 Task: Create a due date automation trigger when advanced on, 2 working days before a card is due add fields without custom field "Resume" set to a number greater or equal to 1 and greater or equal to 10 at 11:00 AM.
Action: Mouse moved to (1163, 332)
Screenshot: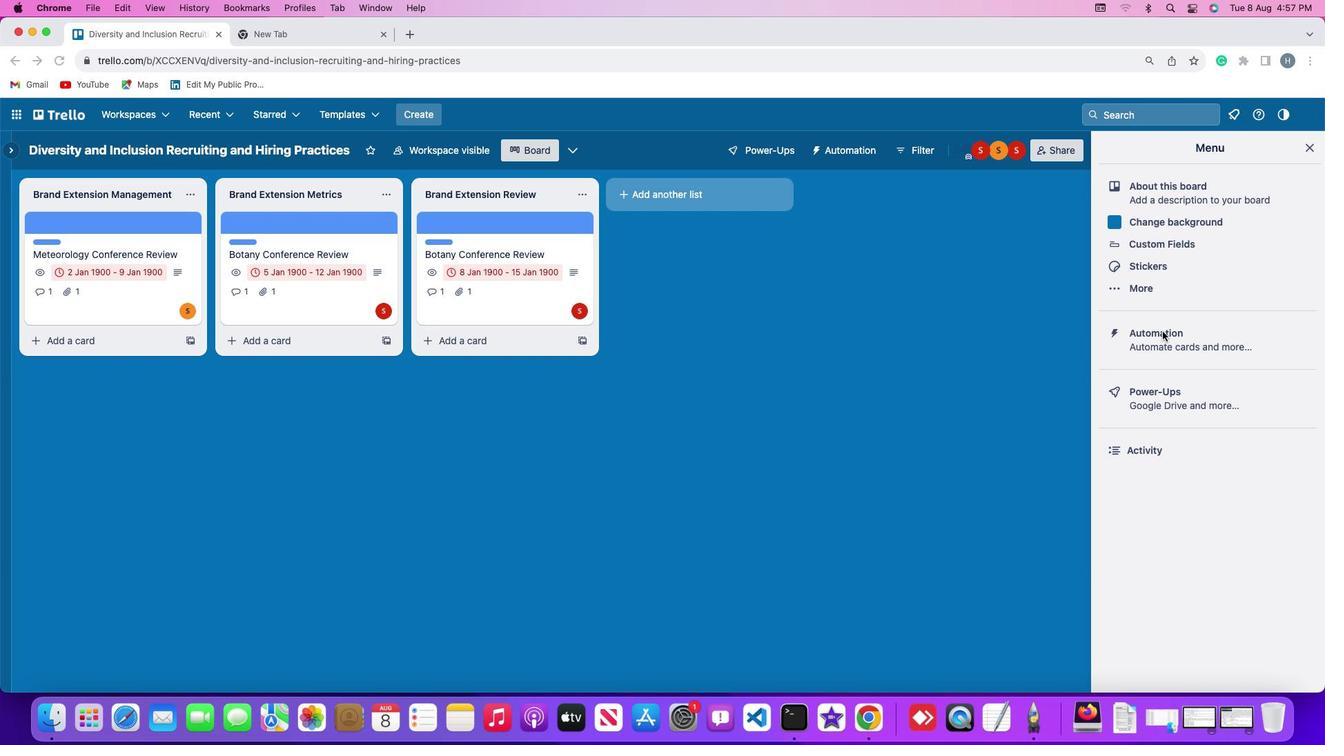 
Action: Mouse pressed left at (1163, 332)
Screenshot: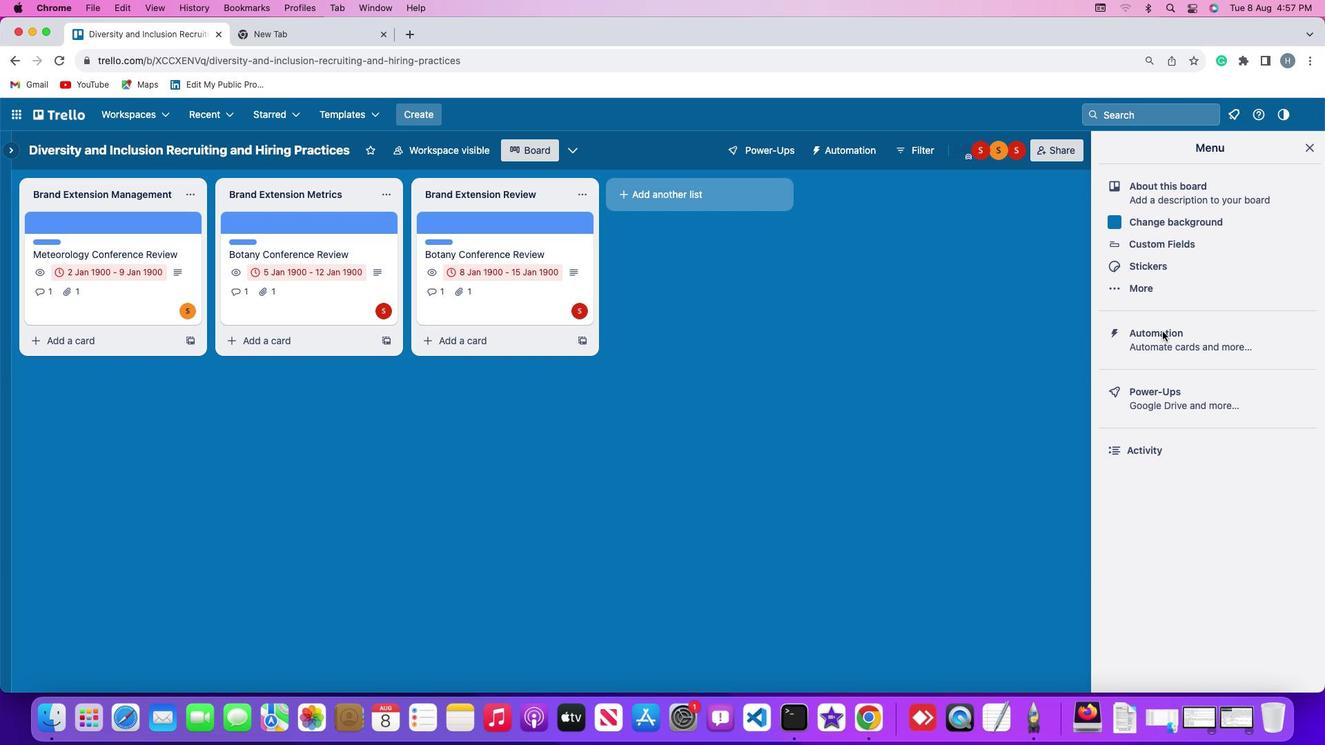 
Action: Mouse pressed left at (1163, 332)
Screenshot: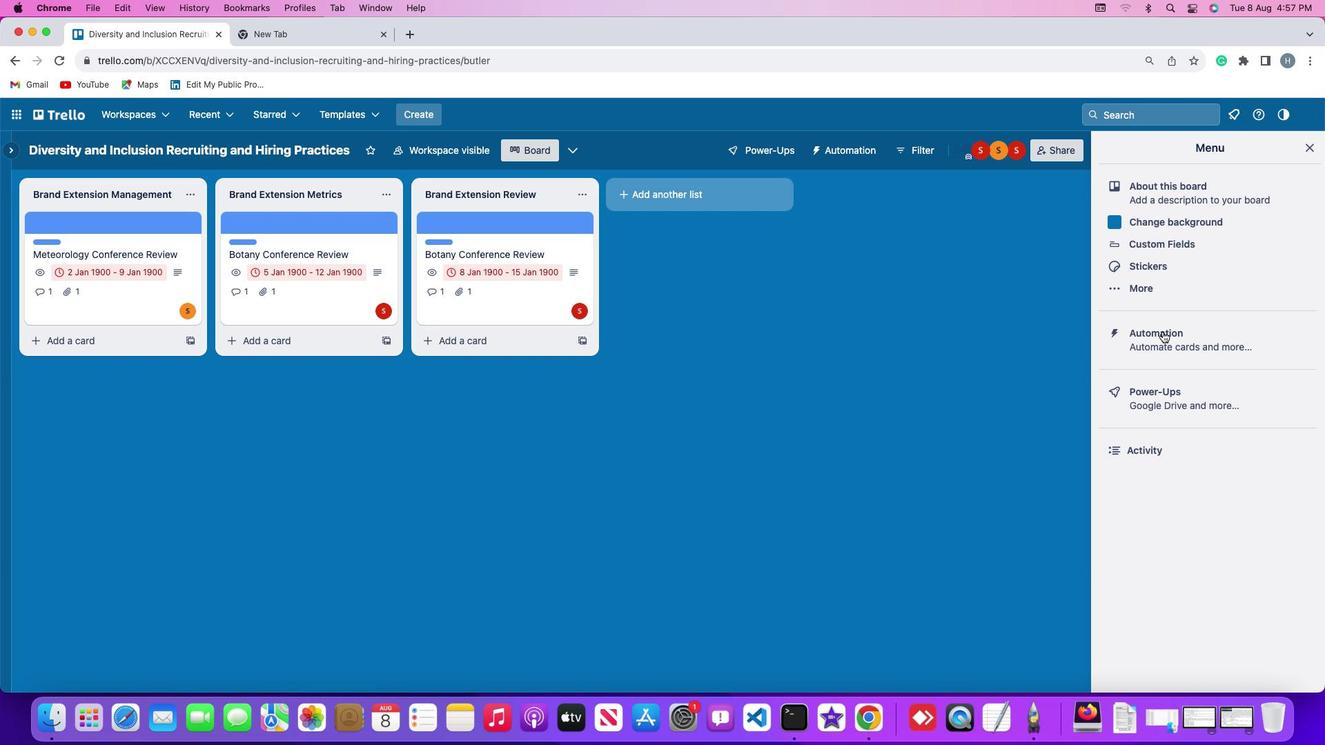 
Action: Mouse moved to (85, 326)
Screenshot: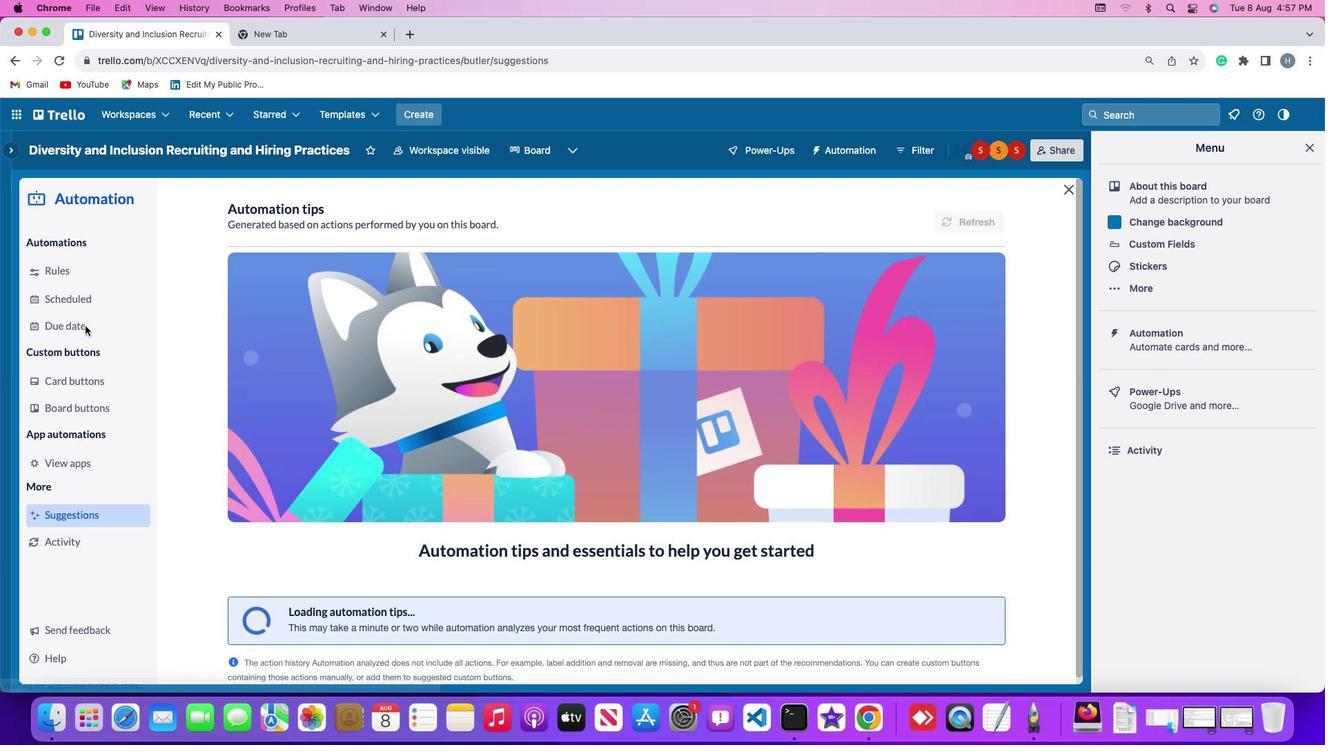 
Action: Mouse pressed left at (85, 326)
Screenshot: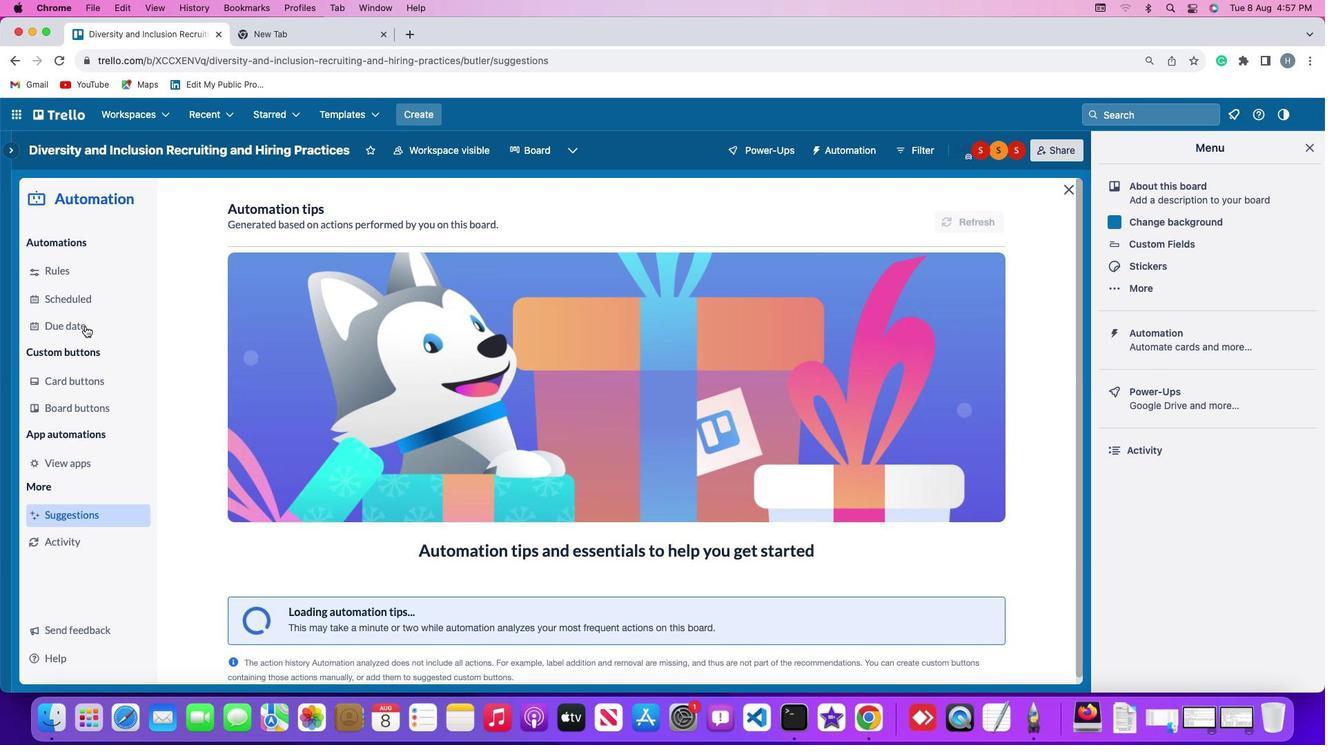 
Action: Mouse moved to (947, 209)
Screenshot: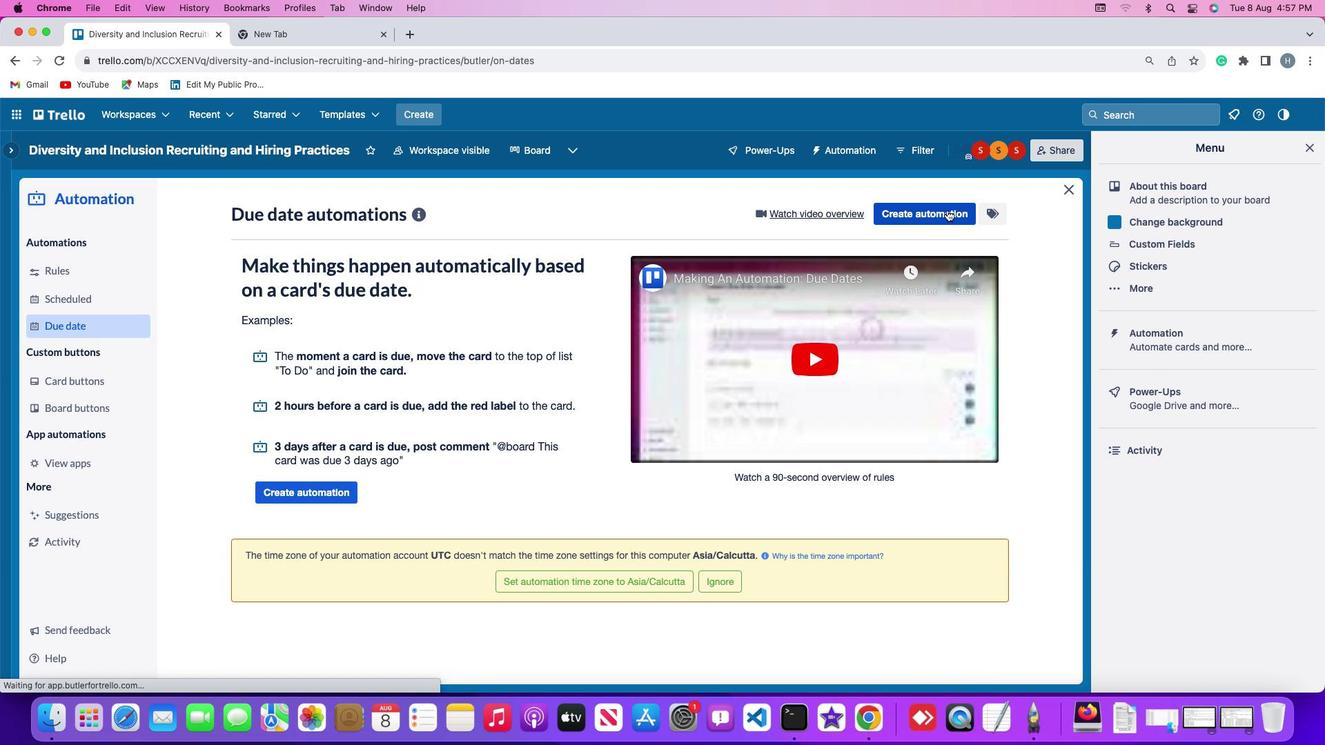 
Action: Mouse pressed left at (947, 209)
Screenshot: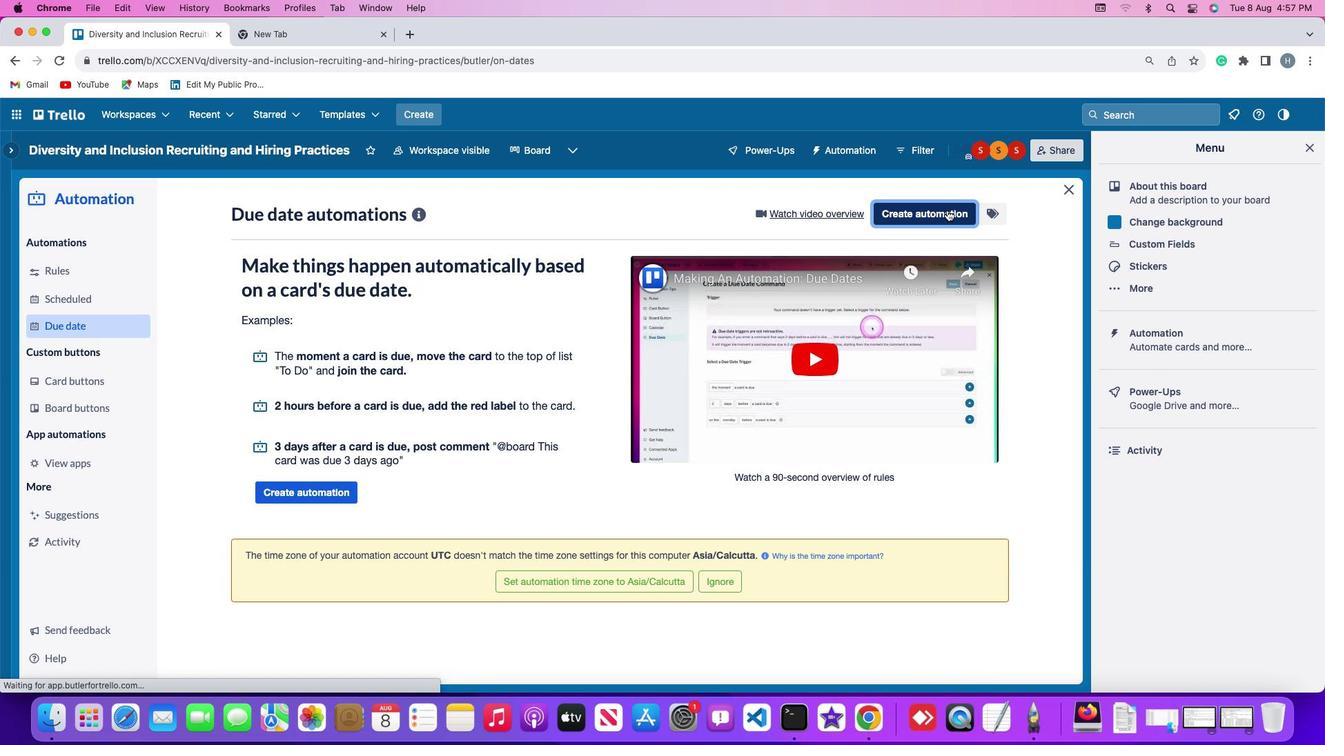 
Action: Mouse moved to (285, 340)
Screenshot: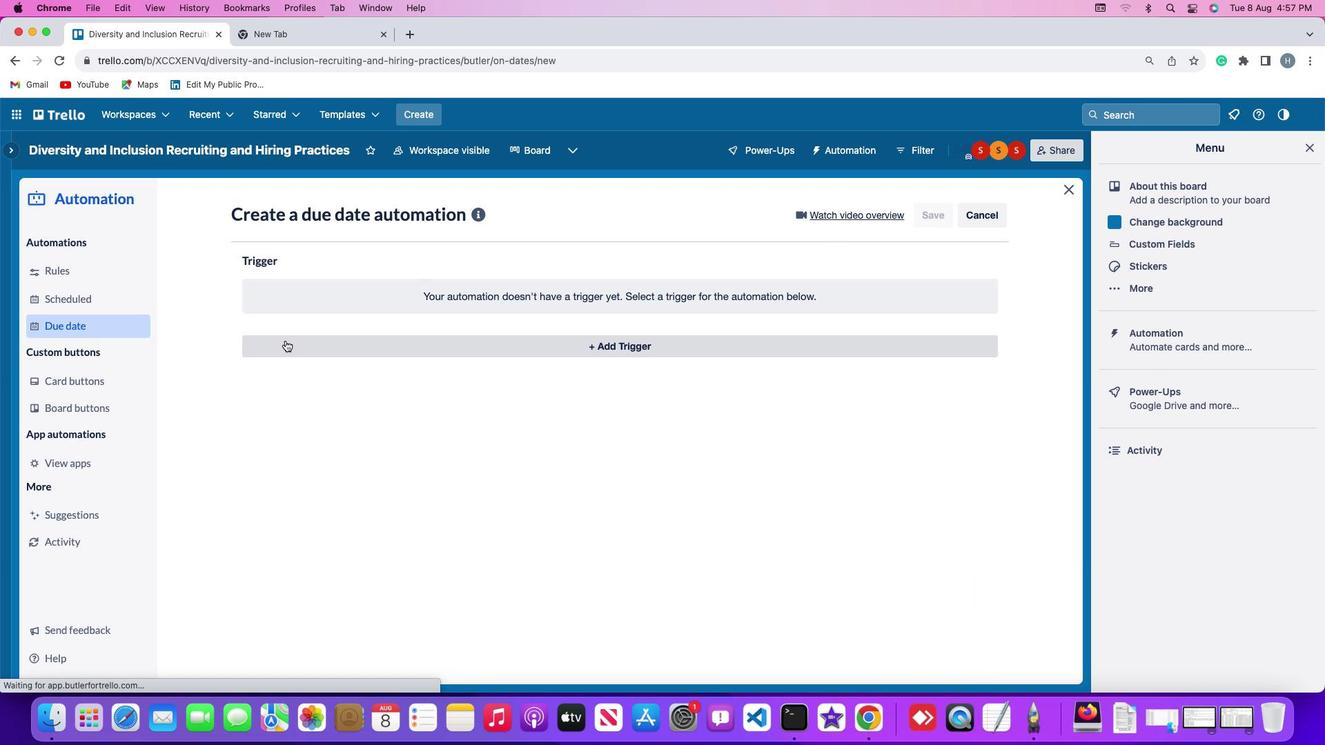 
Action: Mouse pressed left at (285, 340)
Screenshot: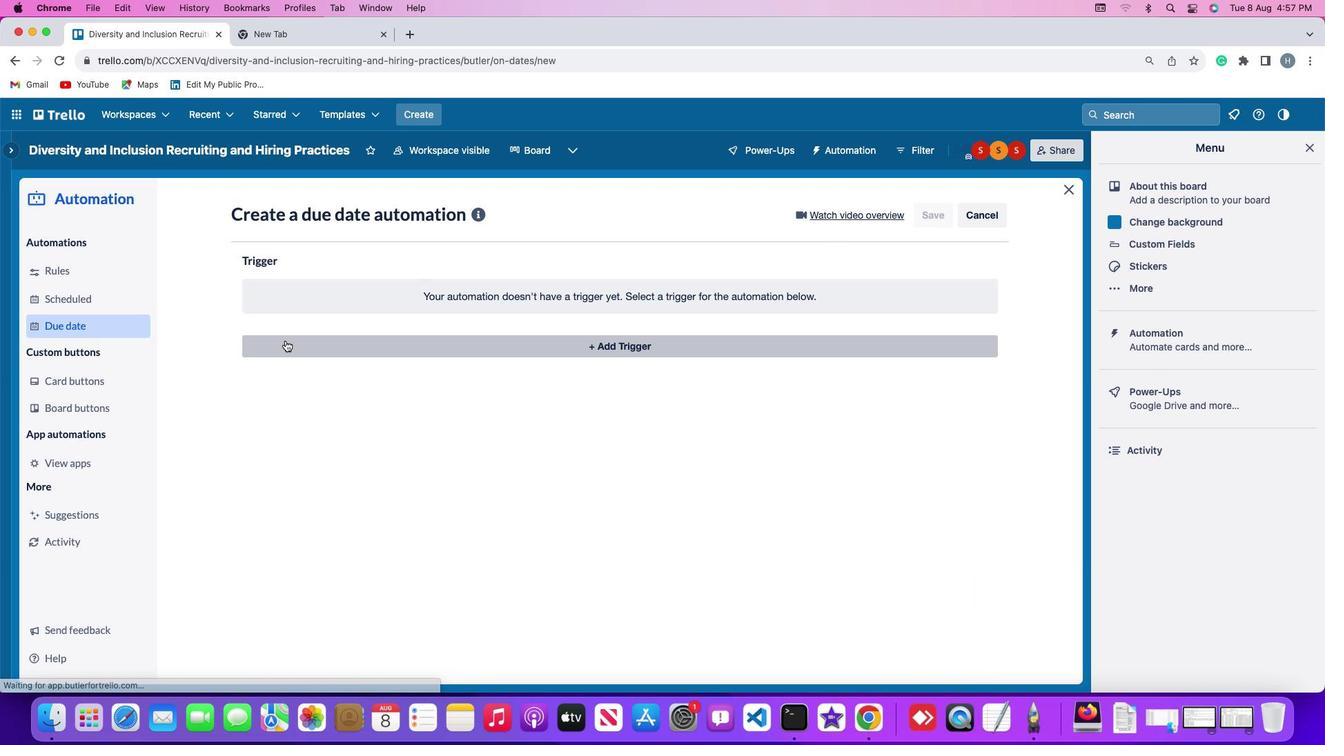 
Action: Mouse moved to (267, 551)
Screenshot: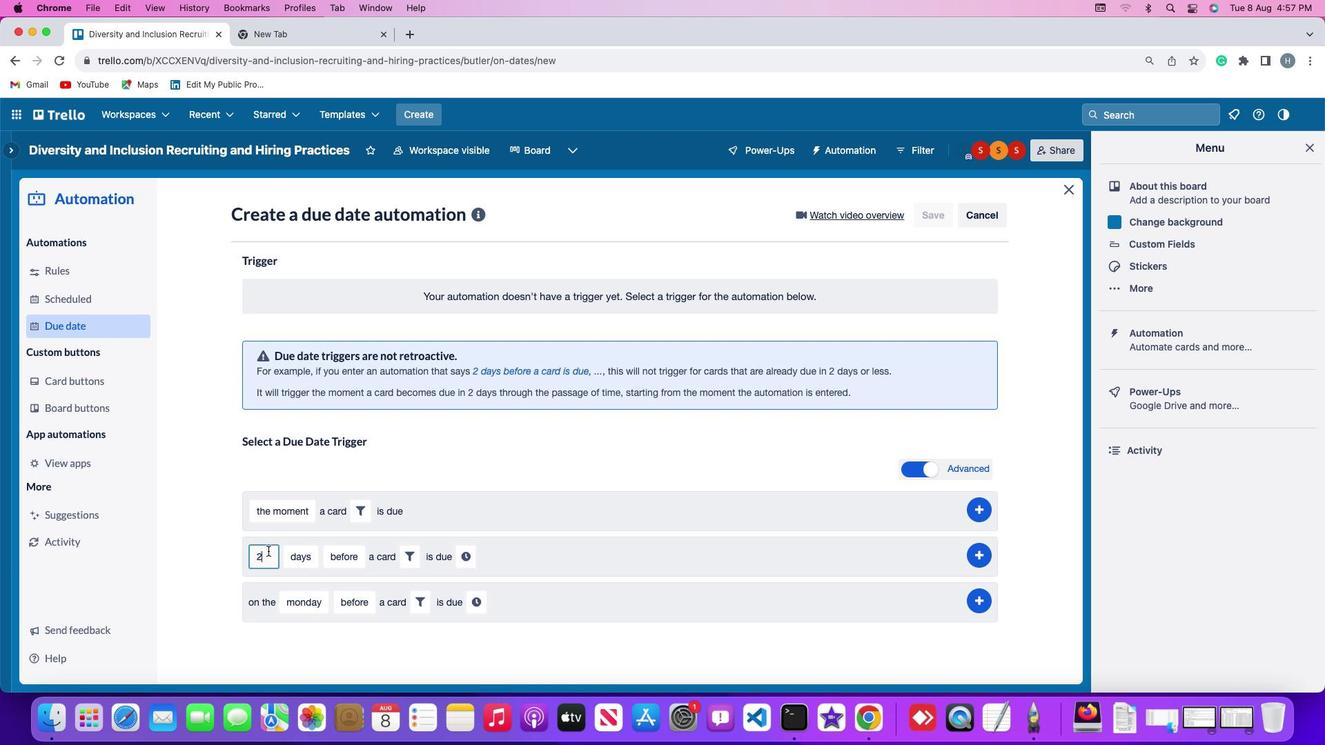 
Action: Mouse pressed left at (267, 551)
Screenshot: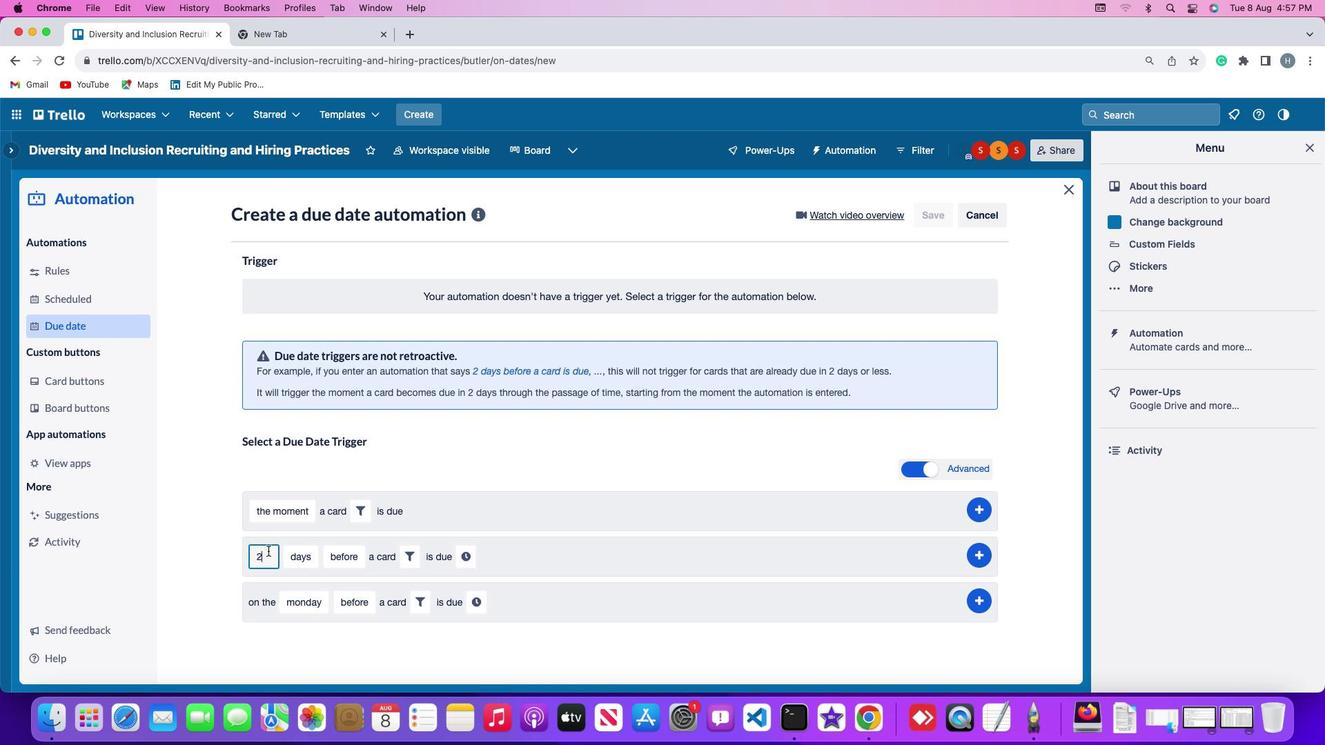 
Action: Key pressed Key.backspace'2'
Screenshot: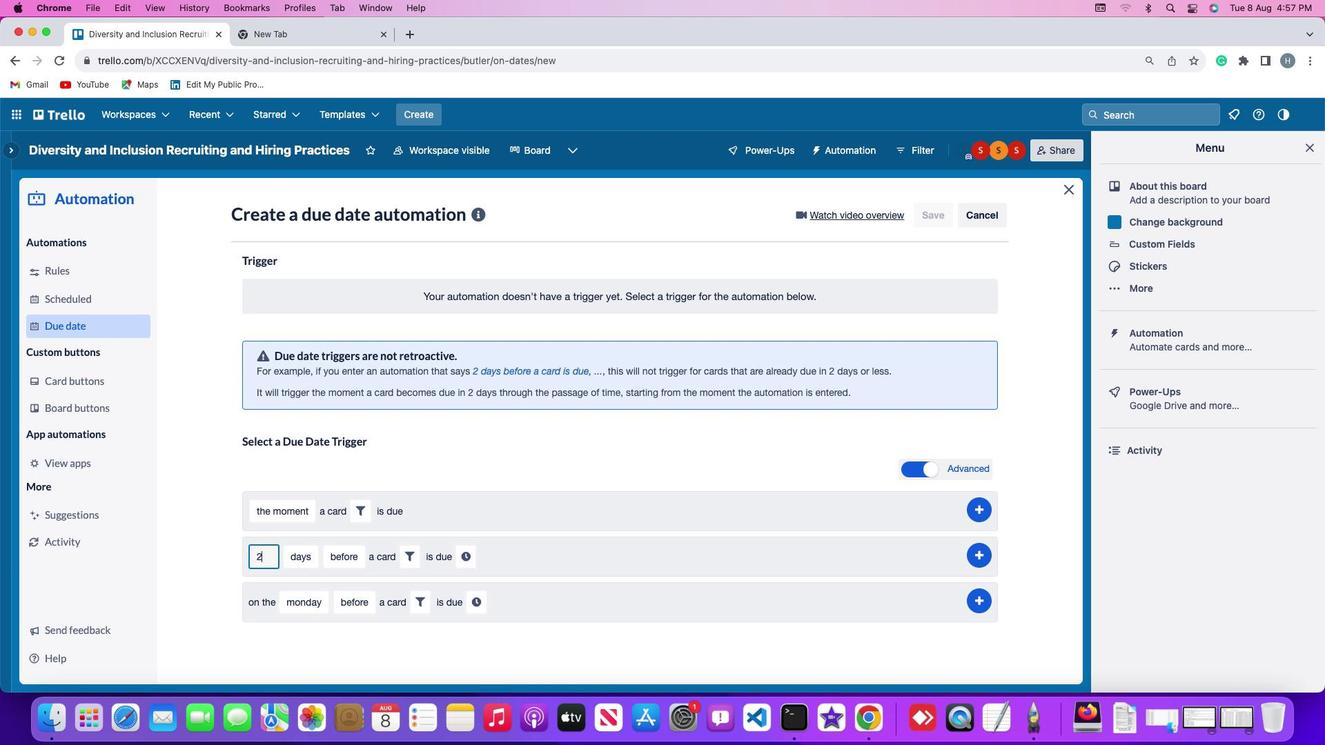 
Action: Mouse moved to (294, 552)
Screenshot: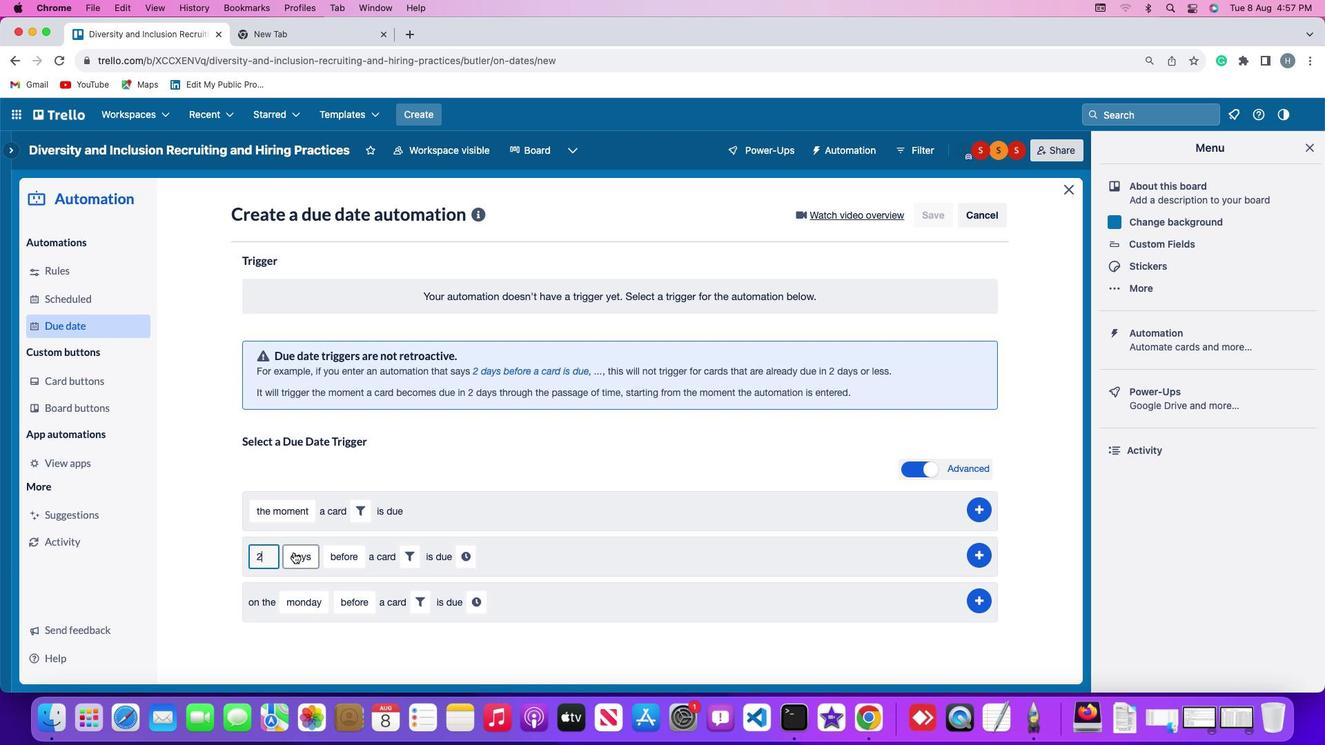 
Action: Mouse pressed left at (294, 552)
Screenshot: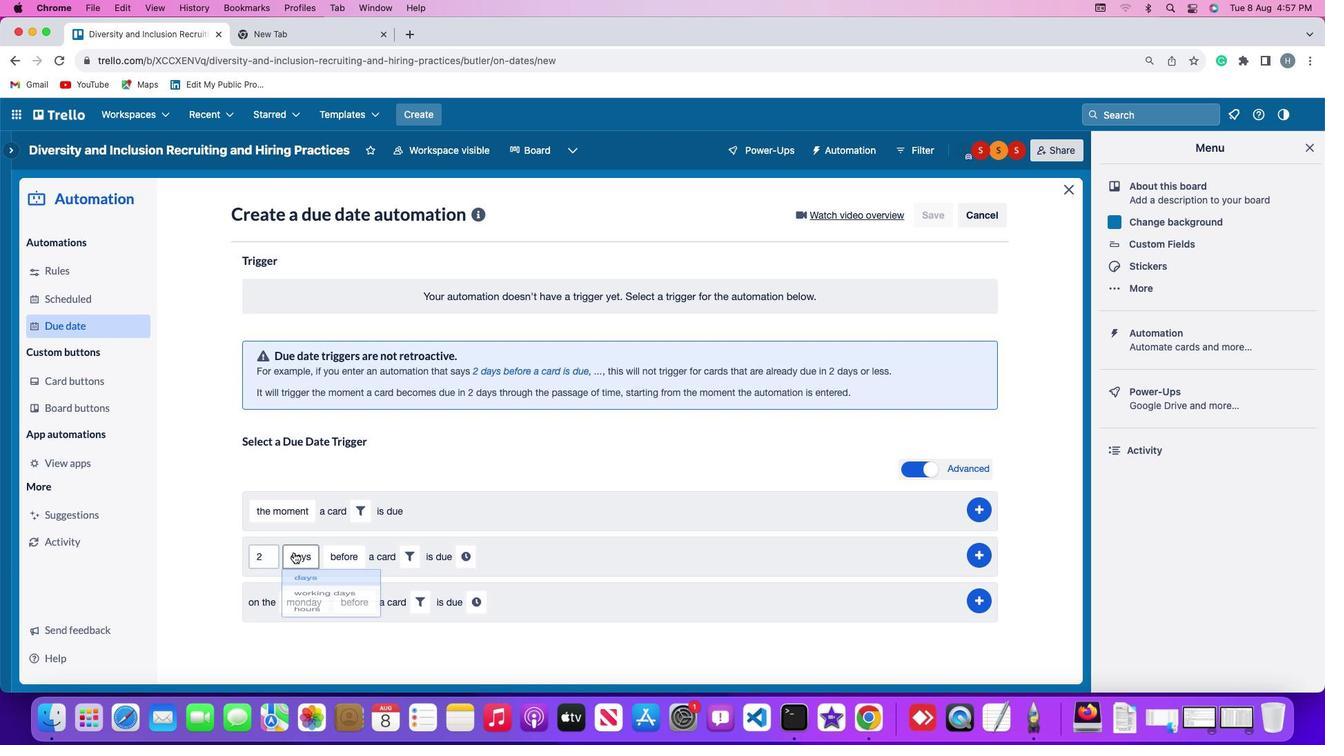 
Action: Mouse moved to (307, 611)
Screenshot: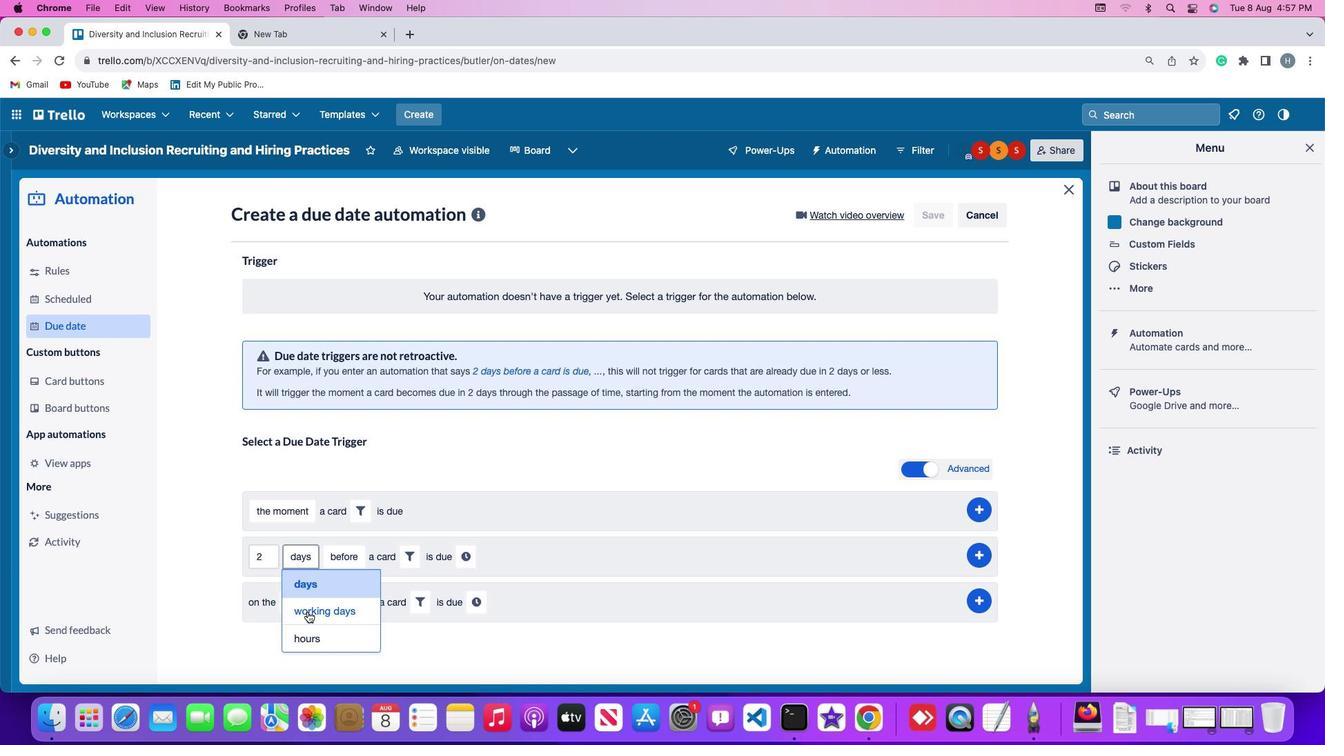 
Action: Mouse pressed left at (307, 611)
Screenshot: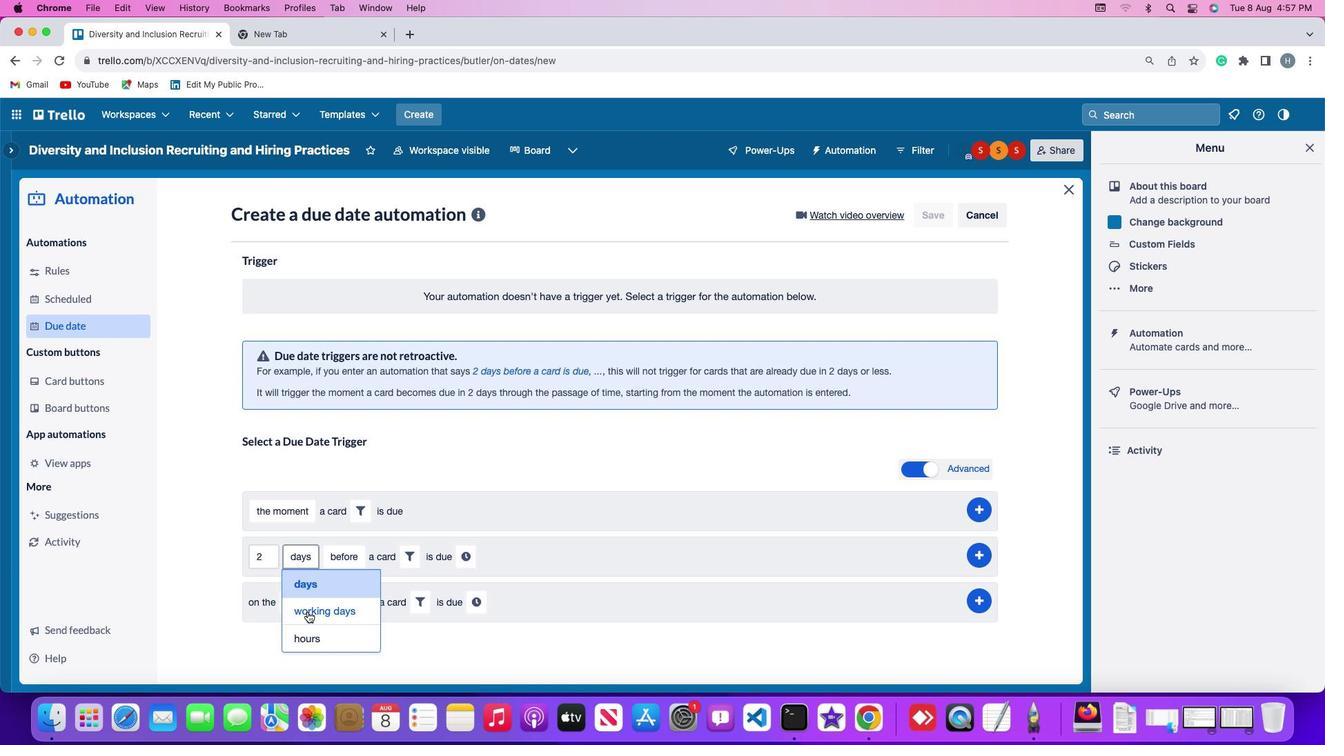 
Action: Mouse moved to (370, 555)
Screenshot: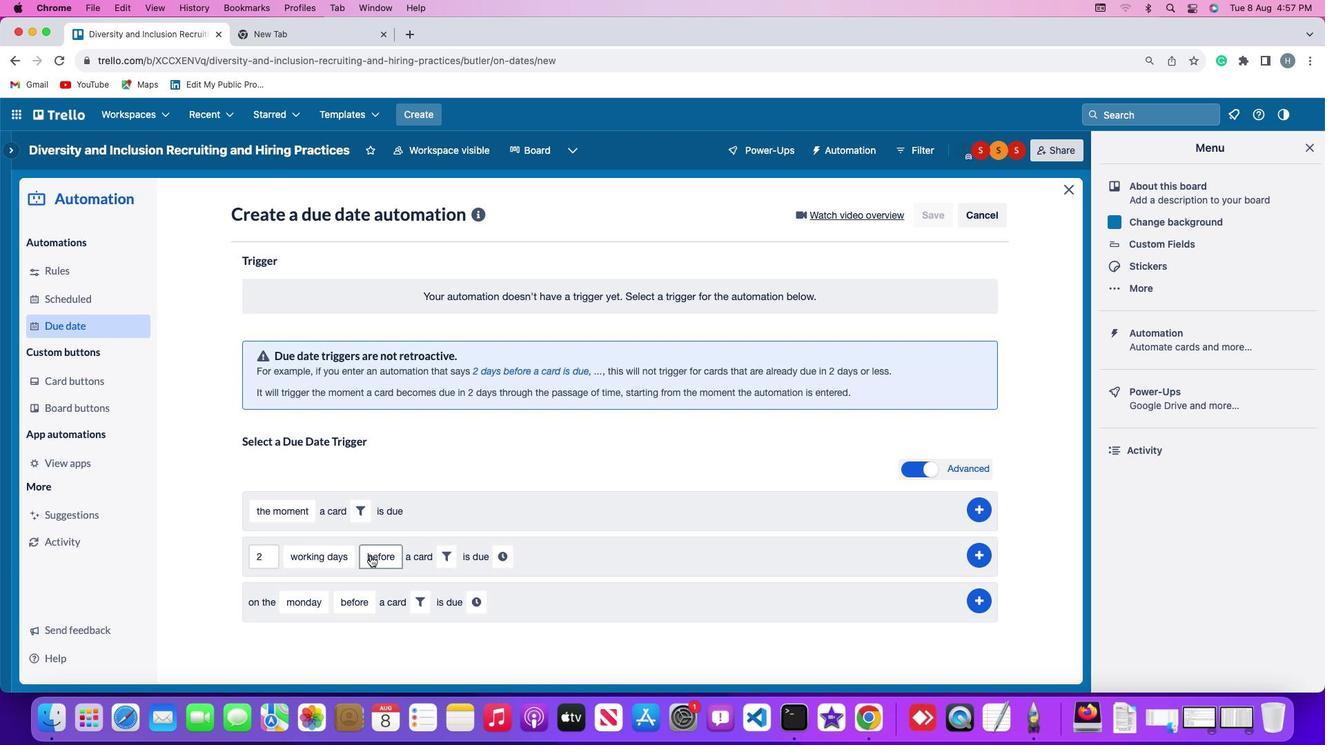 
Action: Mouse pressed left at (370, 555)
Screenshot: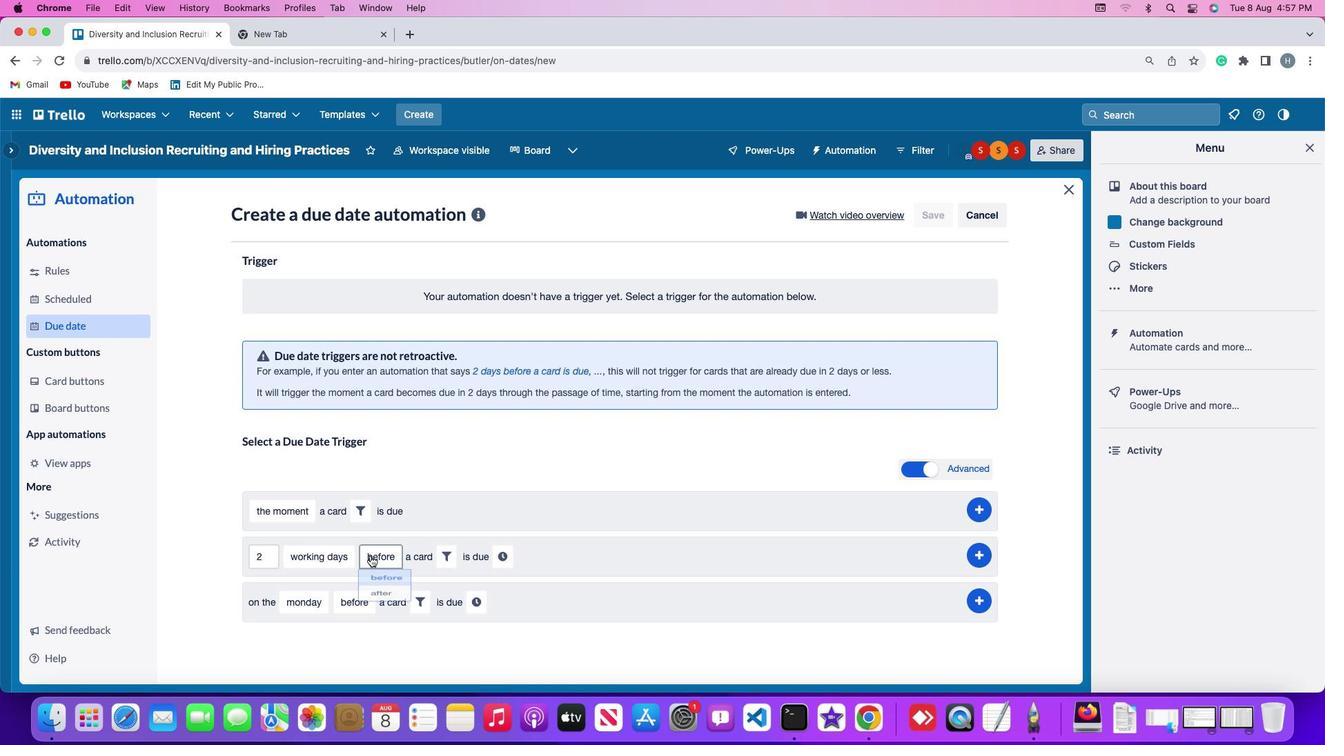 
Action: Mouse moved to (380, 582)
Screenshot: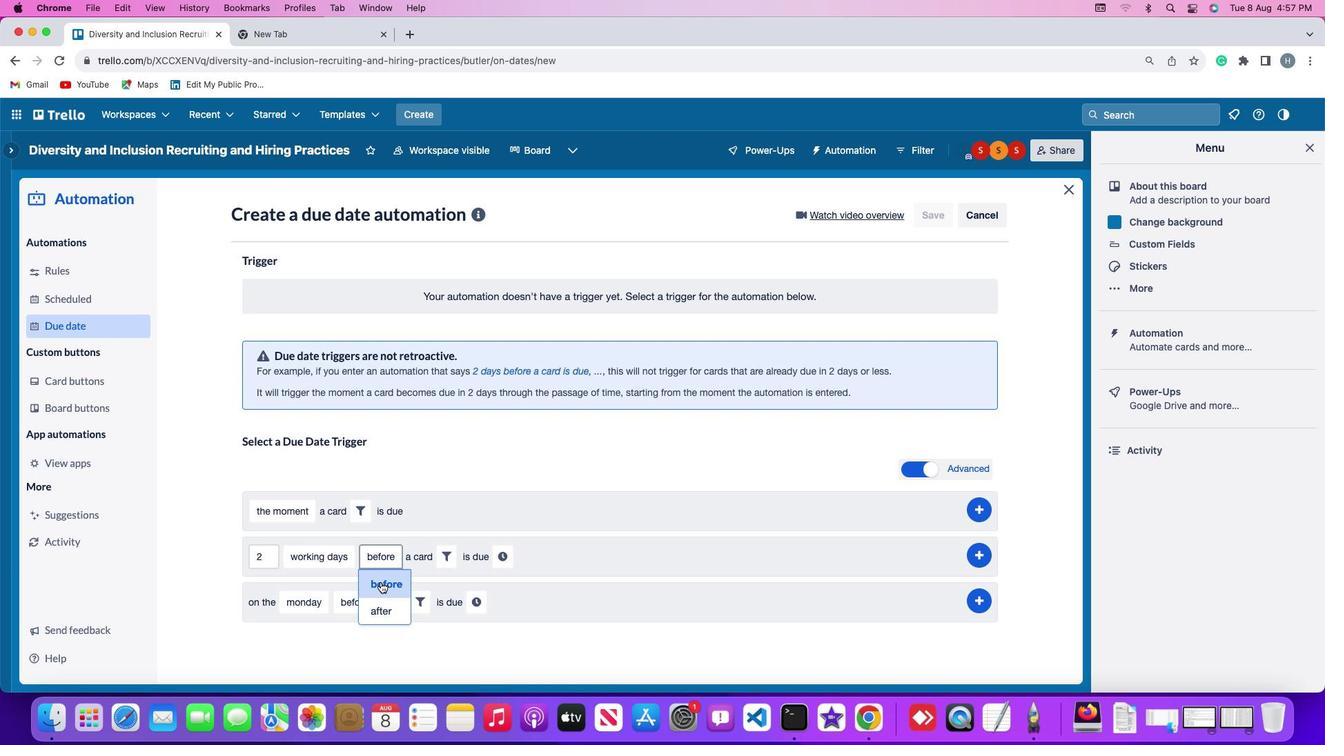 
Action: Mouse pressed left at (380, 582)
Screenshot: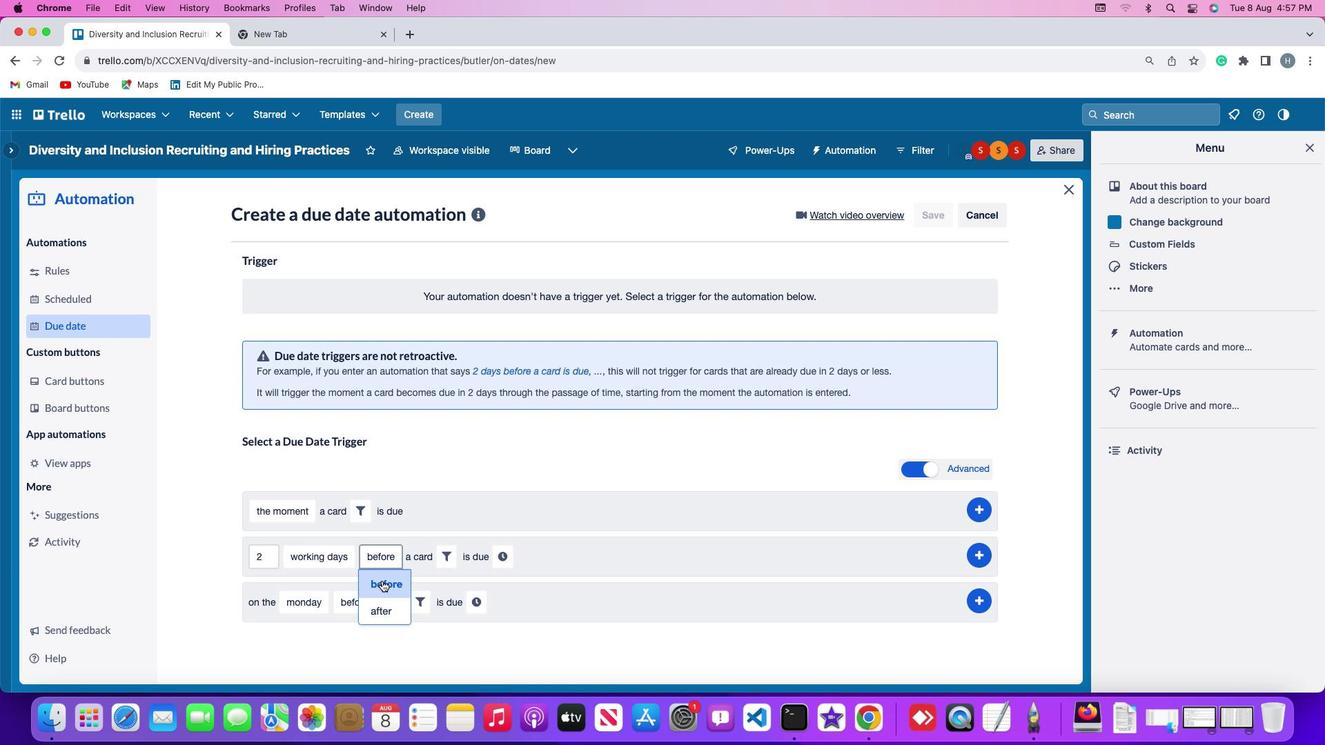 
Action: Mouse moved to (442, 556)
Screenshot: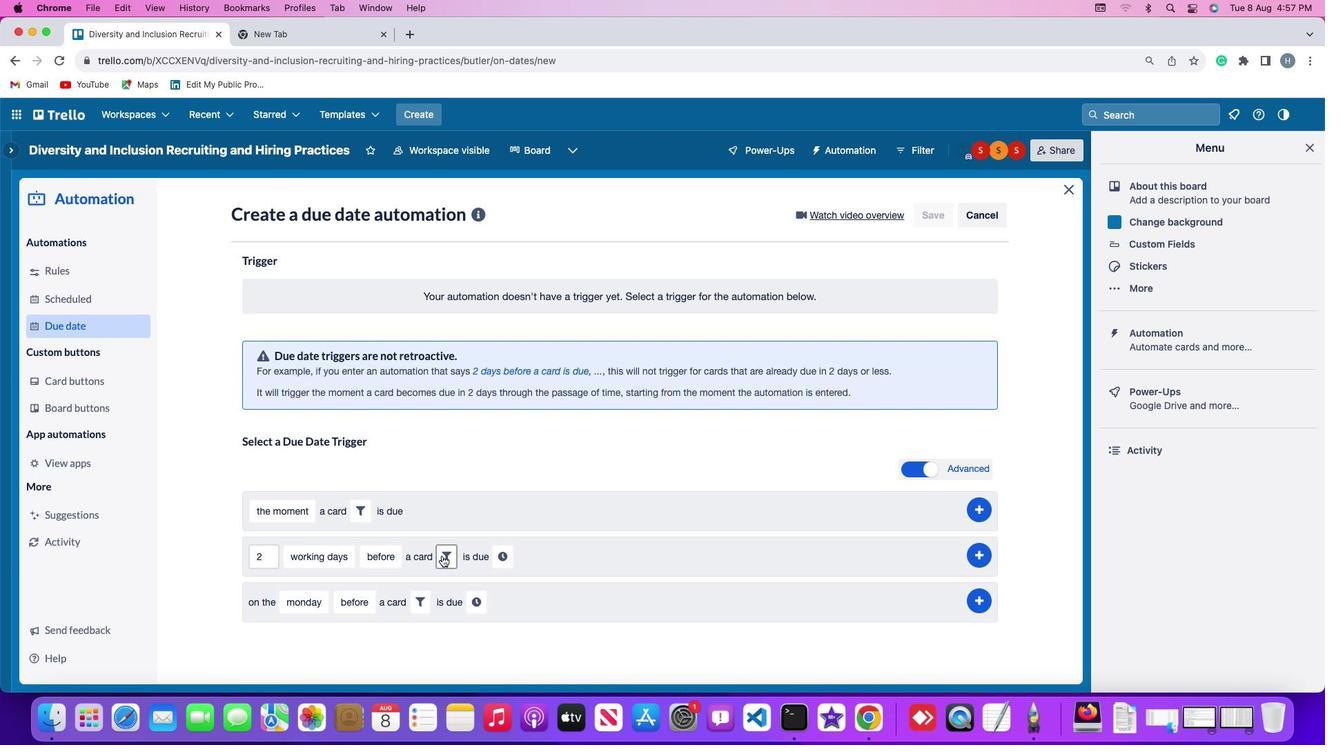 
Action: Mouse pressed left at (442, 556)
Screenshot: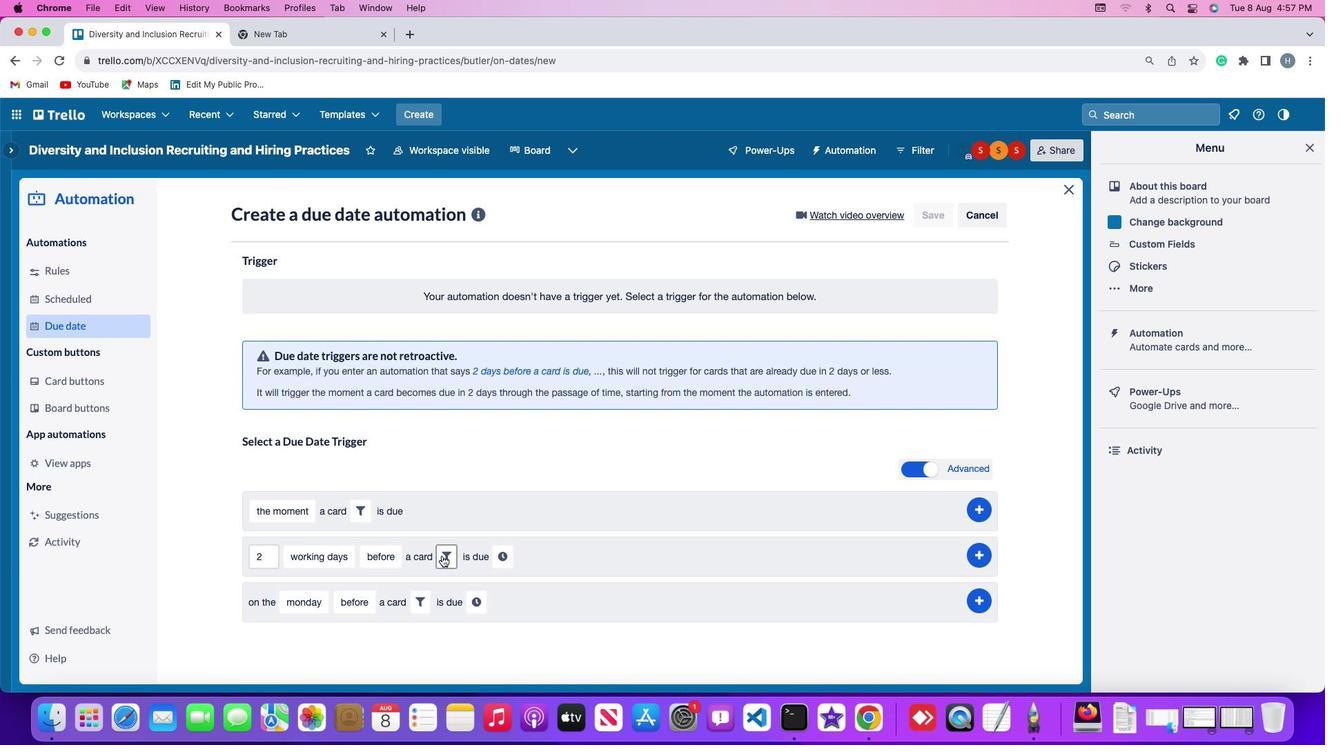 
Action: Mouse moved to (666, 595)
Screenshot: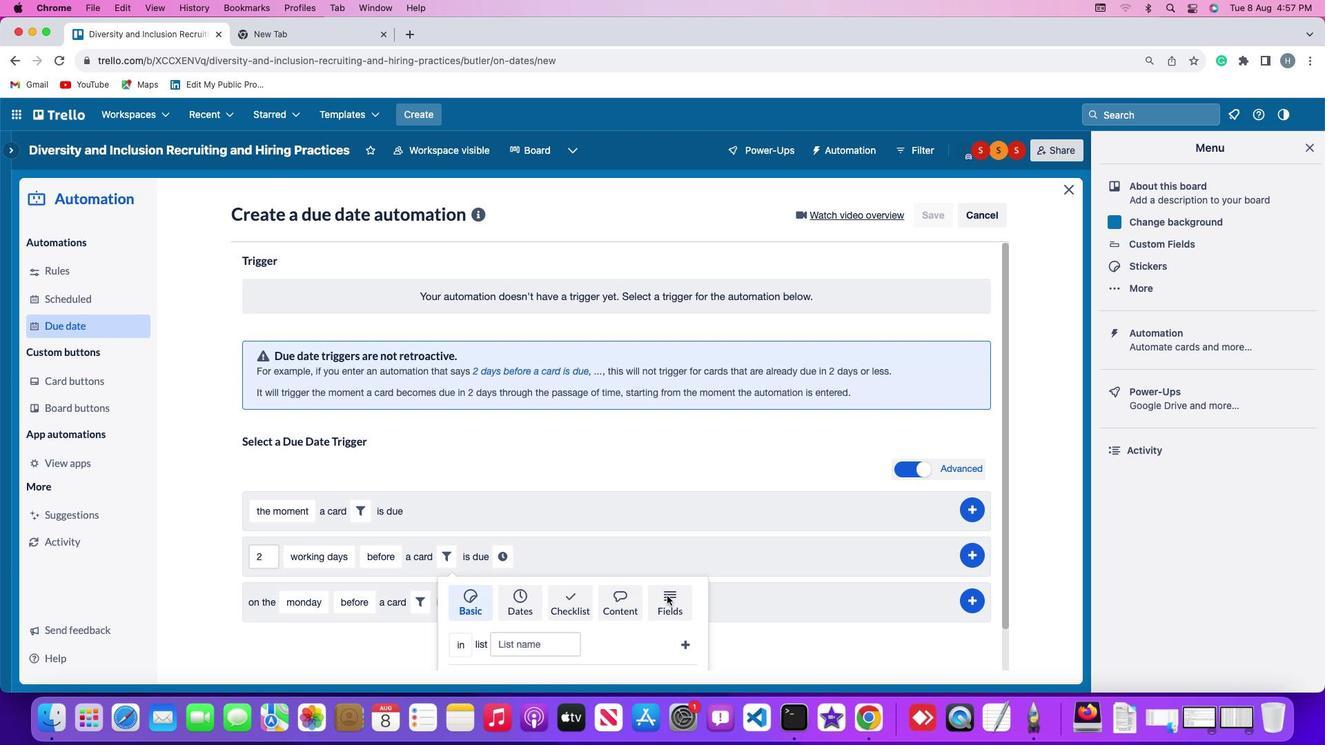 
Action: Mouse pressed left at (666, 595)
Screenshot: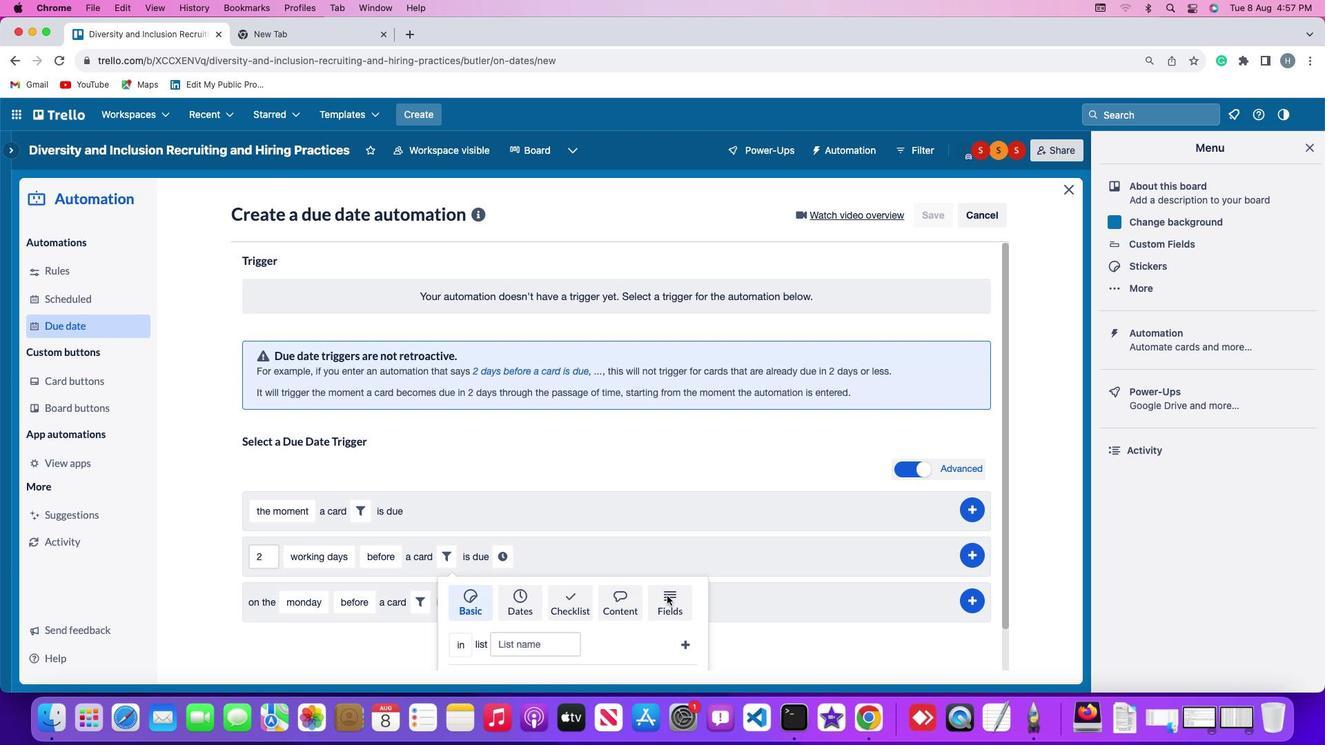 
Action: Mouse moved to (415, 626)
Screenshot: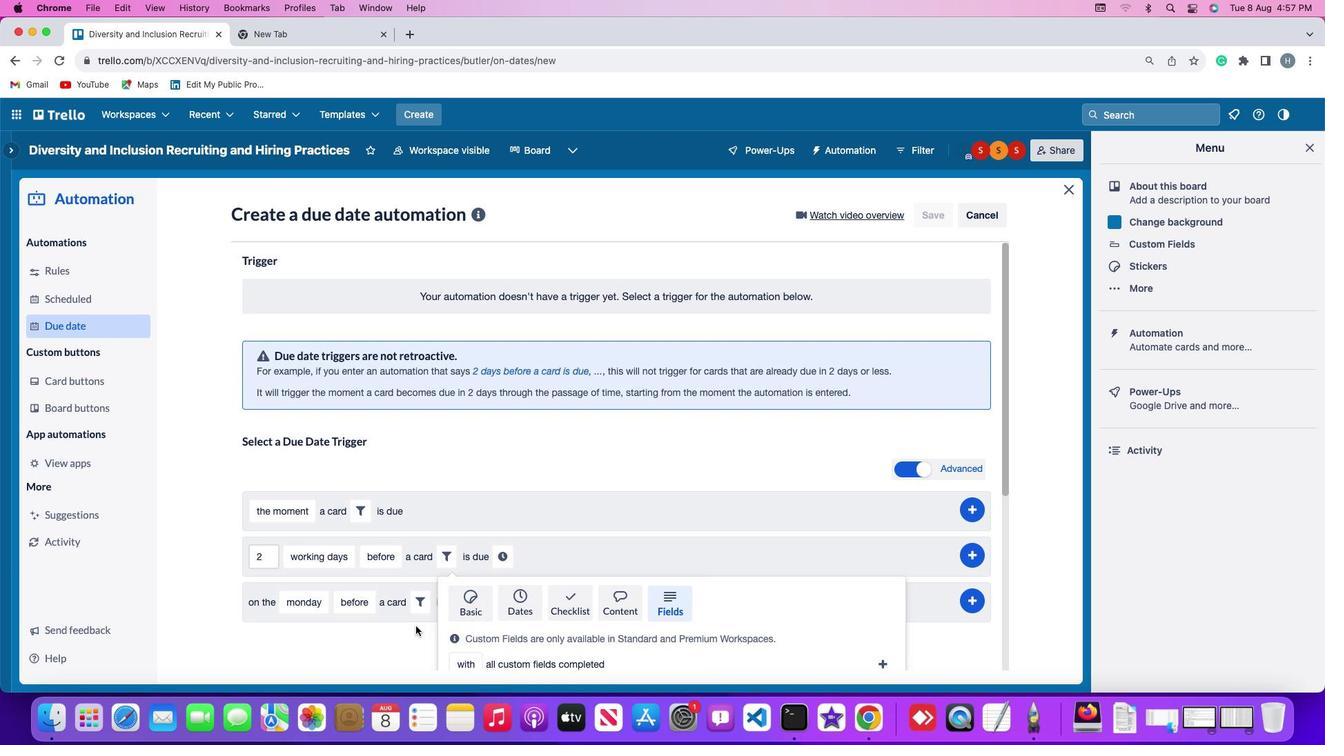 
Action: Mouse scrolled (415, 626) with delta (0, 0)
Screenshot: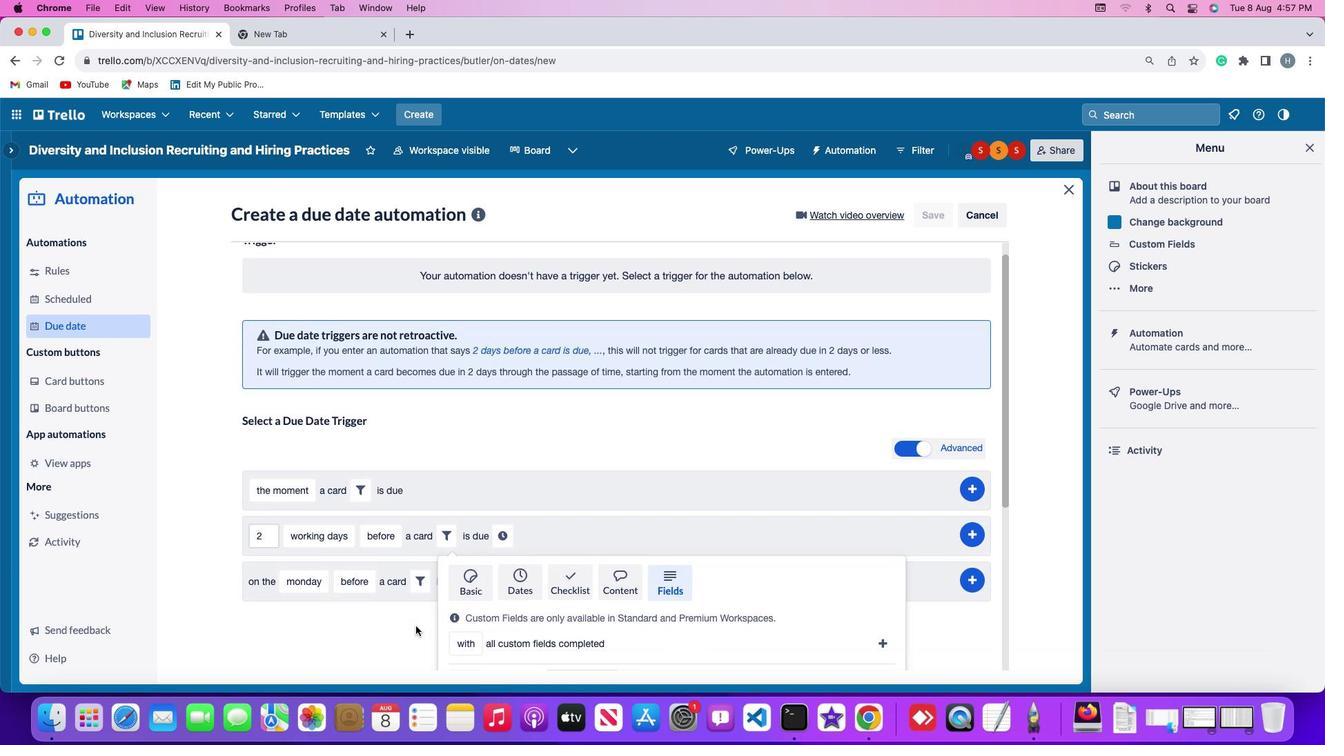 
Action: Mouse scrolled (415, 626) with delta (0, 0)
Screenshot: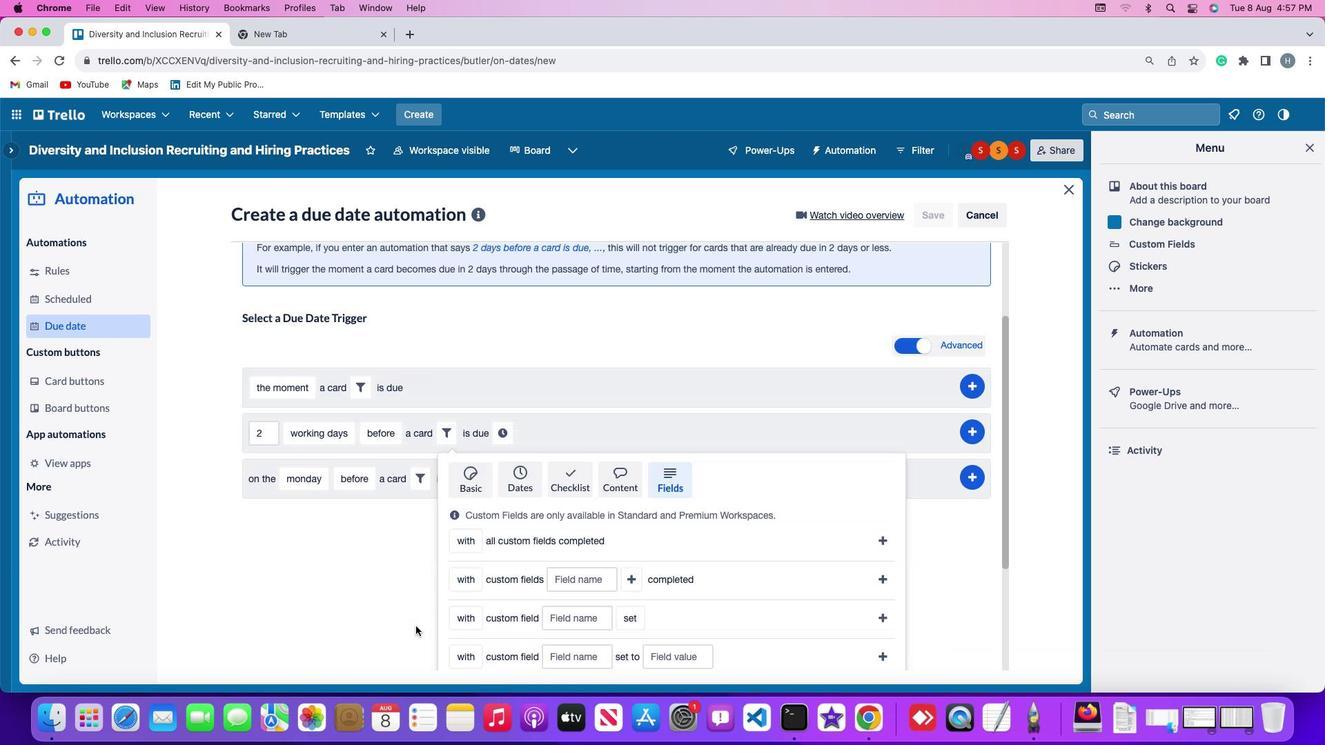 
Action: Mouse scrolled (415, 626) with delta (0, -2)
Screenshot: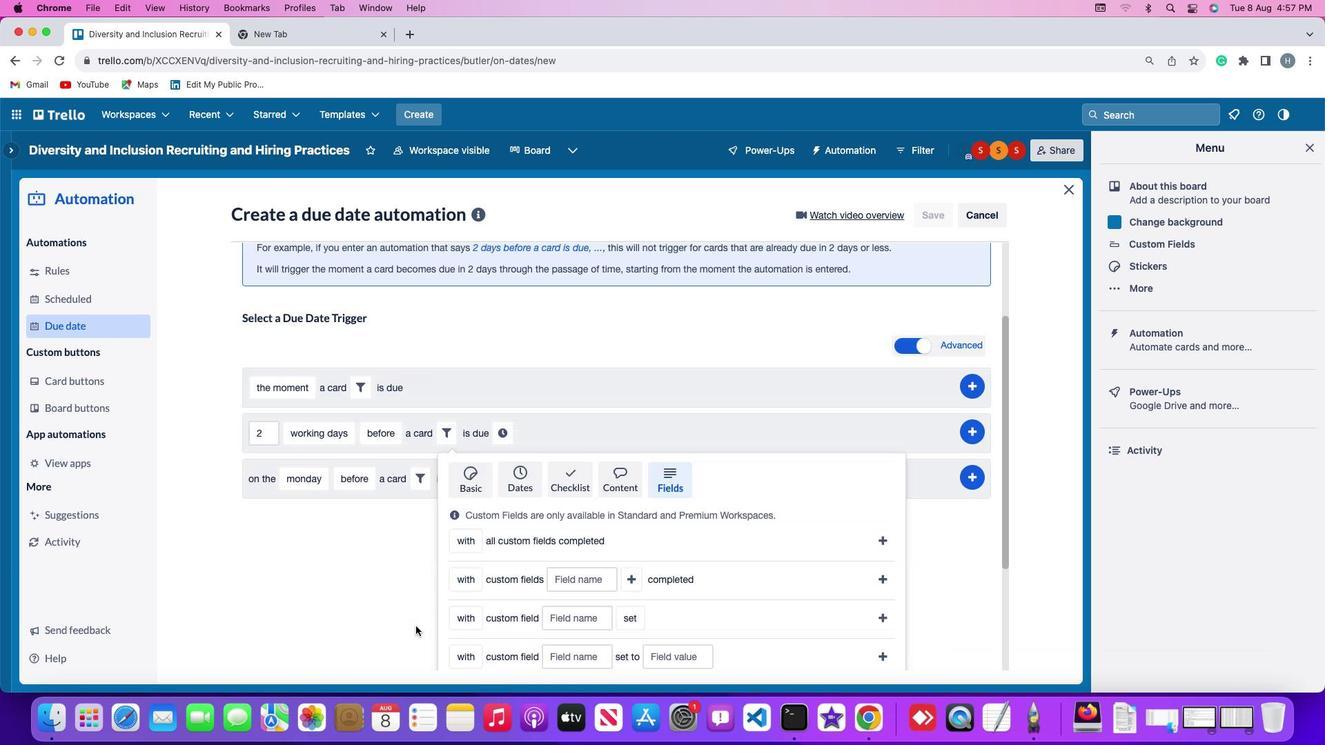 
Action: Mouse scrolled (415, 626) with delta (0, -3)
Screenshot: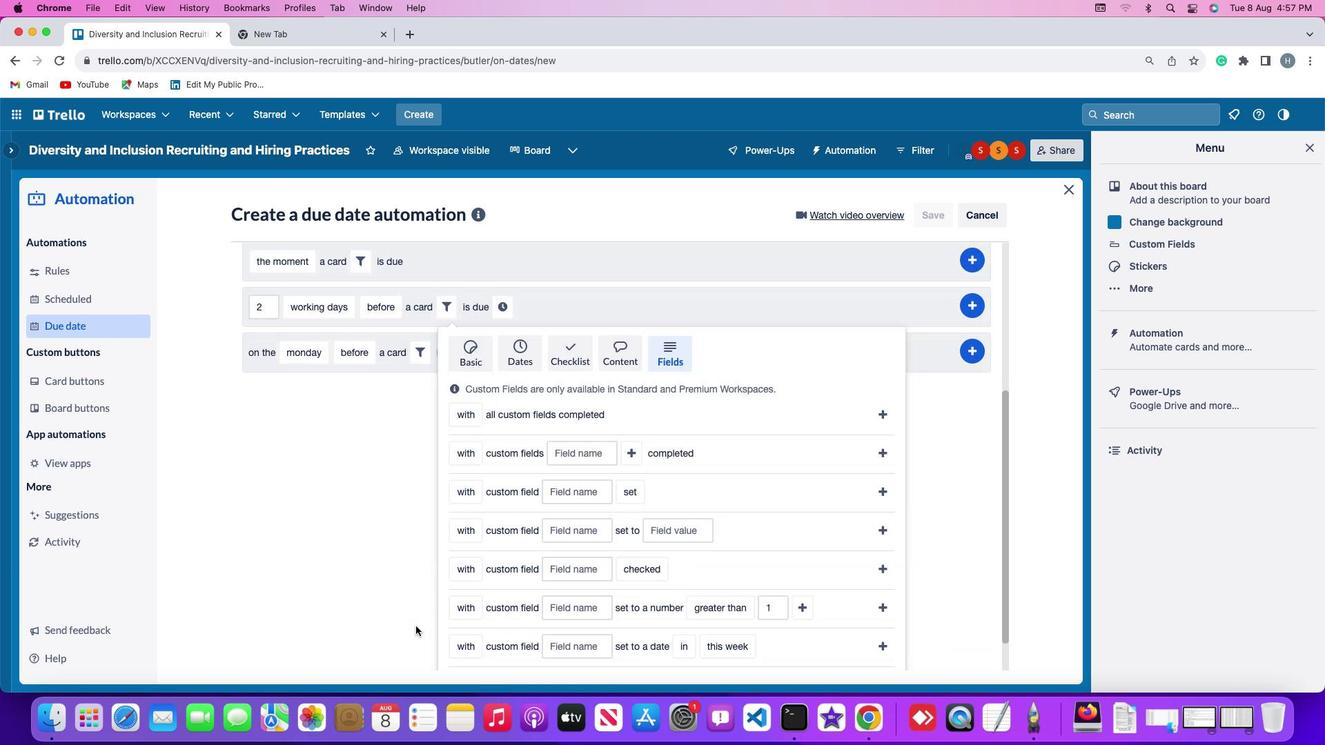 
Action: Mouse scrolled (415, 626) with delta (0, -4)
Screenshot: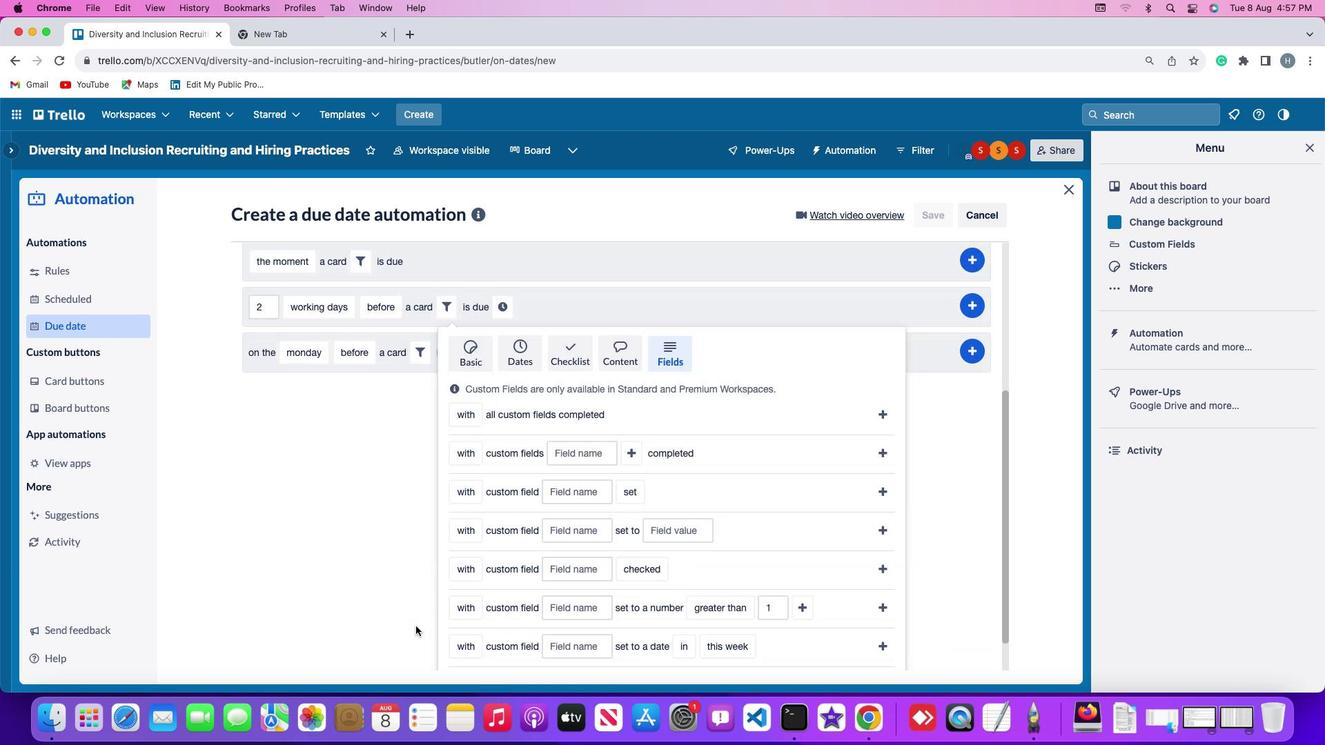
Action: Mouse scrolled (415, 626) with delta (0, -4)
Screenshot: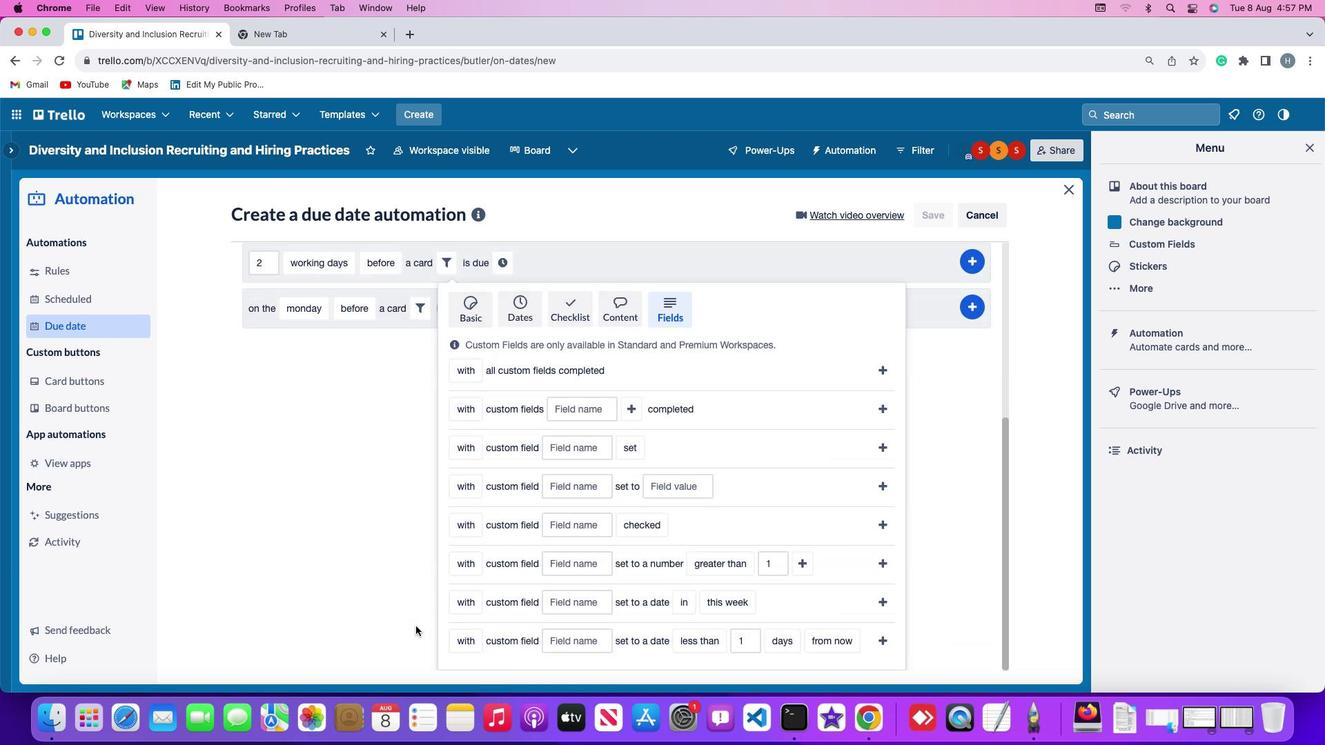
Action: Mouse scrolled (415, 626) with delta (0, 0)
Screenshot: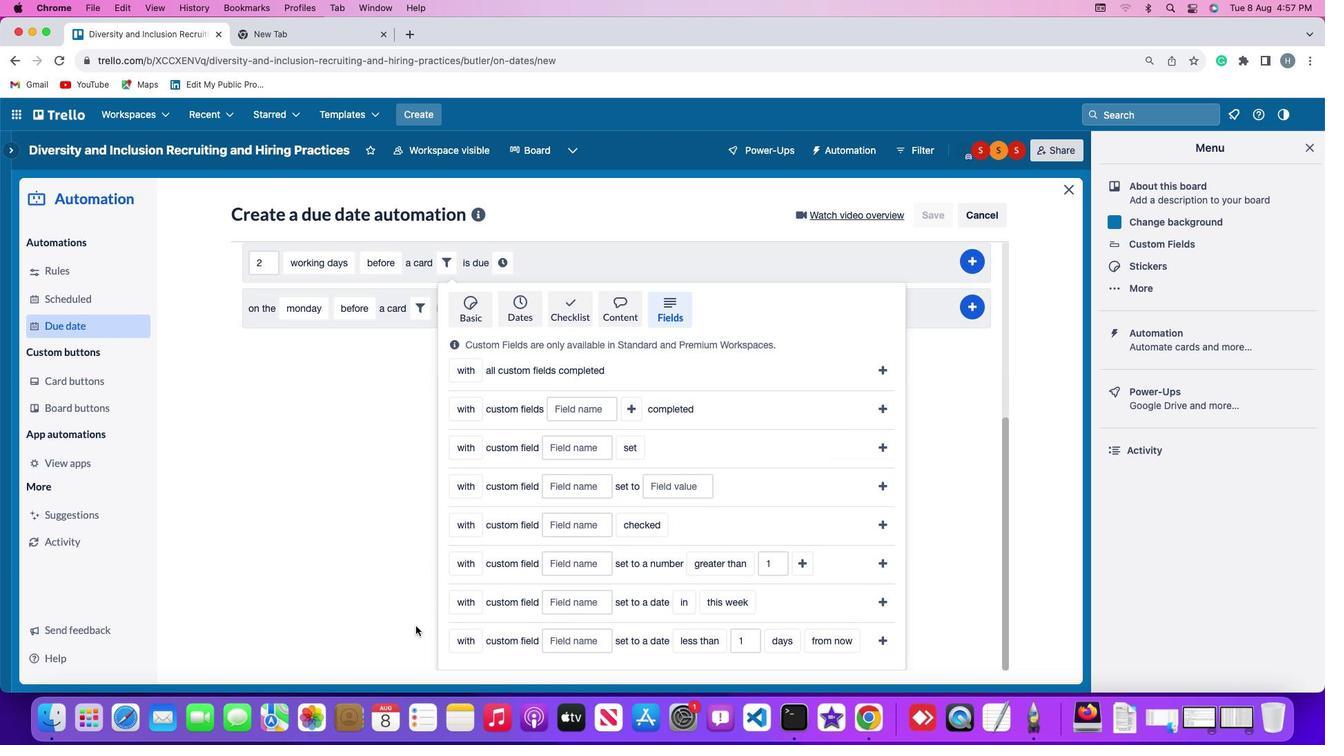 
Action: Mouse scrolled (415, 626) with delta (0, 0)
Screenshot: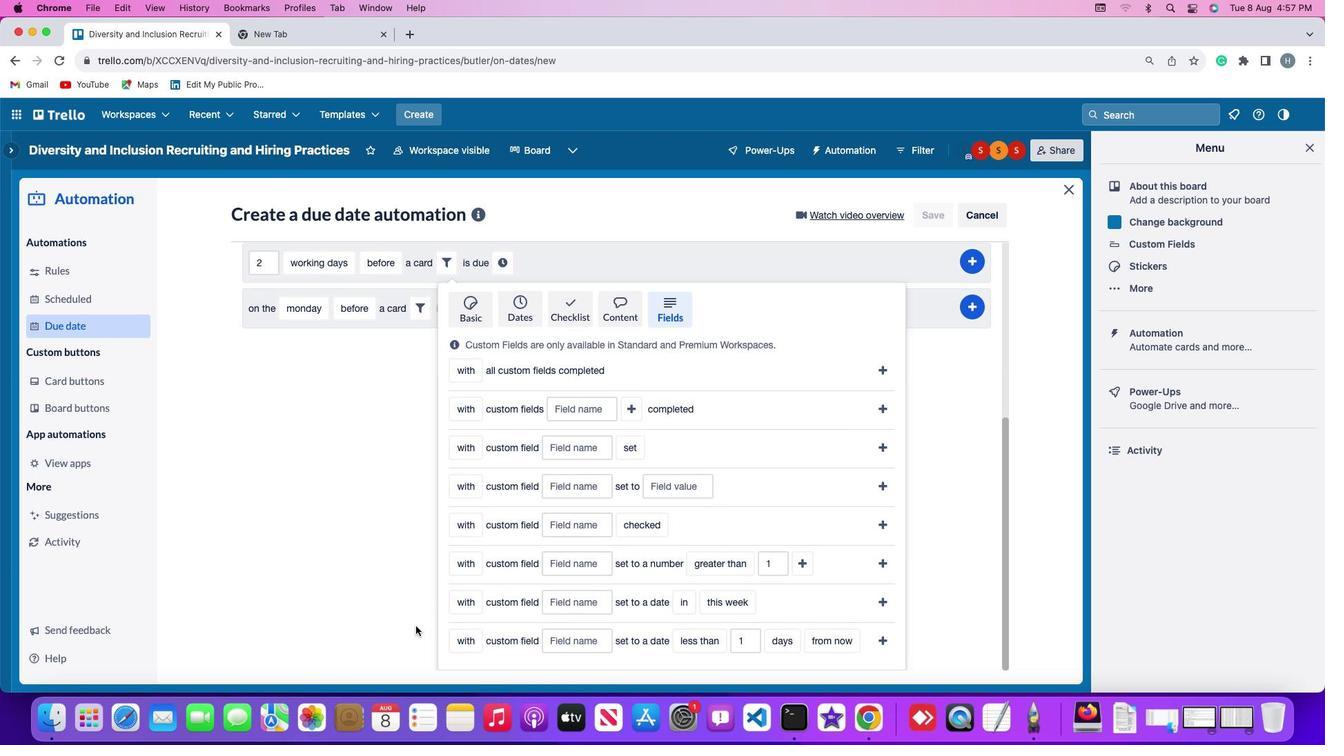 
Action: Mouse scrolled (415, 626) with delta (0, -2)
Screenshot: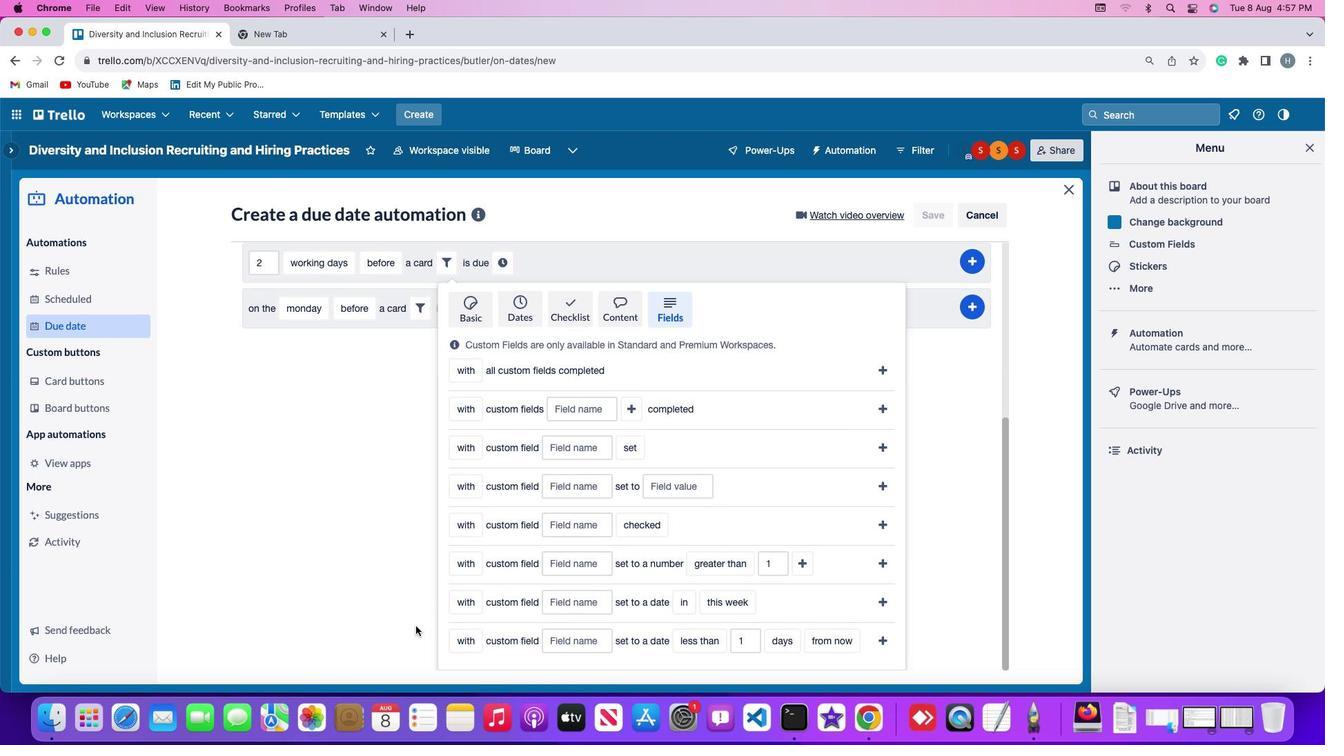 
Action: Mouse scrolled (415, 626) with delta (0, -3)
Screenshot: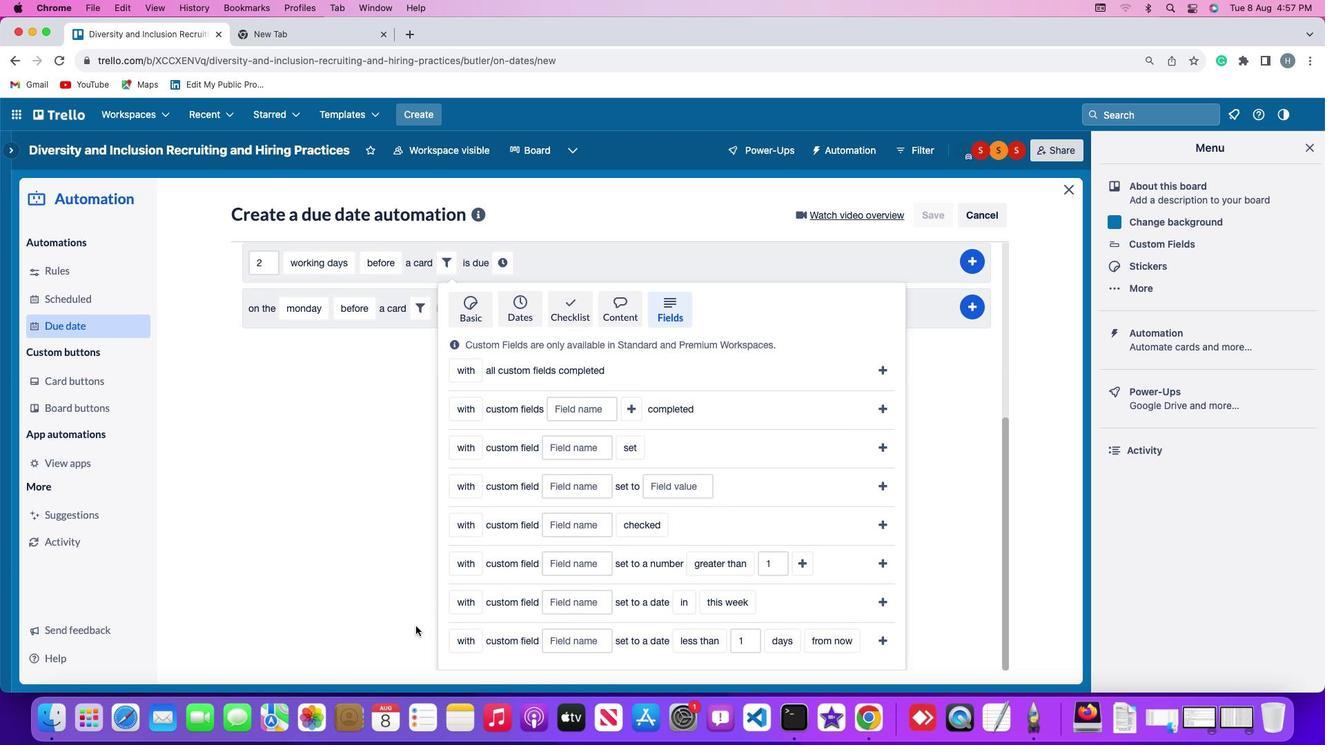 
Action: Mouse moved to (459, 562)
Screenshot: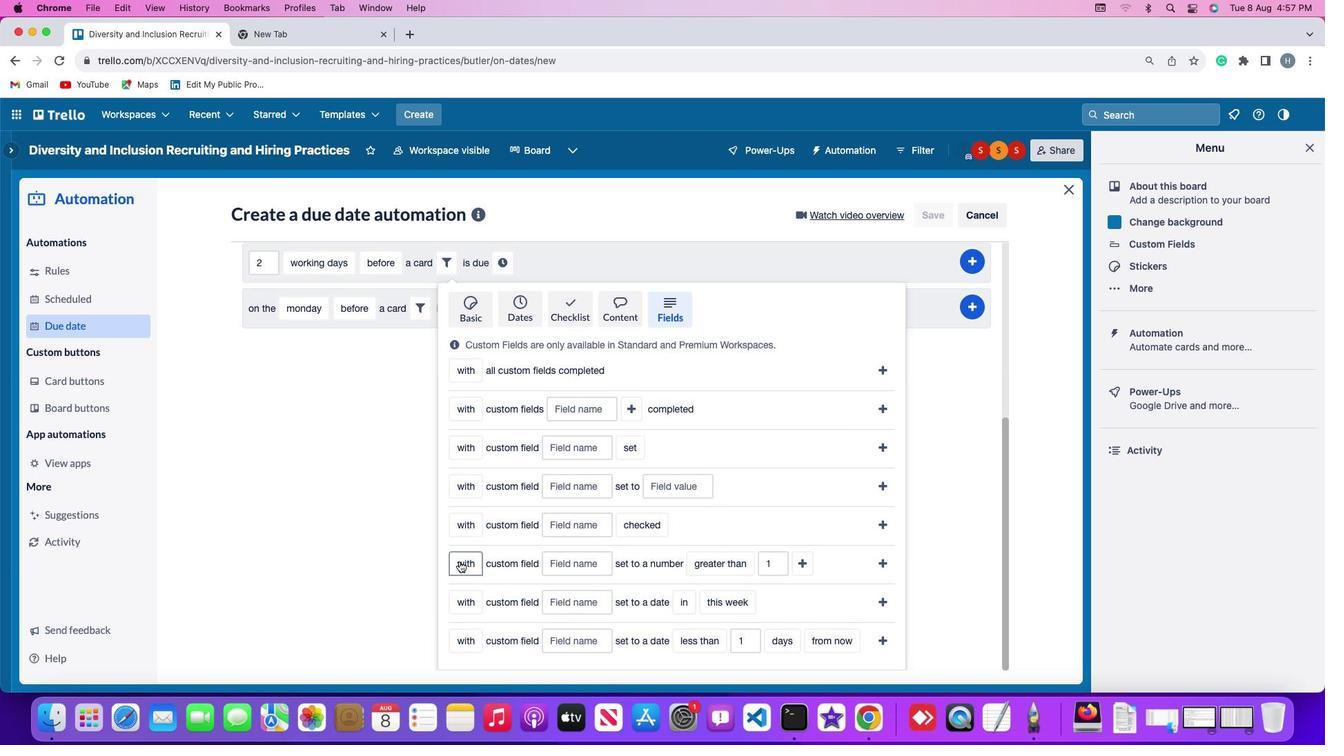 
Action: Mouse pressed left at (459, 562)
Screenshot: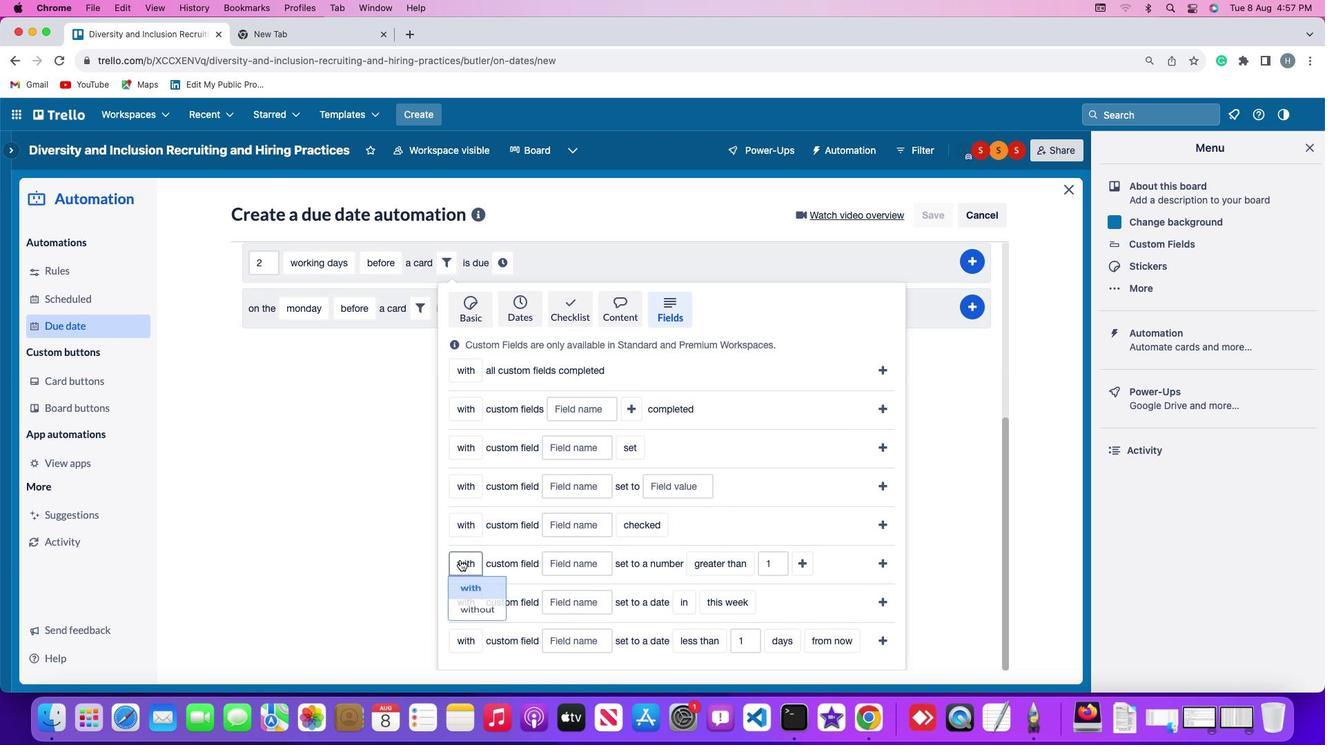 
Action: Mouse moved to (471, 610)
Screenshot: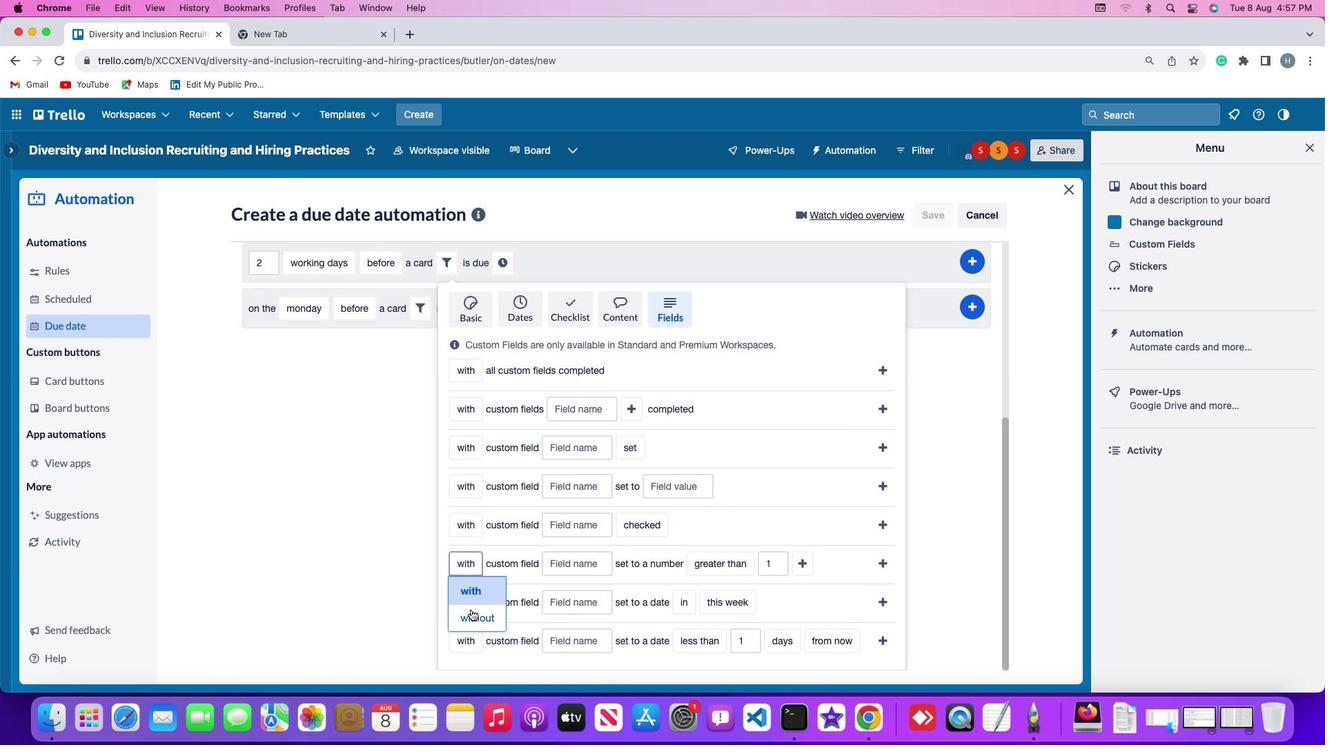 
Action: Mouse pressed left at (471, 610)
Screenshot: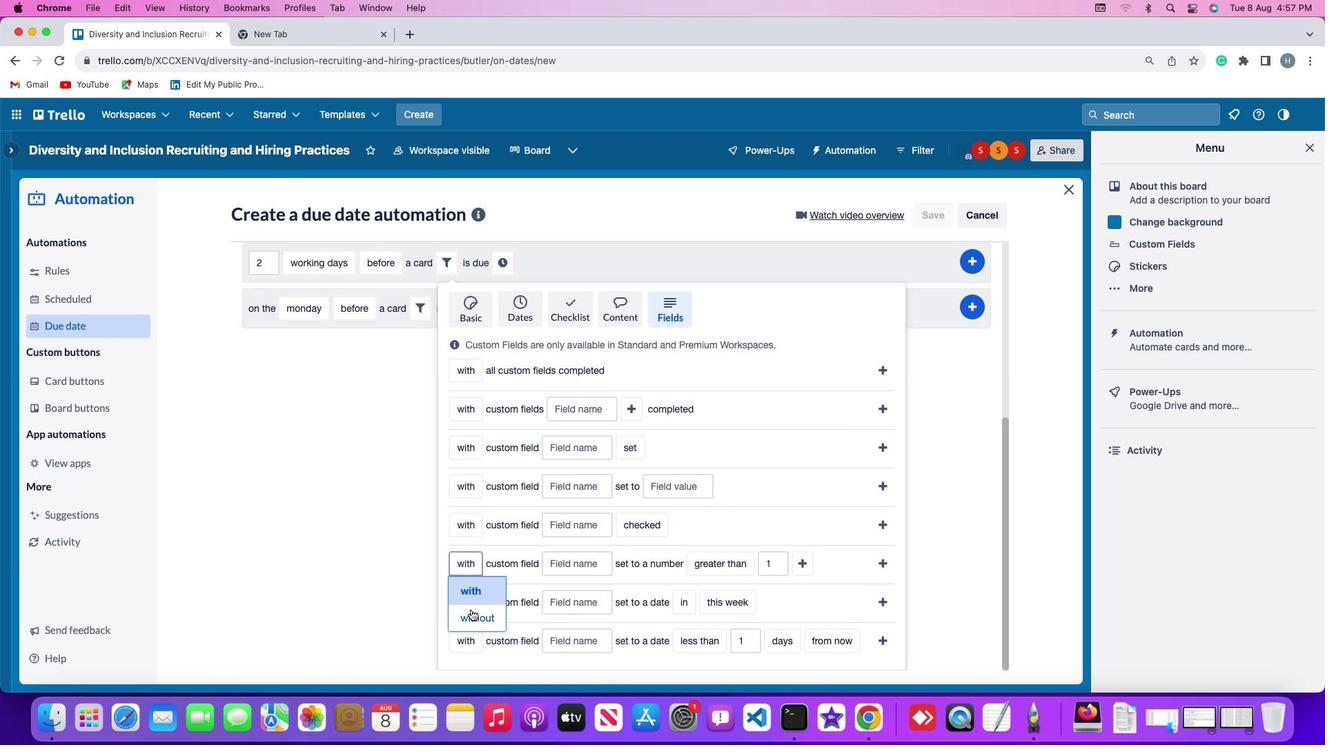 
Action: Mouse moved to (581, 564)
Screenshot: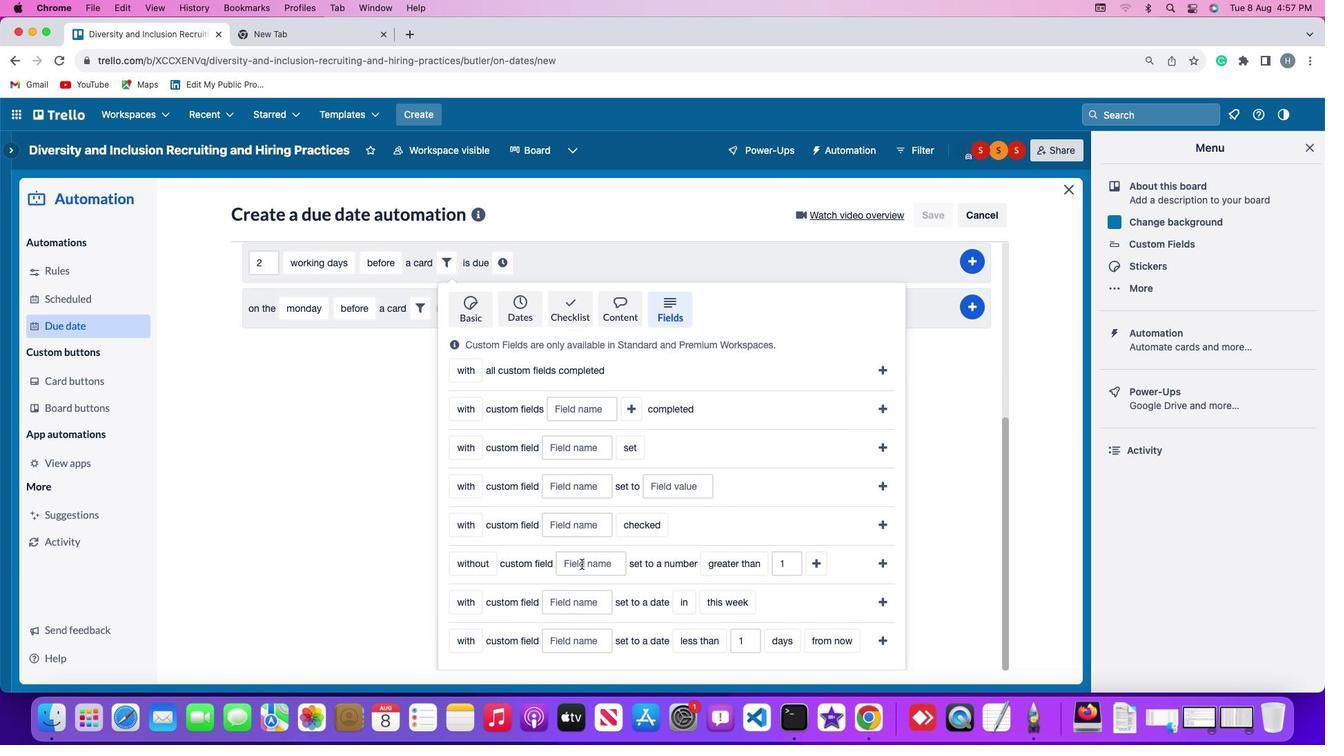 
Action: Mouse pressed left at (581, 564)
Screenshot: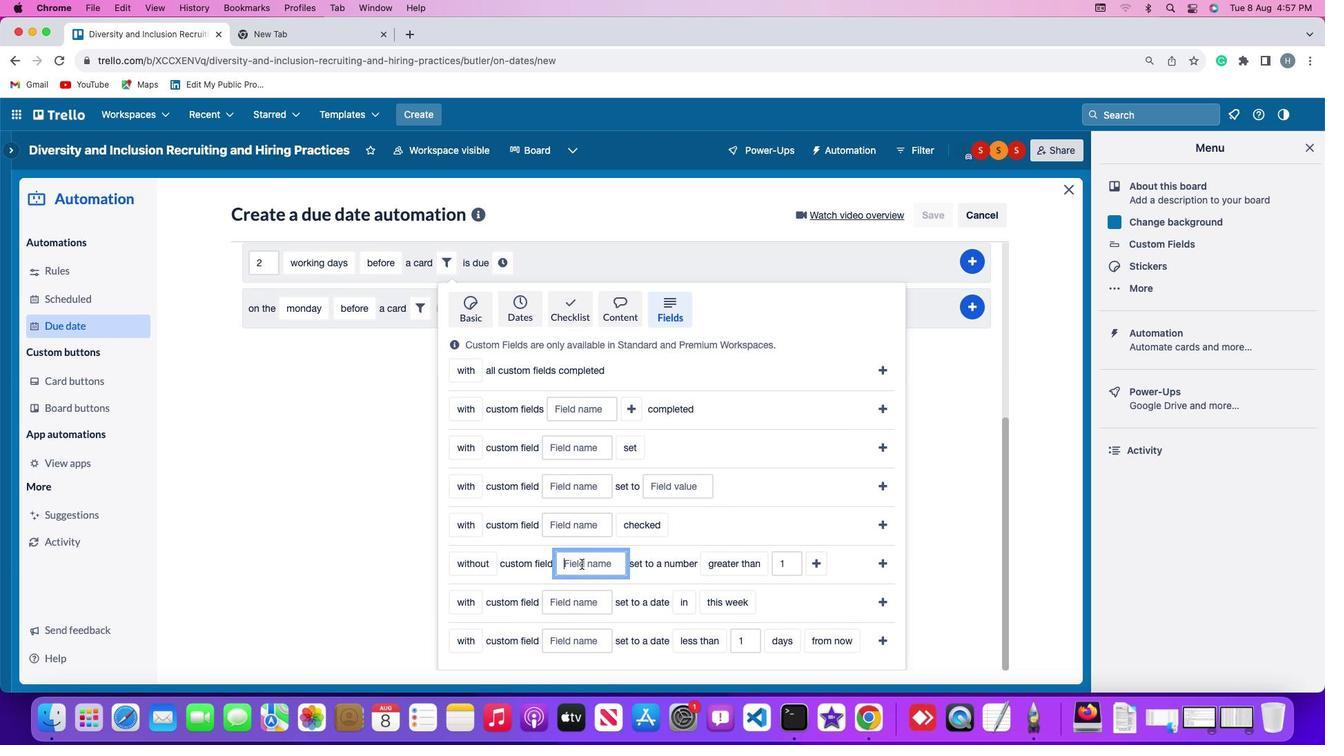 
Action: Key pressed Key.shift'R''e''s''u''m''e'
Screenshot: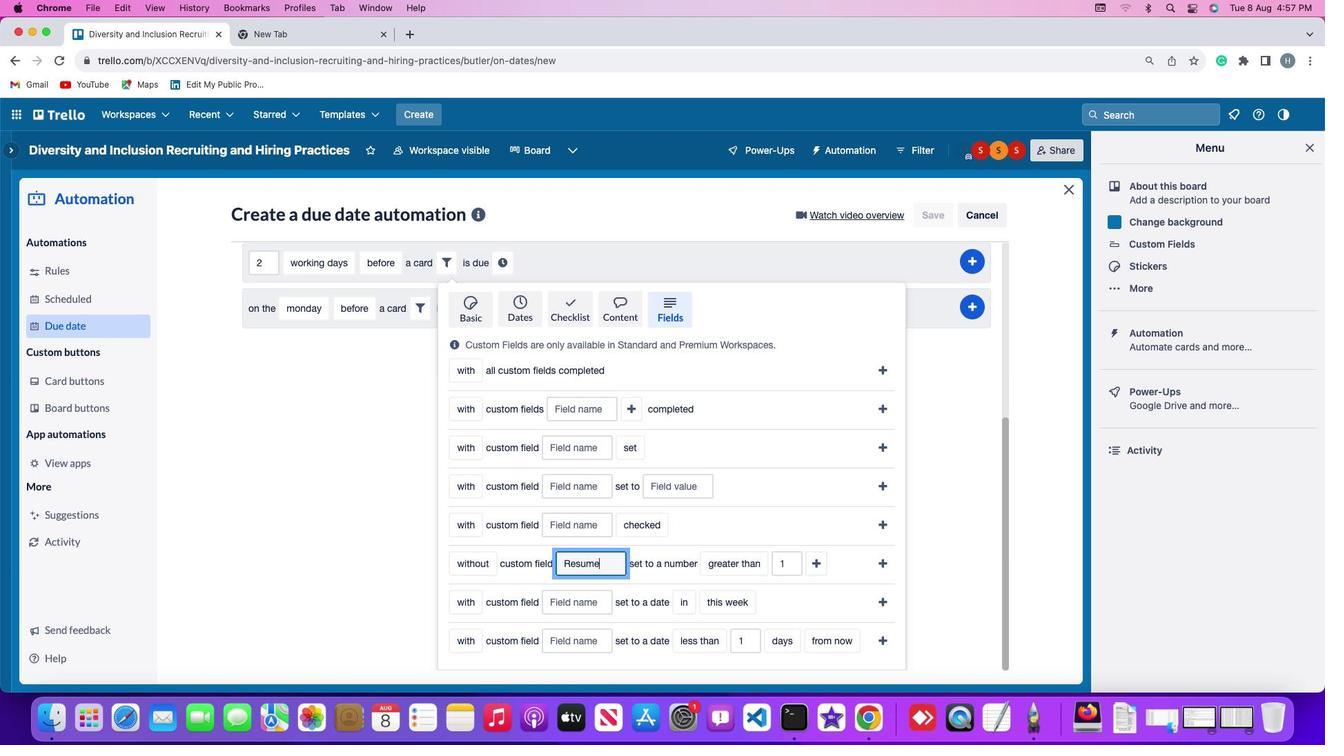 
Action: Mouse moved to (720, 568)
Screenshot: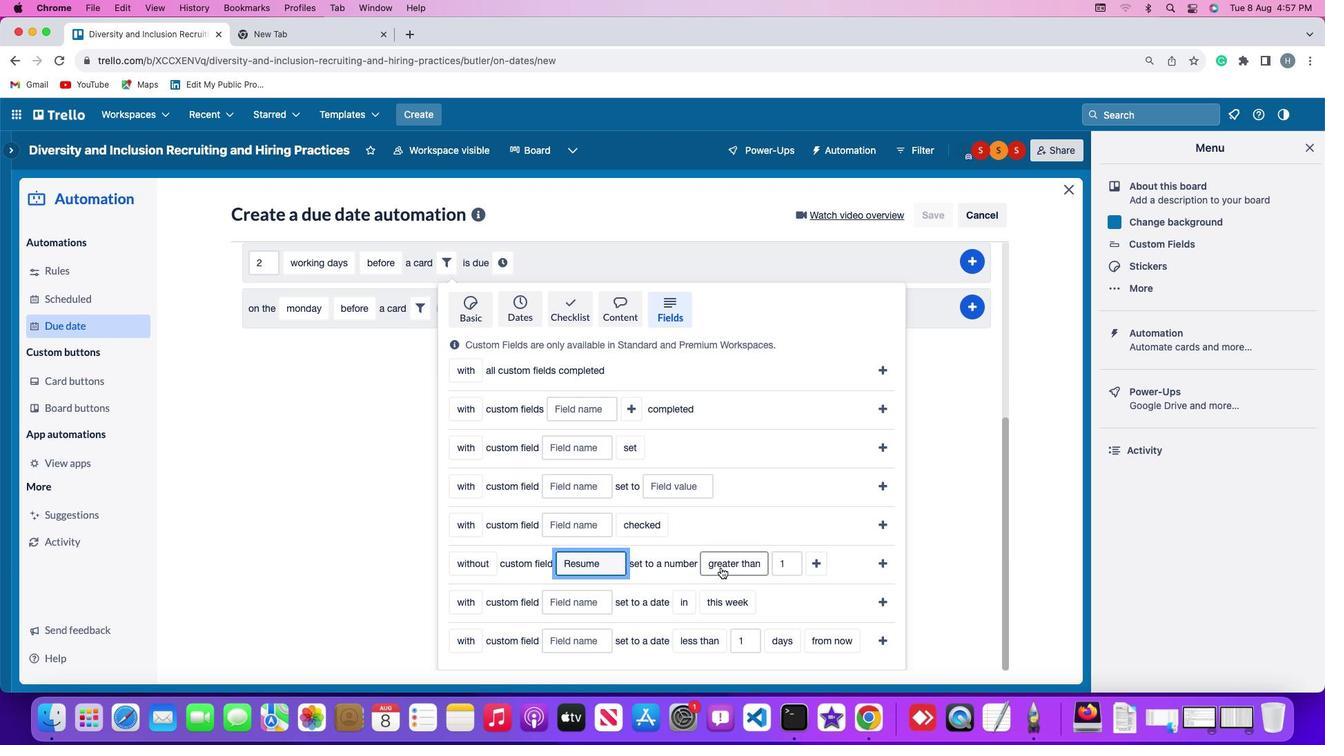 
Action: Mouse pressed left at (720, 568)
Screenshot: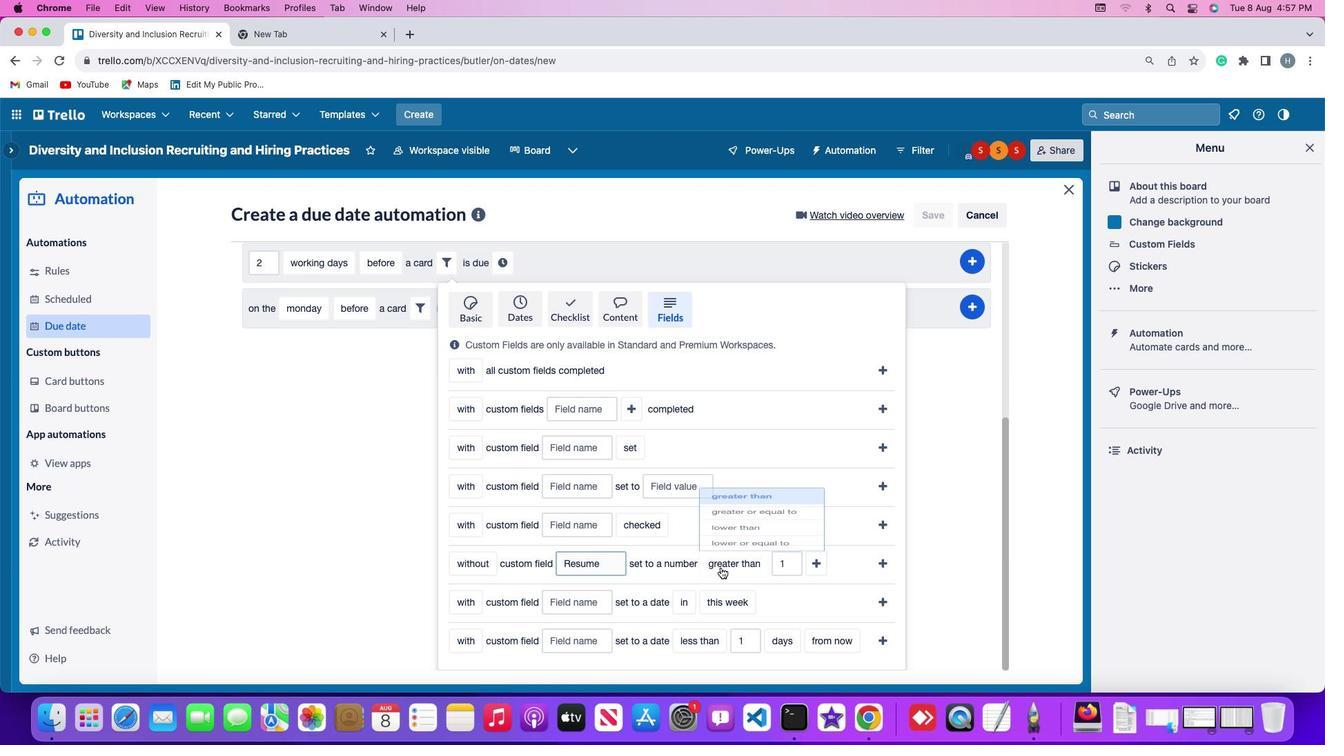 
Action: Mouse moved to (749, 480)
Screenshot: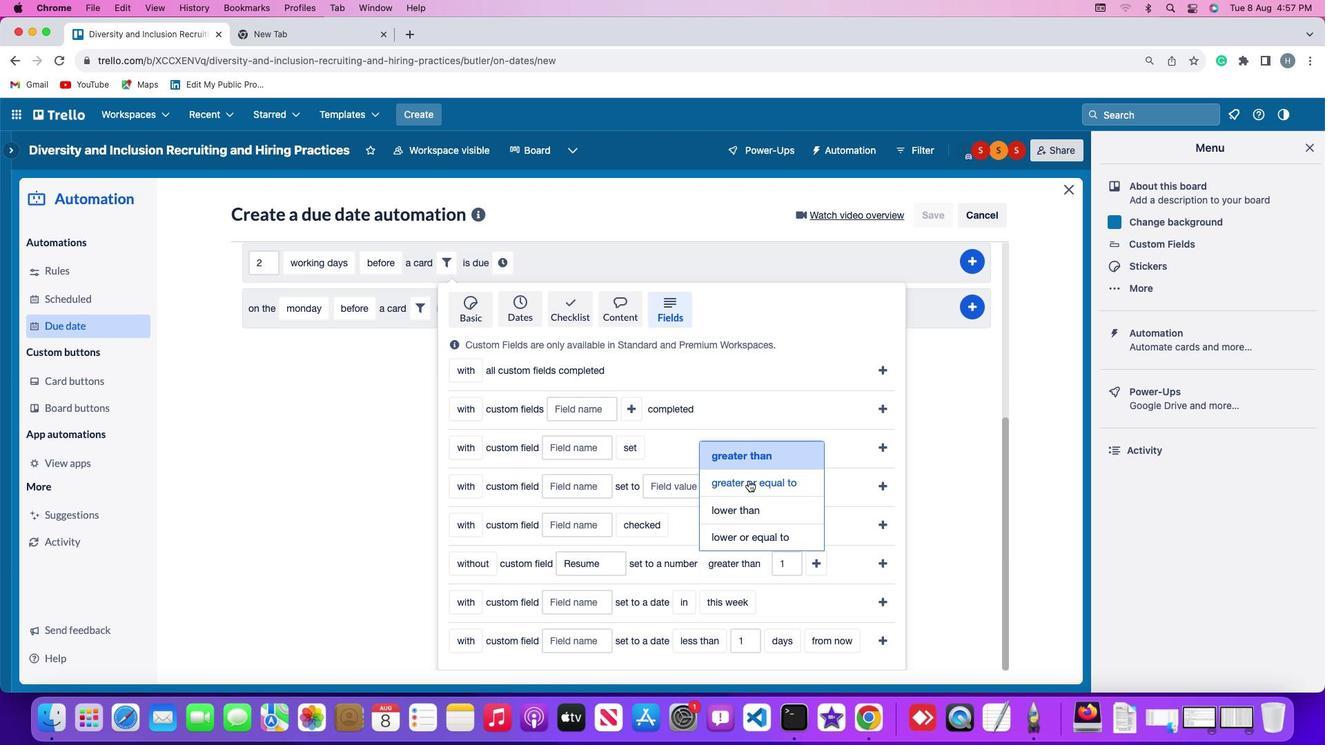 
Action: Mouse pressed left at (749, 480)
Screenshot: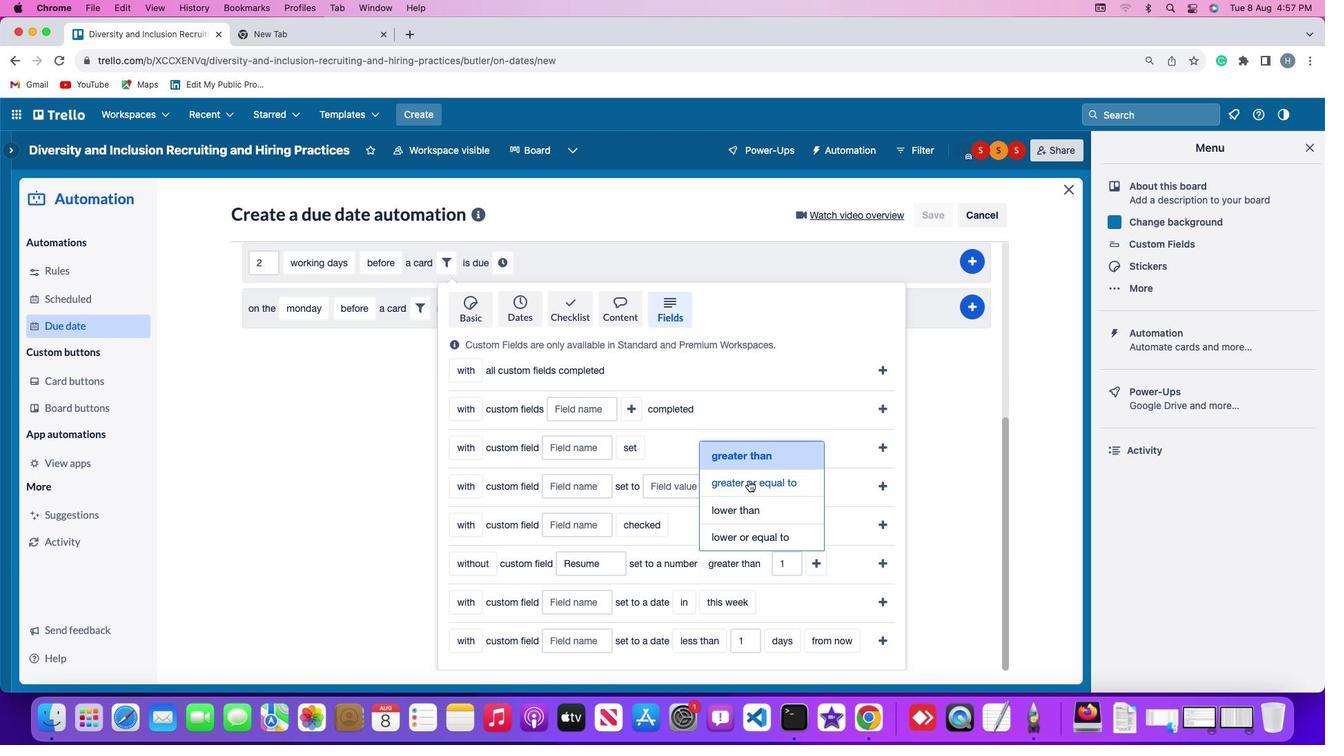 
Action: Mouse moved to (818, 564)
Screenshot: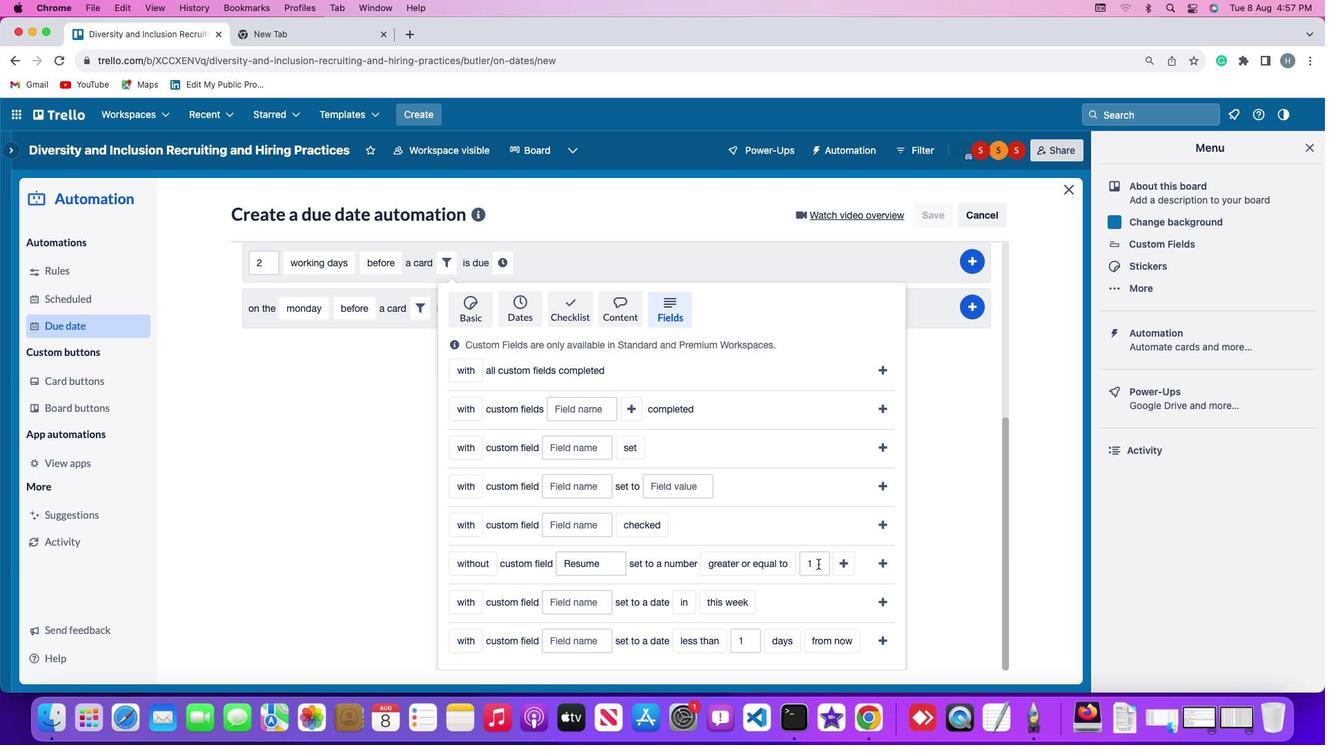 
Action: Mouse pressed left at (818, 564)
Screenshot: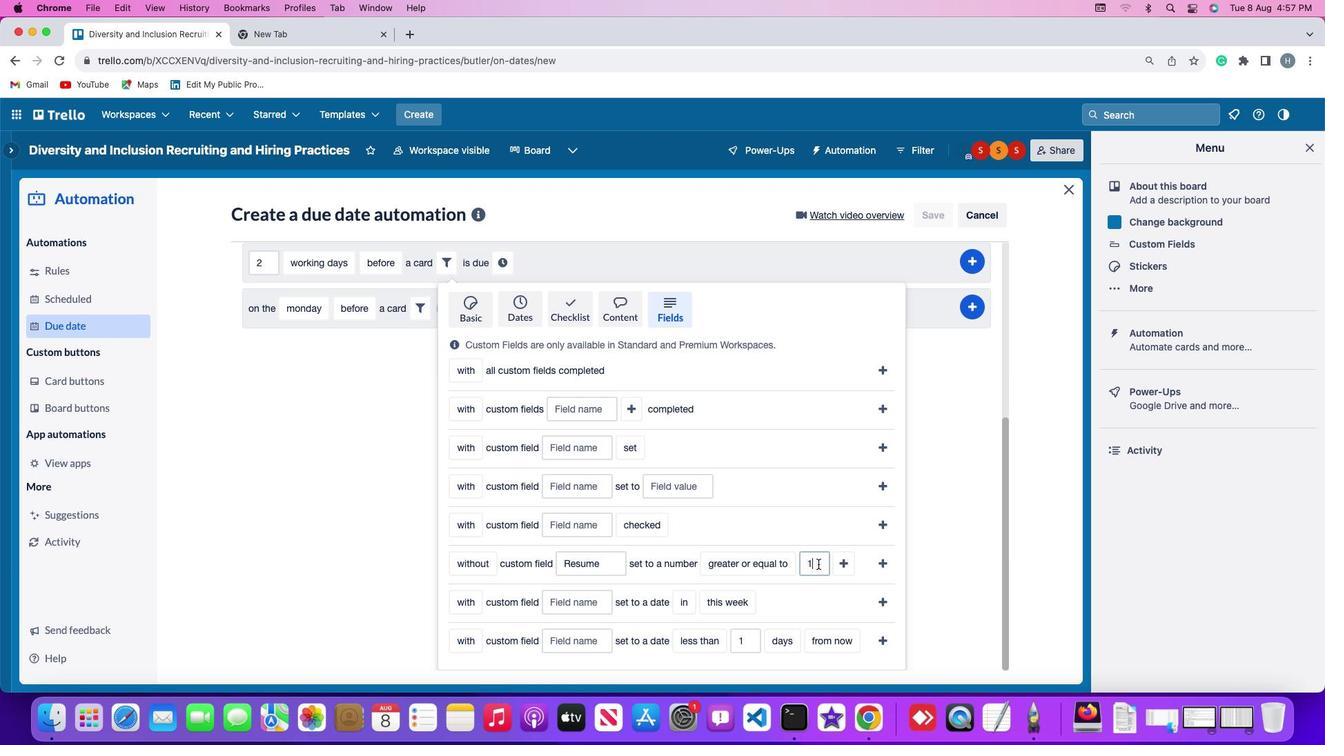 
Action: Key pressed Key.backspace'1'
Screenshot: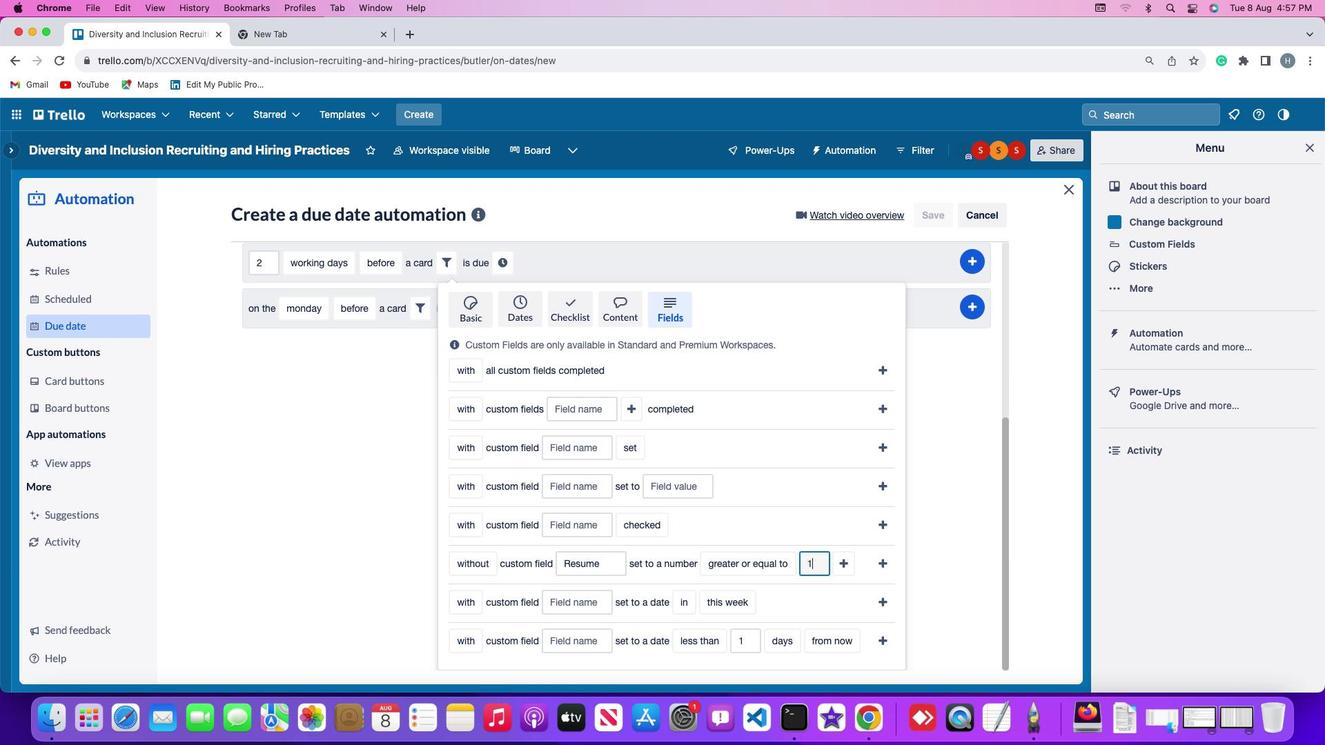 
Action: Mouse moved to (836, 563)
Screenshot: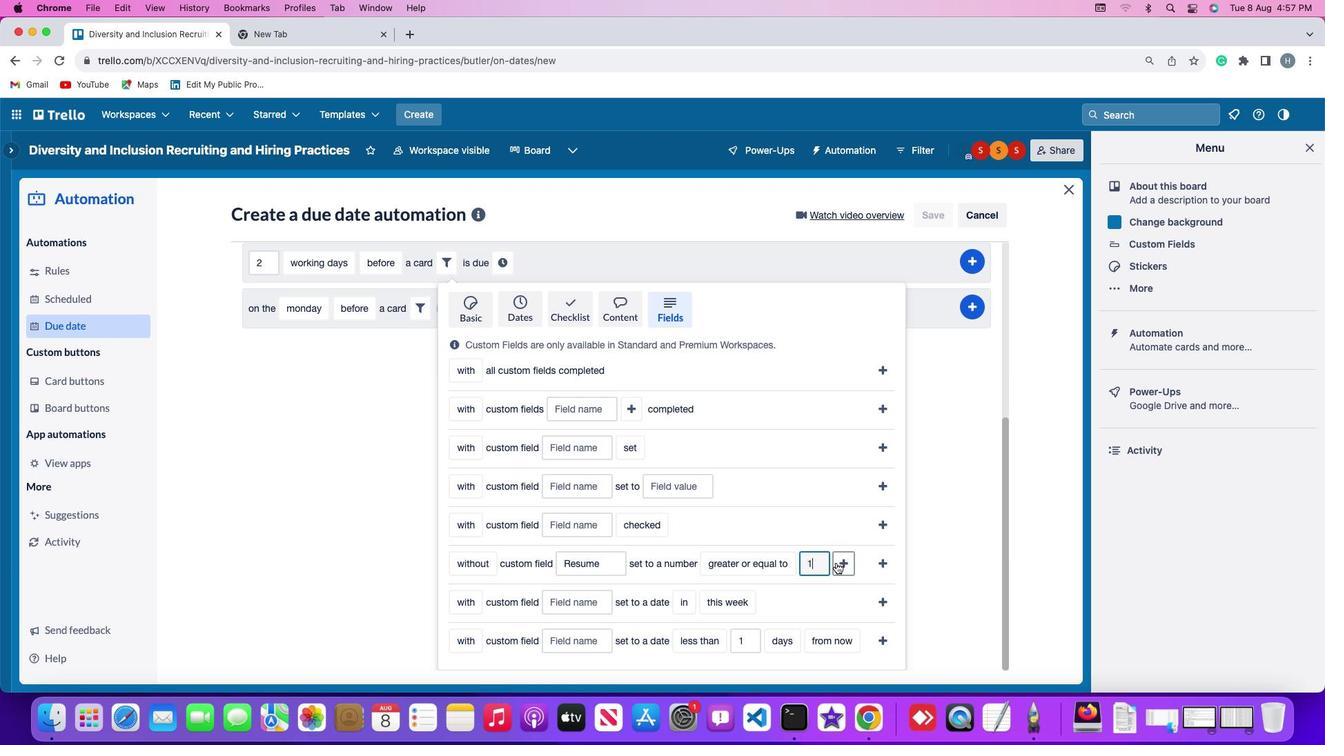 
Action: Mouse pressed left at (836, 563)
Screenshot: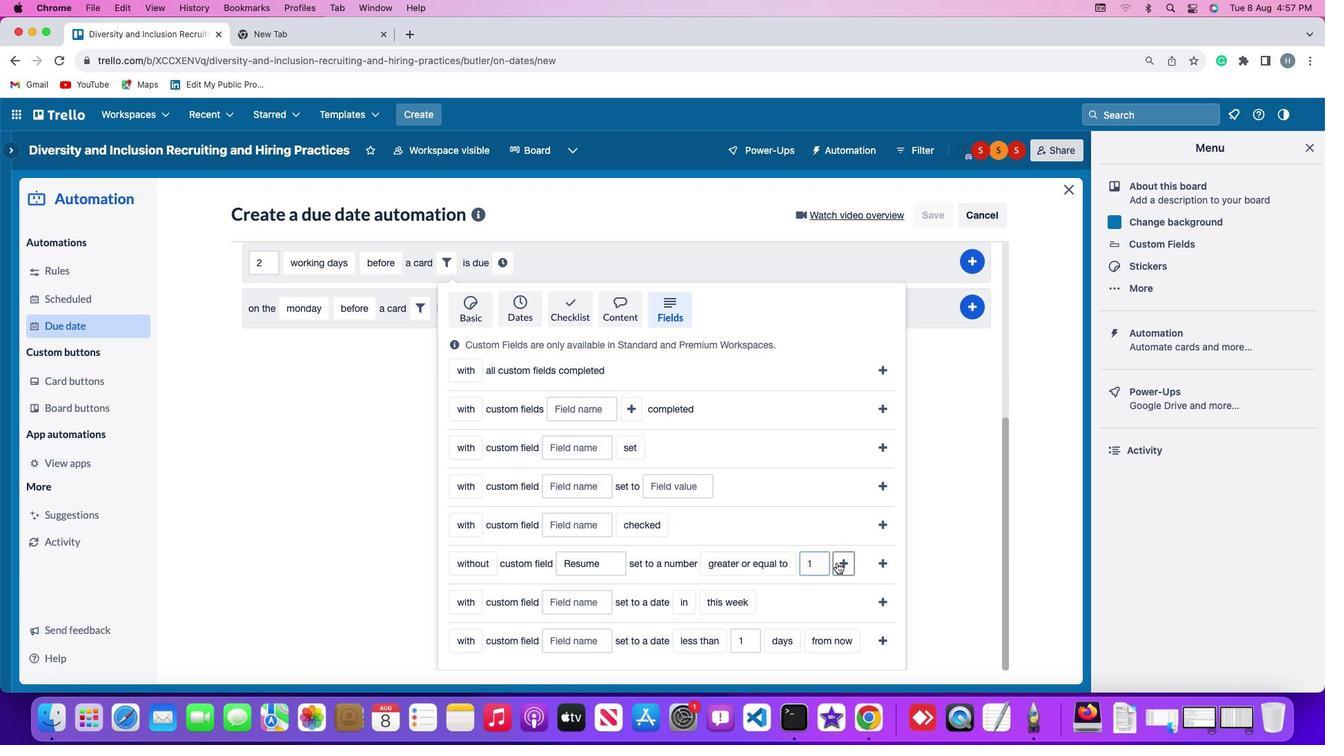 
Action: Mouse moved to (512, 590)
Screenshot: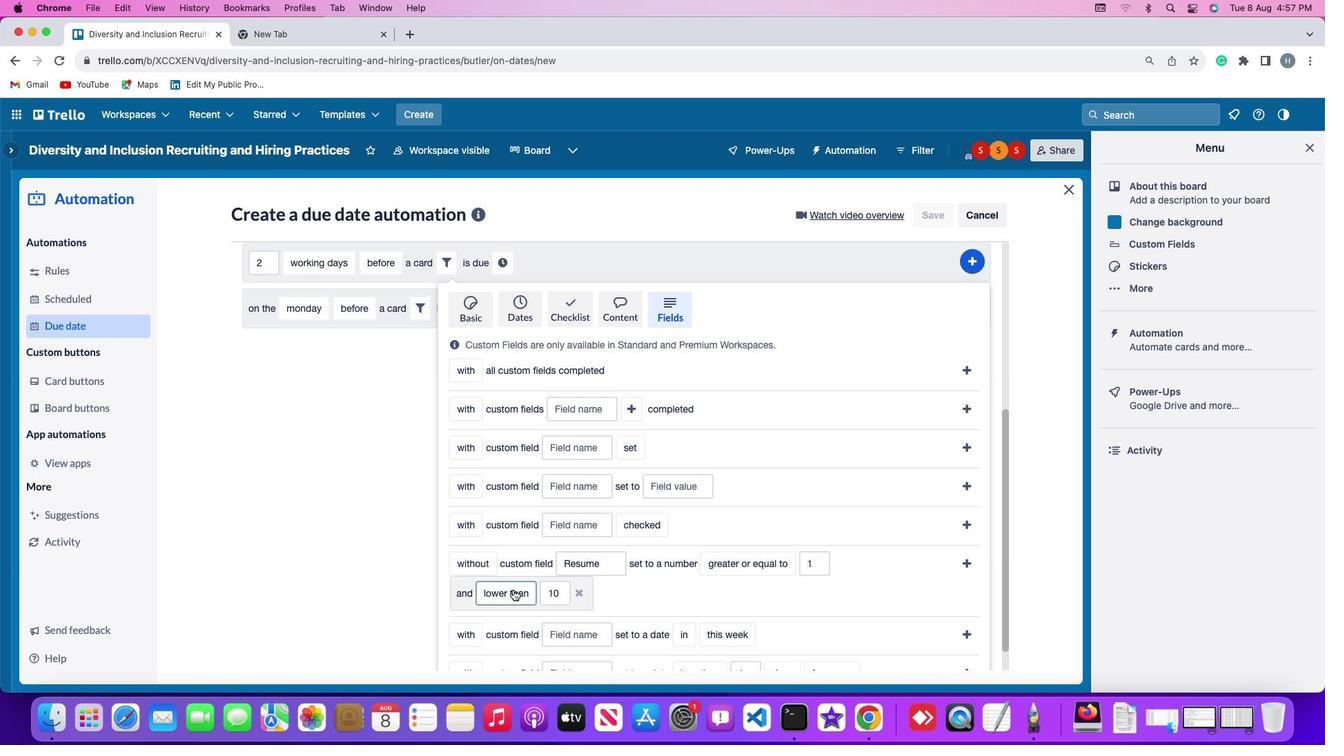 
Action: Mouse pressed left at (512, 590)
Screenshot: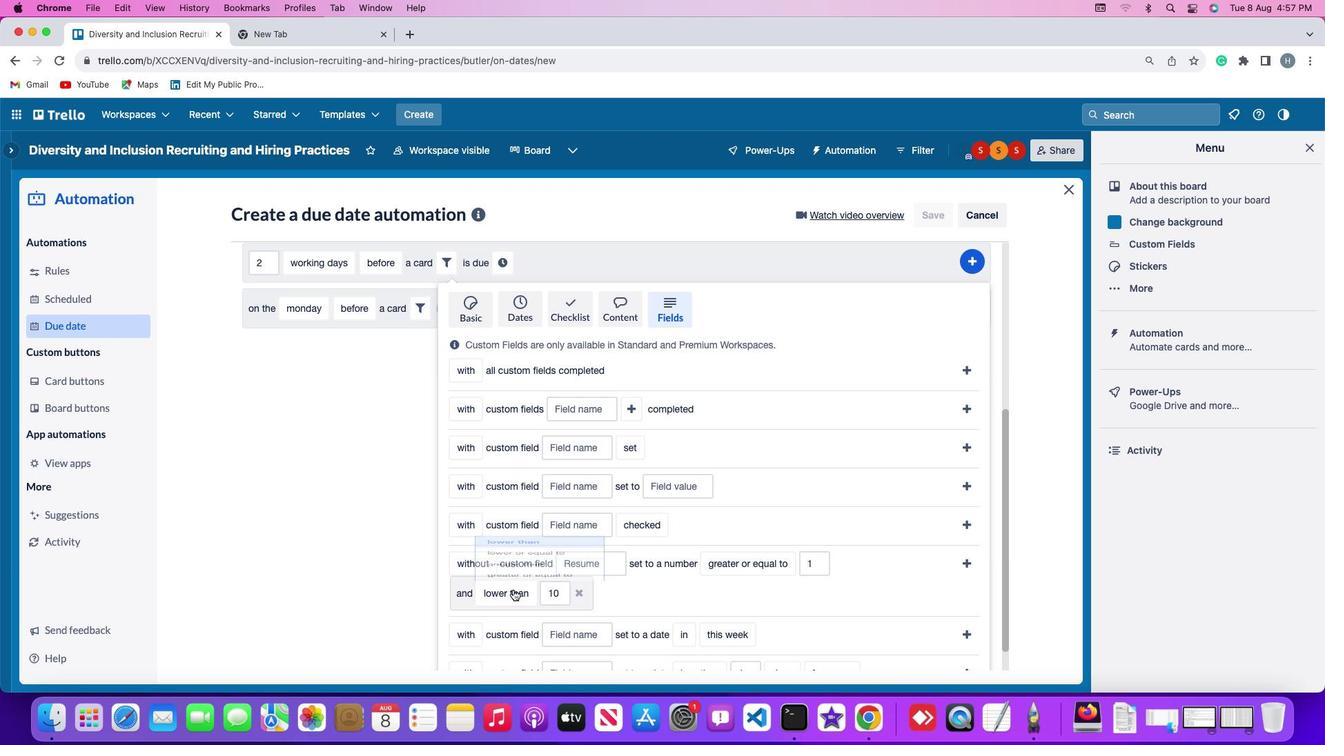 
Action: Mouse moved to (522, 566)
Screenshot: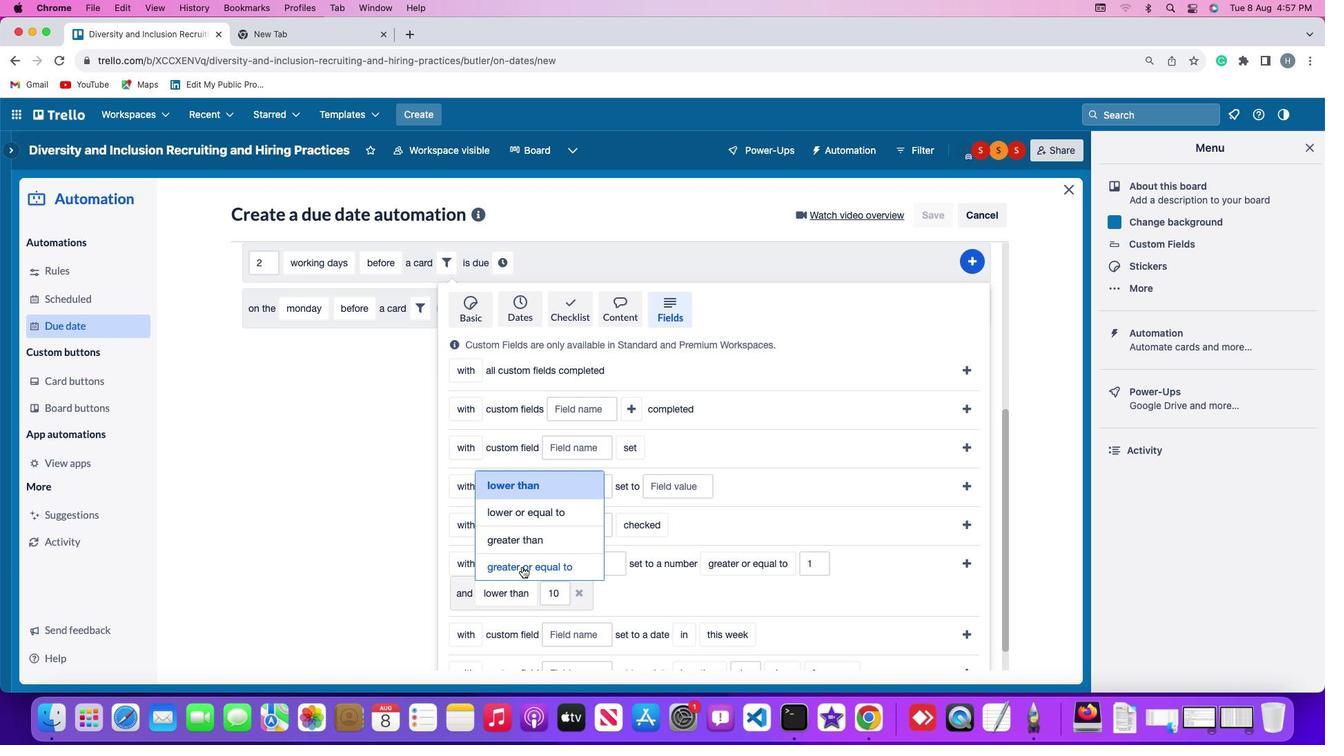 
Action: Mouse pressed left at (522, 566)
Screenshot: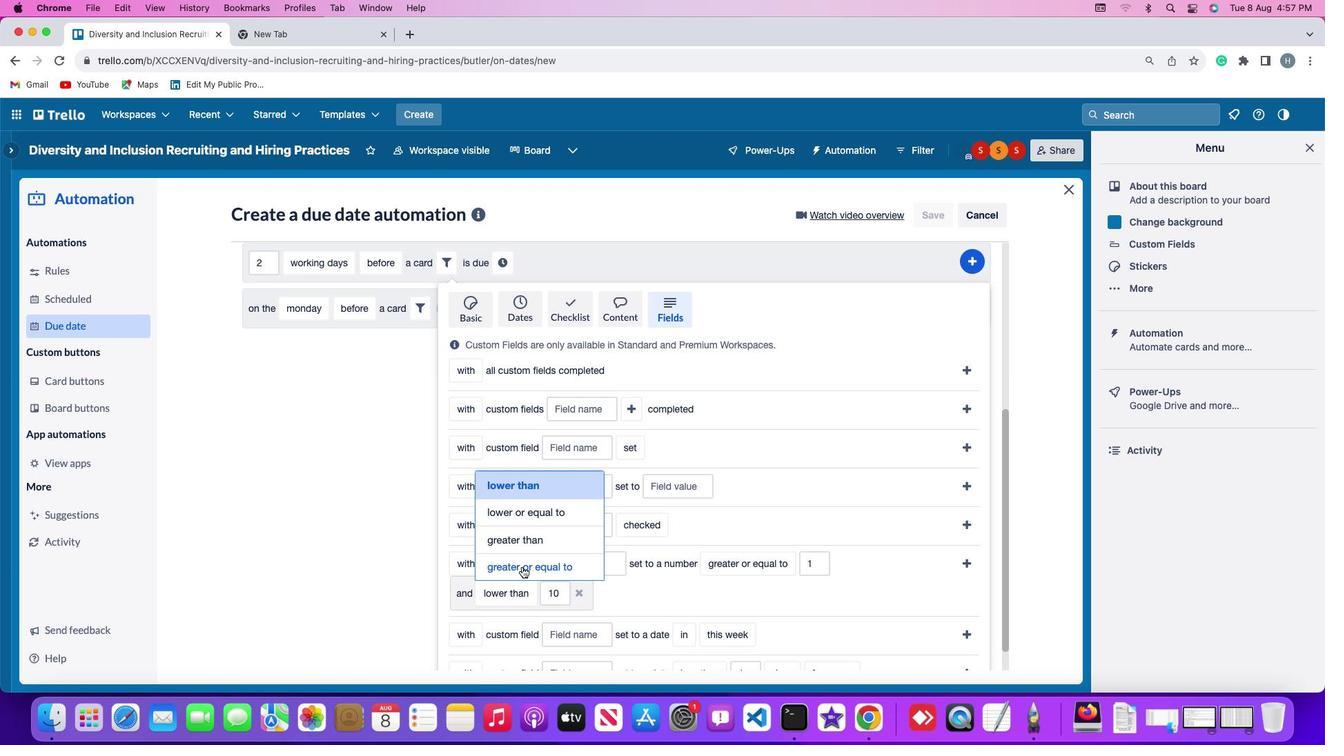 
Action: Mouse moved to (591, 593)
Screenshot: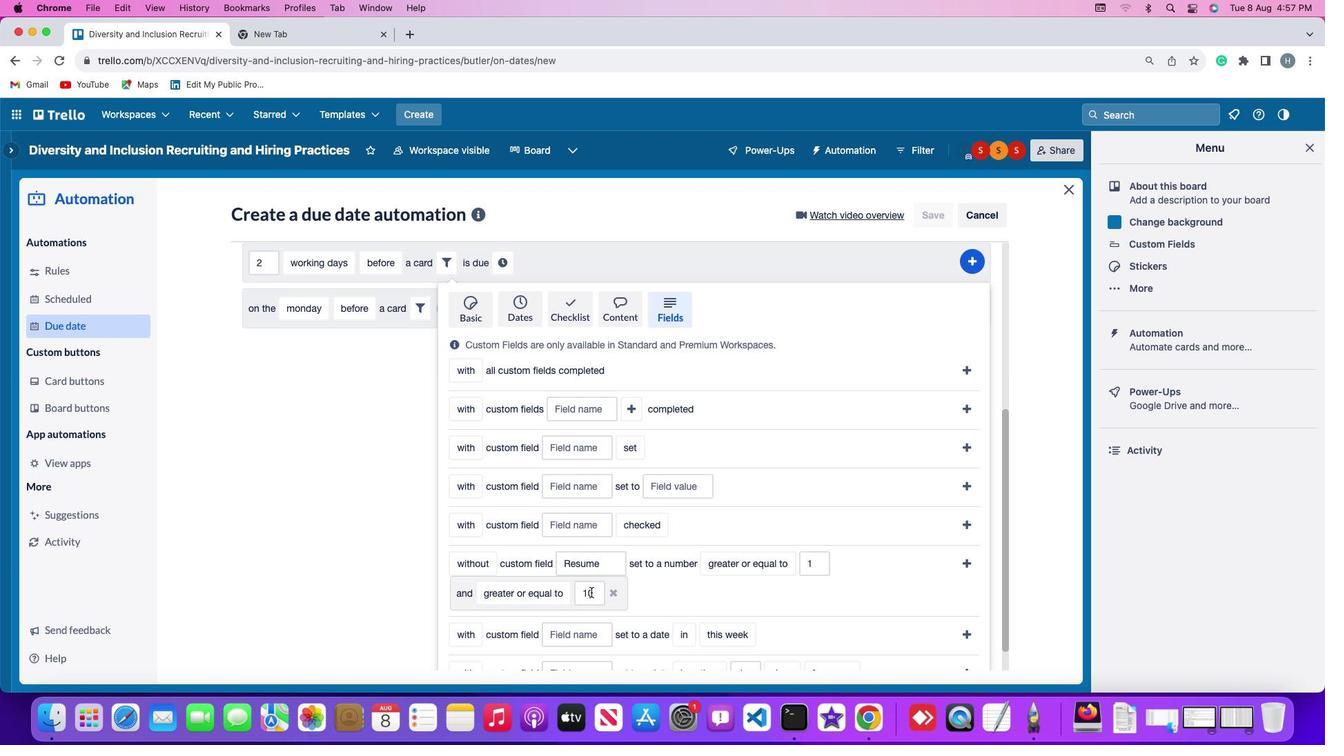 
Action: Mouse pressed left at (591, 593)
Screenshot: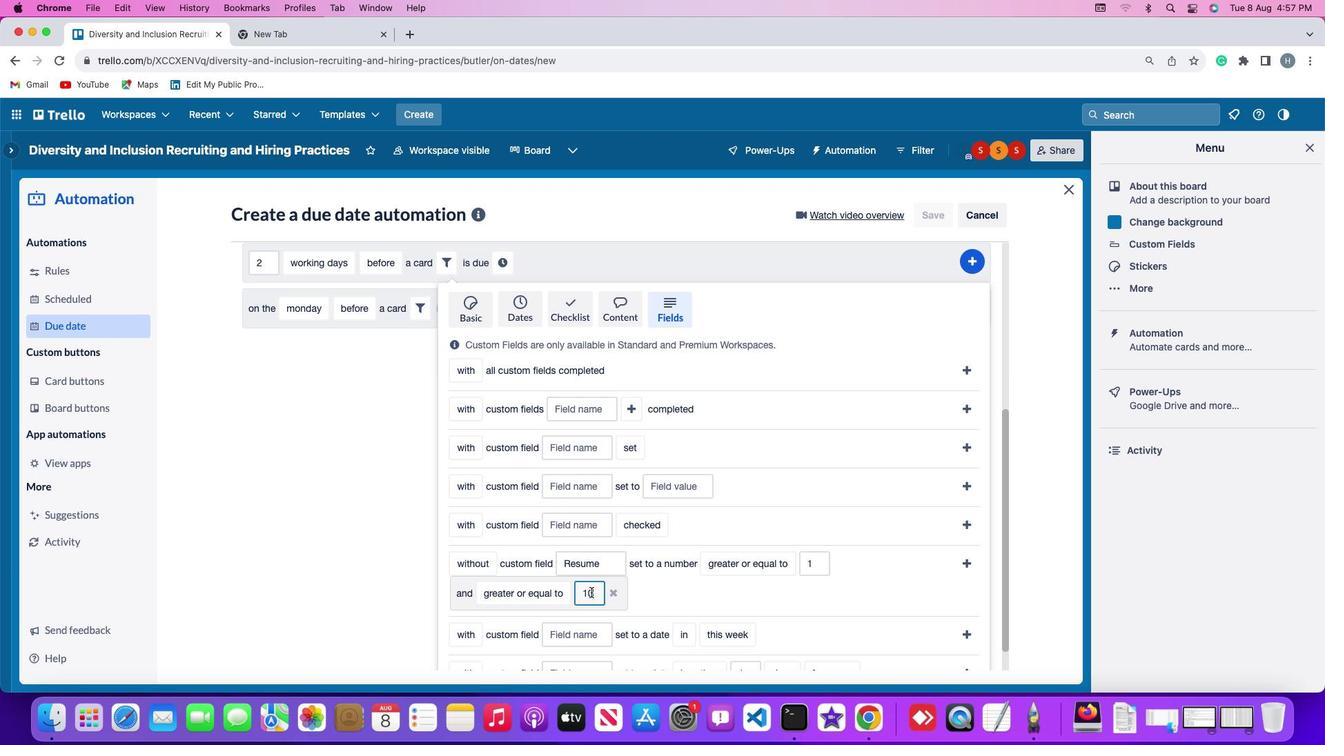 
Action: Key pressed Key.backspaceKey.backspace'1''0'
Screenshot: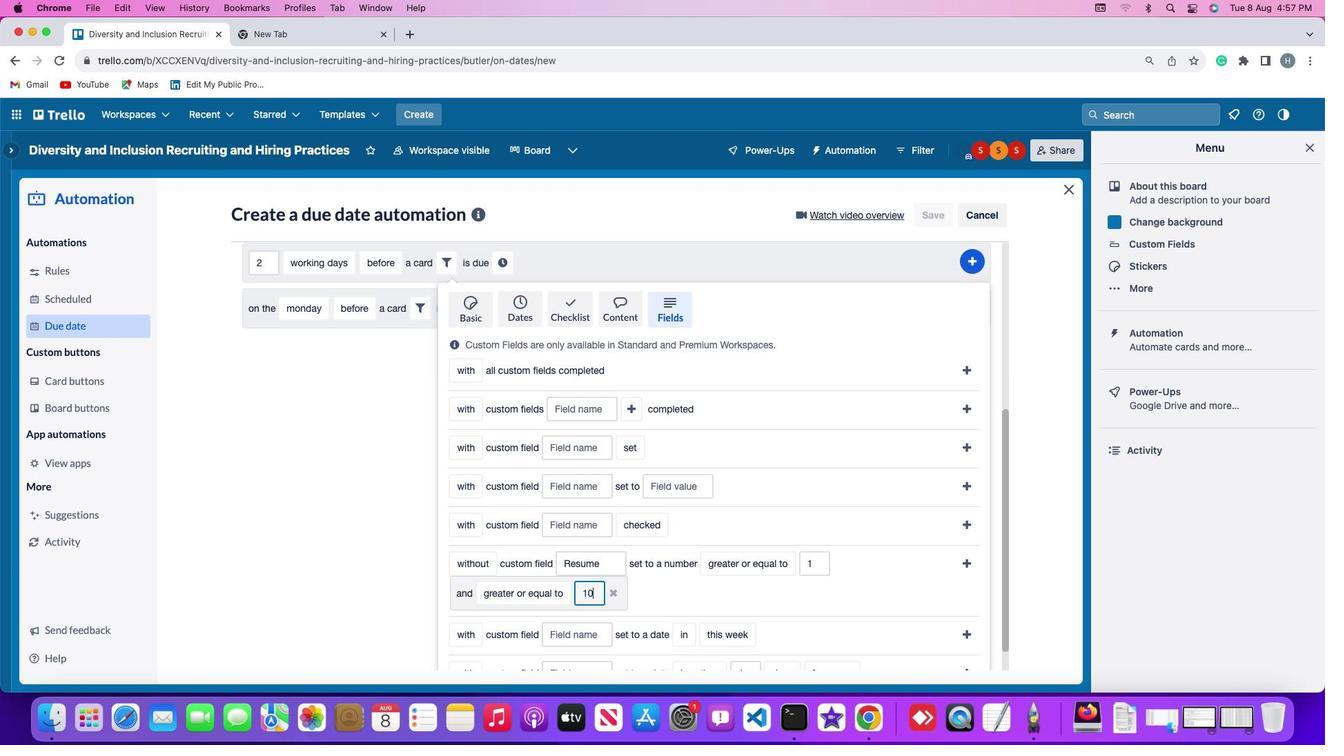 
Action: Mouse moved to (965, 561)
Screenshot: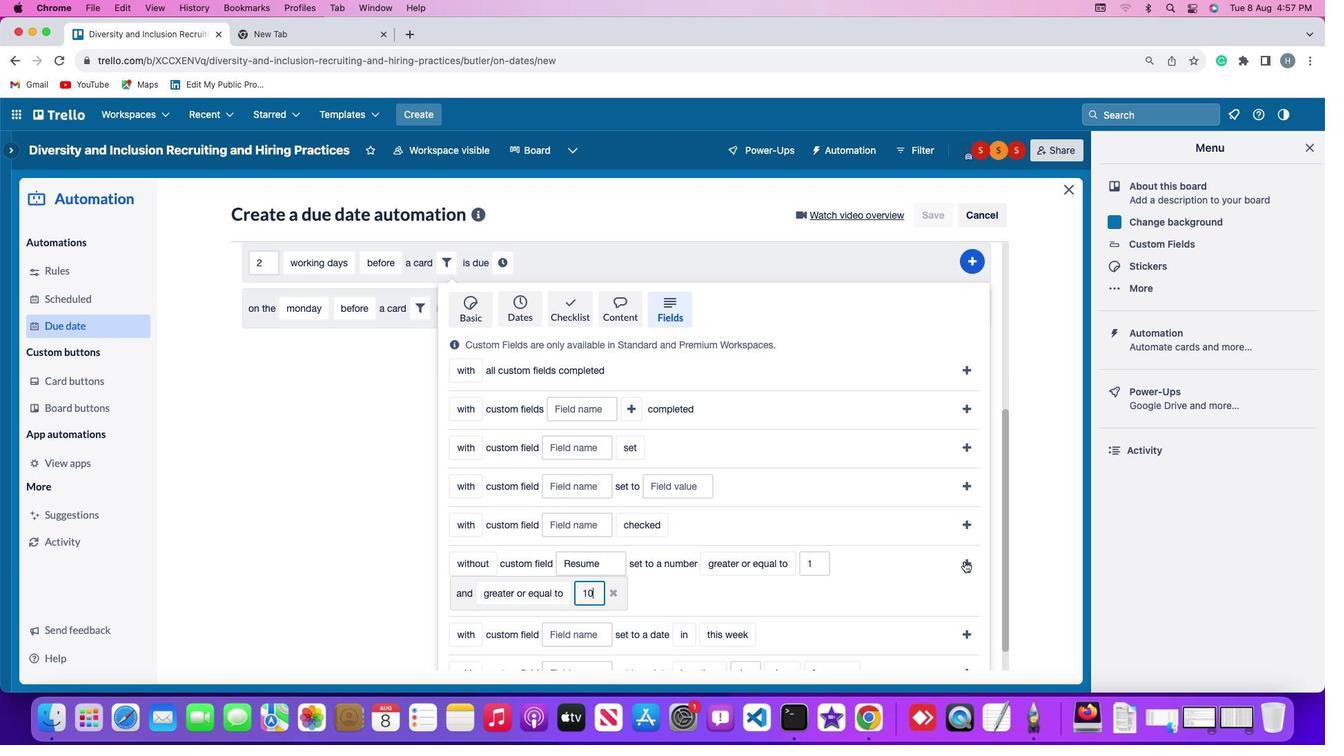 
Action: Mouse pressed left at (965, 561)
Screenshot: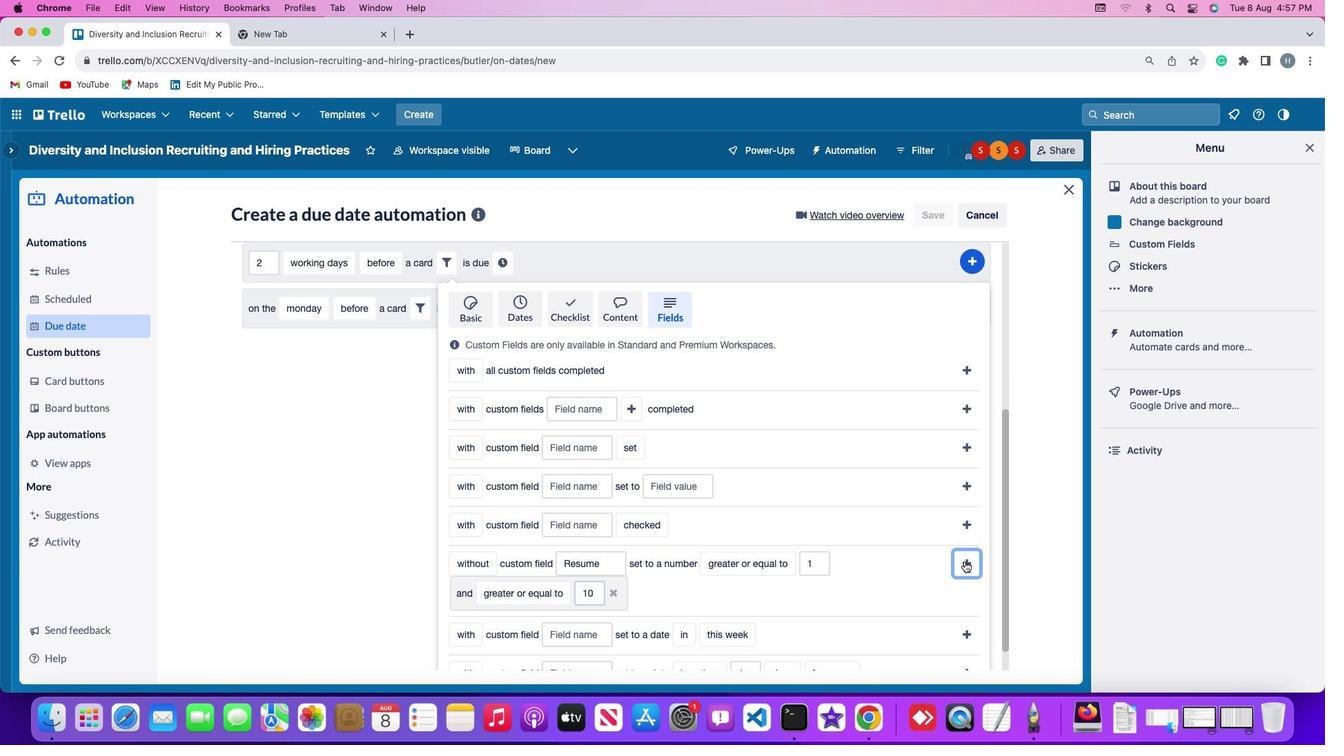 
Action: Mouse moved to (252, 579)
Screenshot: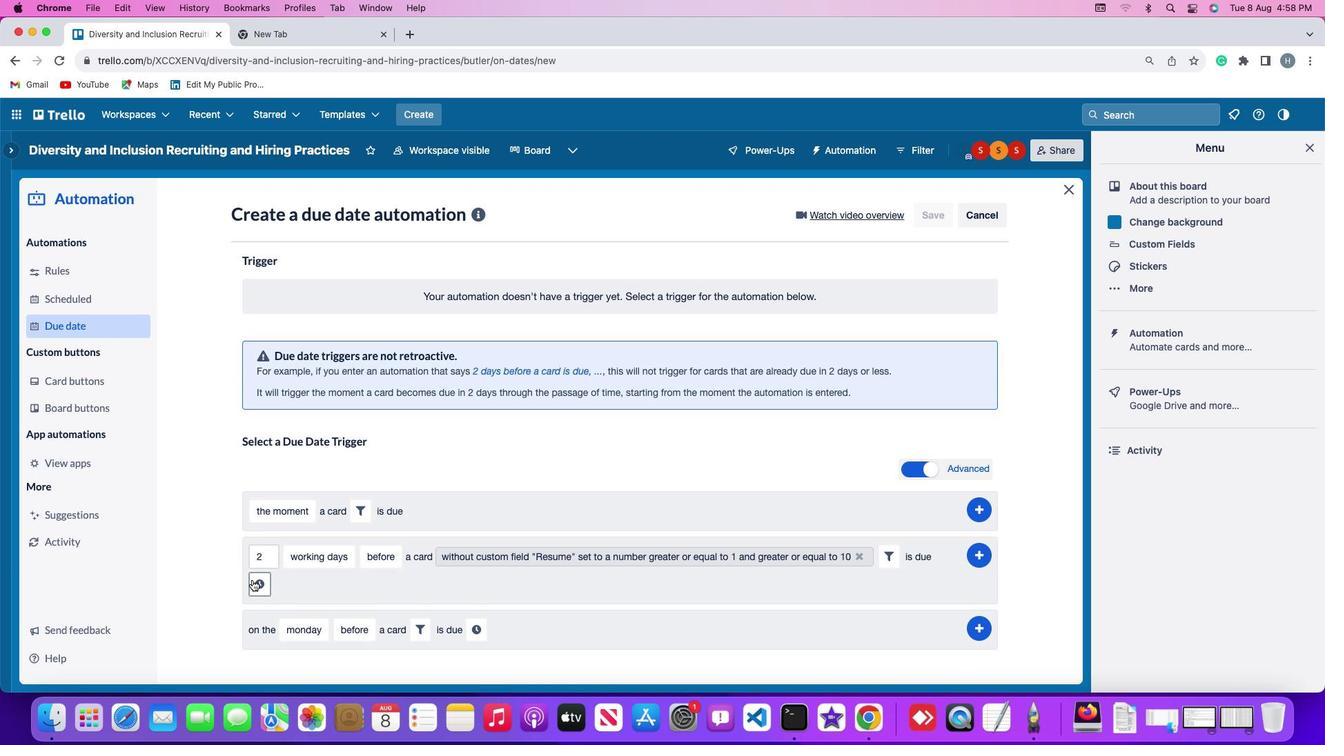 
Action: Mouse pressed left at (252, 579)
Screenshot: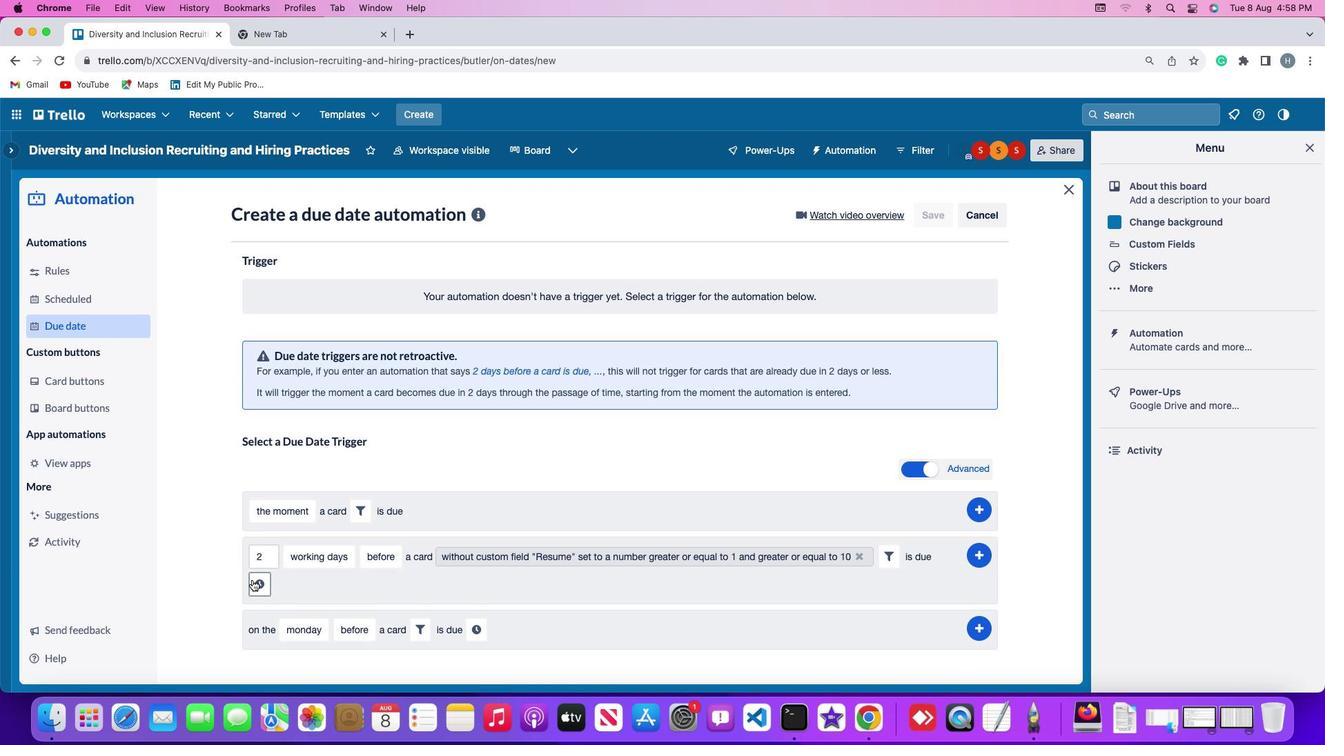 
Action: Mouse moved to (290, 590)
Screenshot: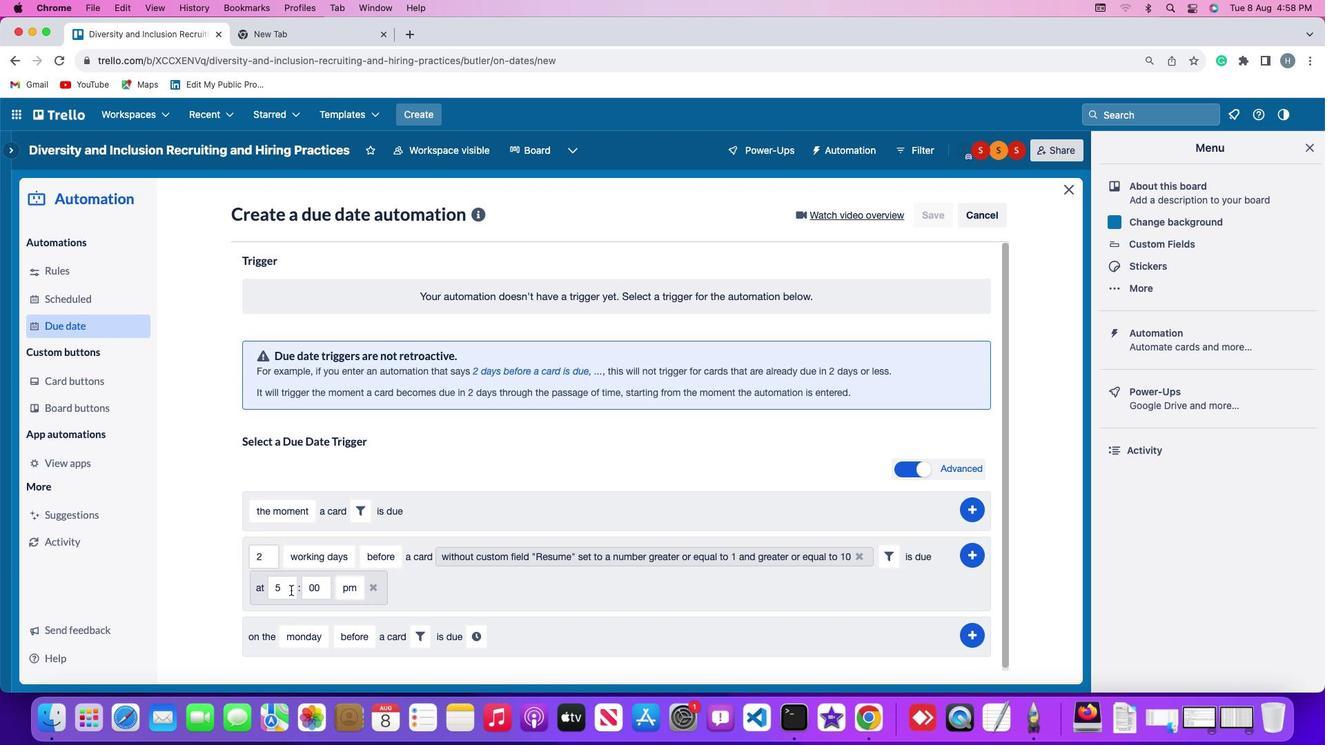 
Action: Mouse pressed left at (290, 590)
Screenshot: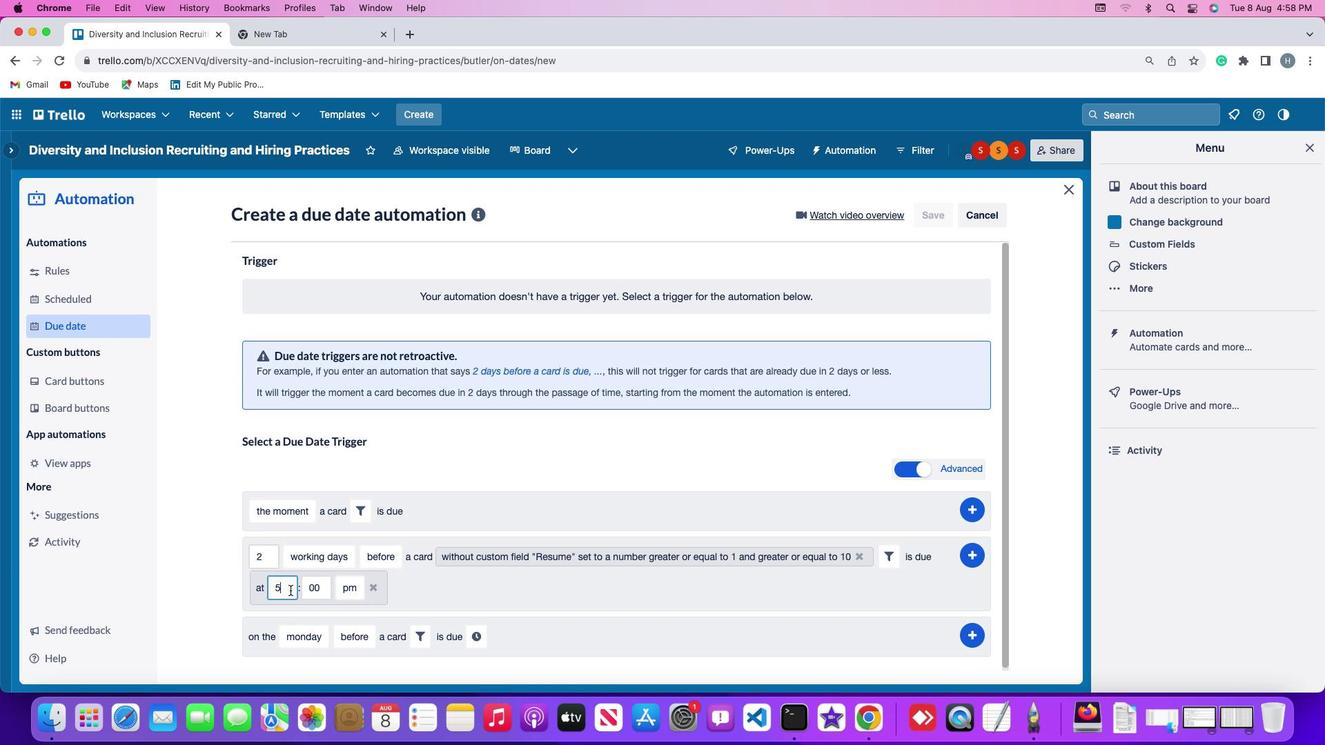 
Action: Mouse moved to (290, 590)
Screenshot: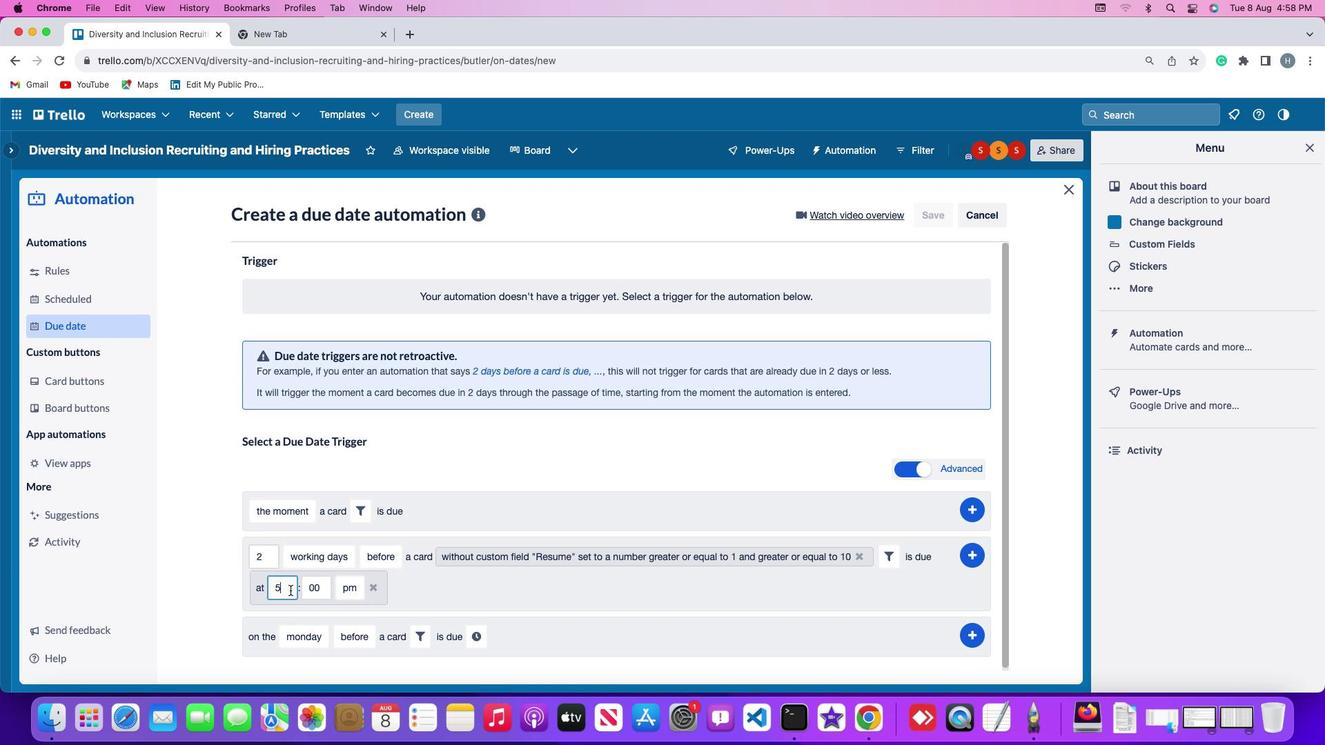 
Action: Key pressed Key.backspace'1''1'
Screenshot: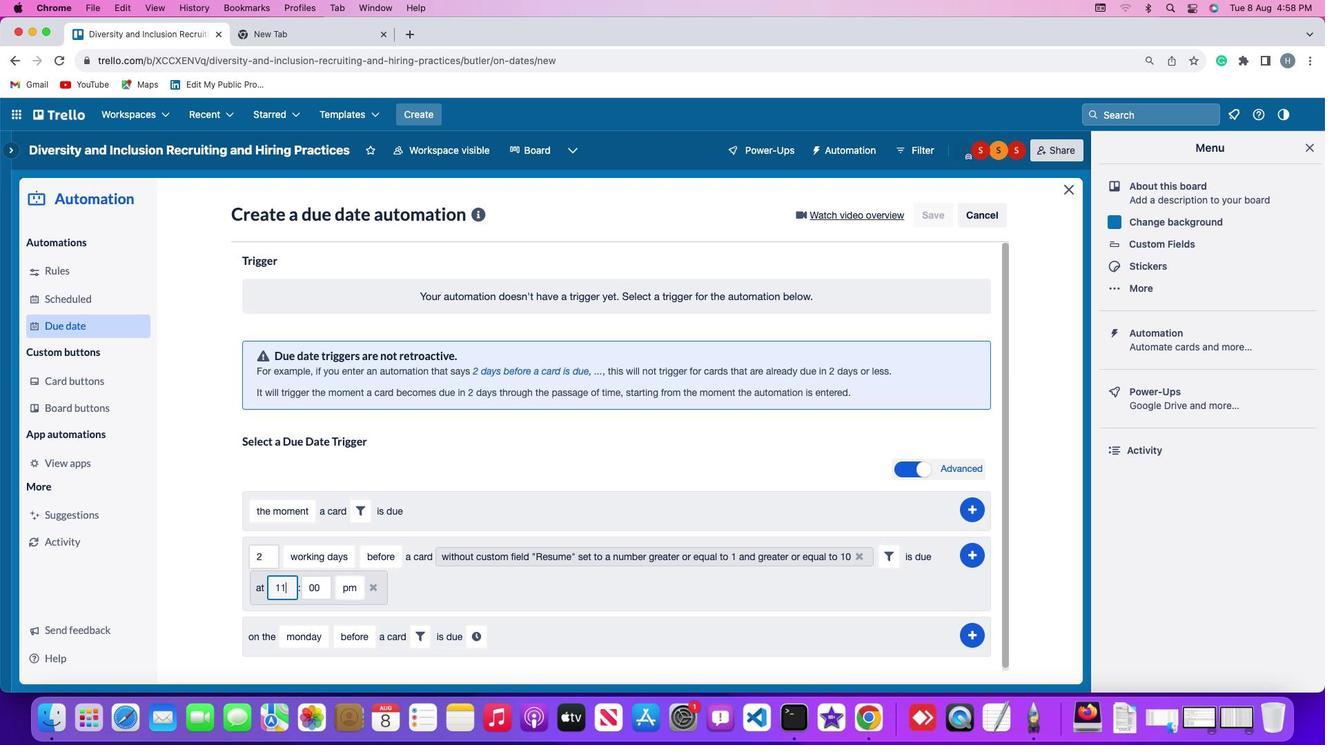 
Action: Mouse moved to (321, 587)
Screenshot: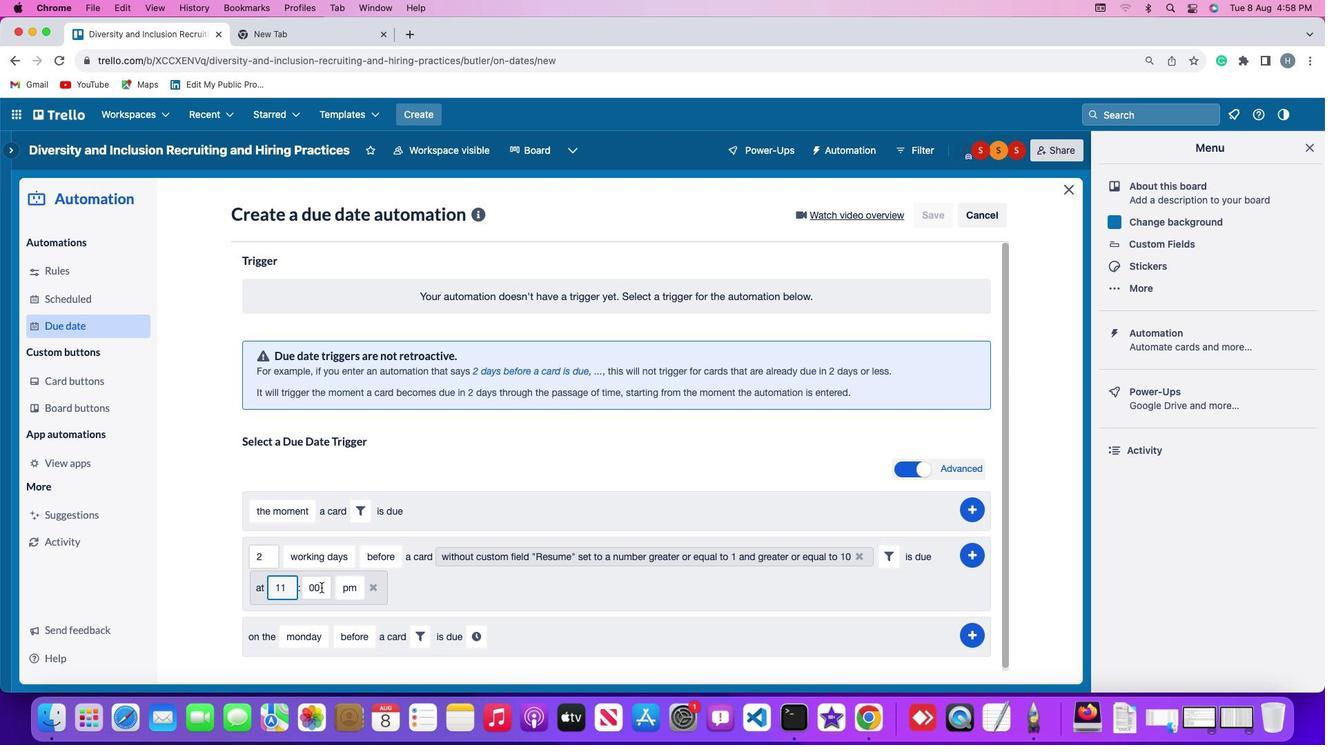 
Action: Mouse pressed left at (321, 587)
Screenshot: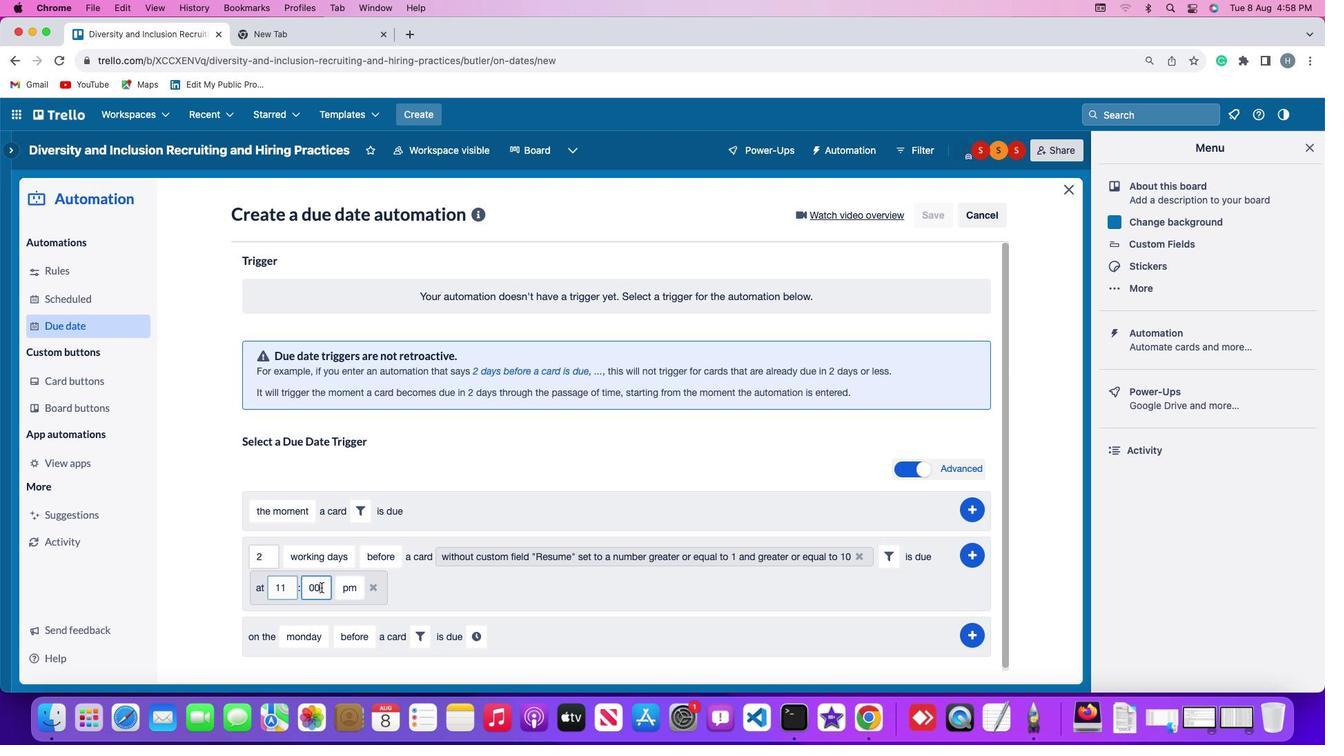 
Action: Key pressed Key.backspaceKey.backspace'0''0'
Screenshot: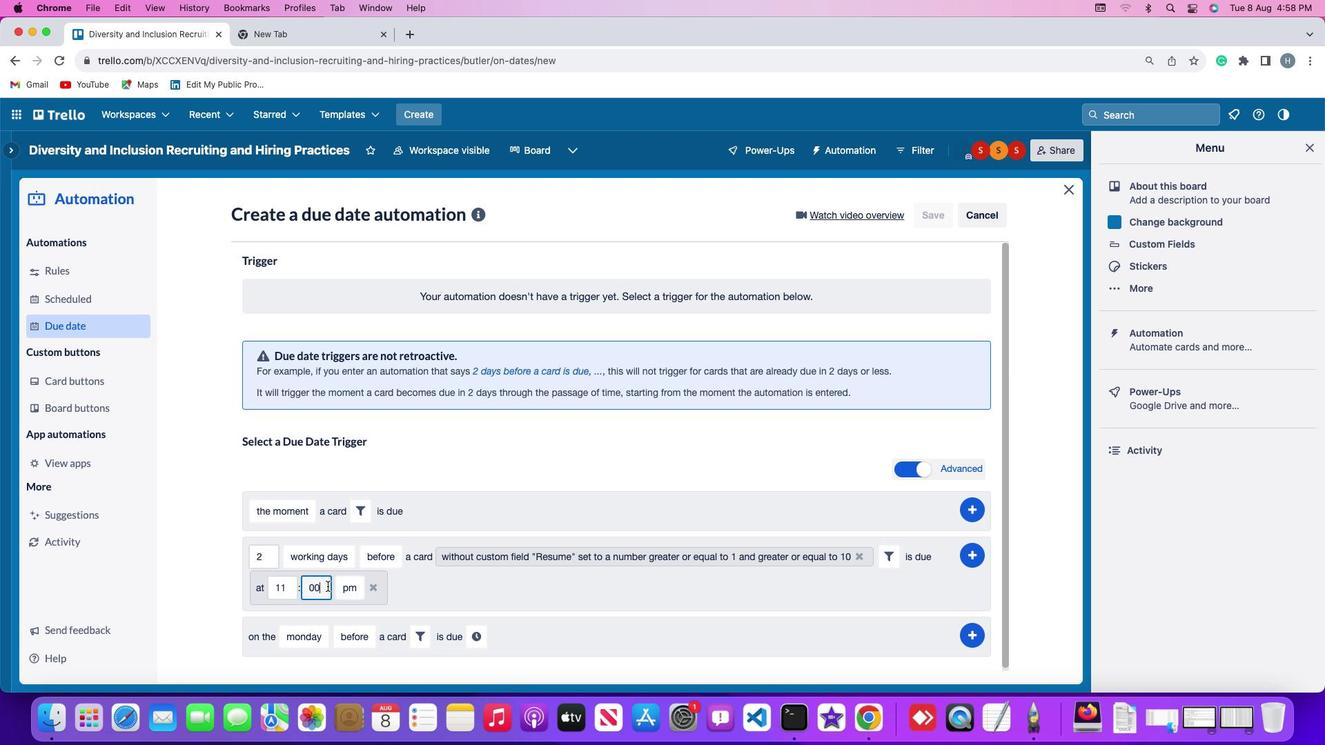 
Action: Mouse moved to (335, 586)
Screenshot: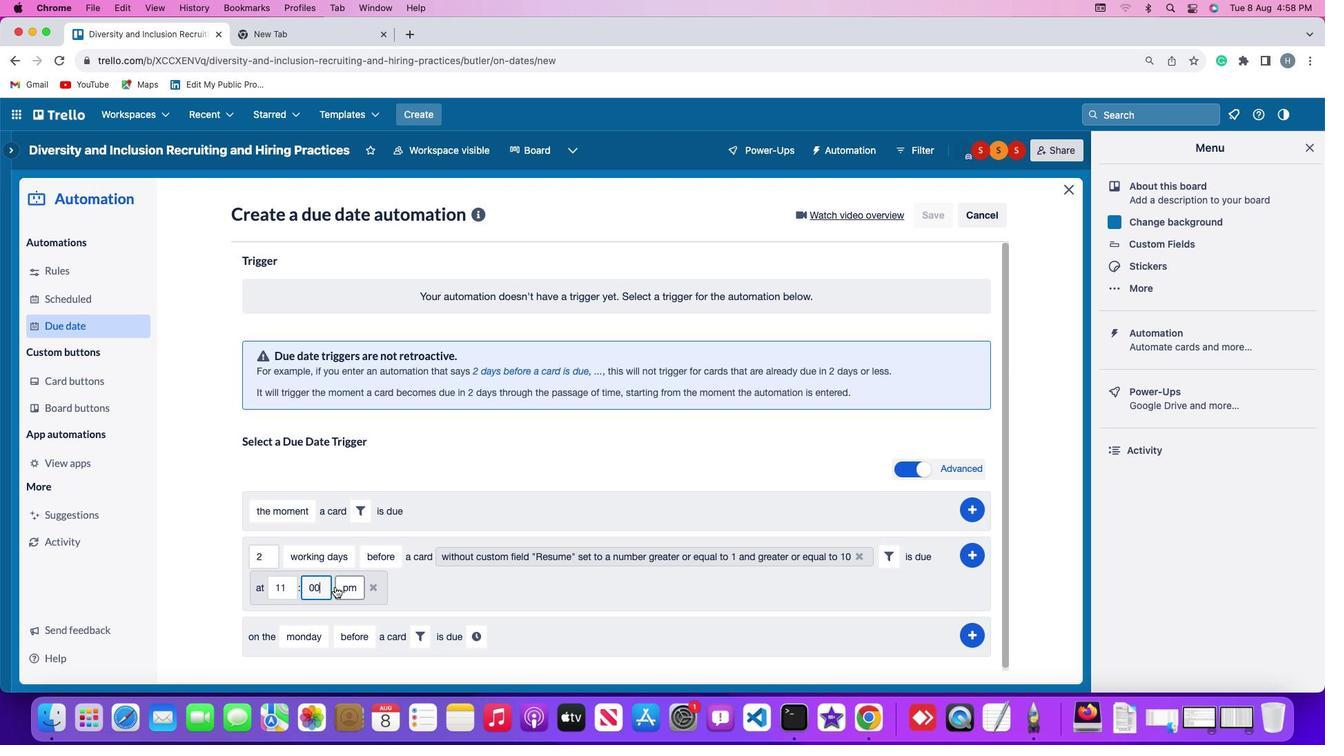 
Action: Mouse pressed left at (335, 586)
Screenshot: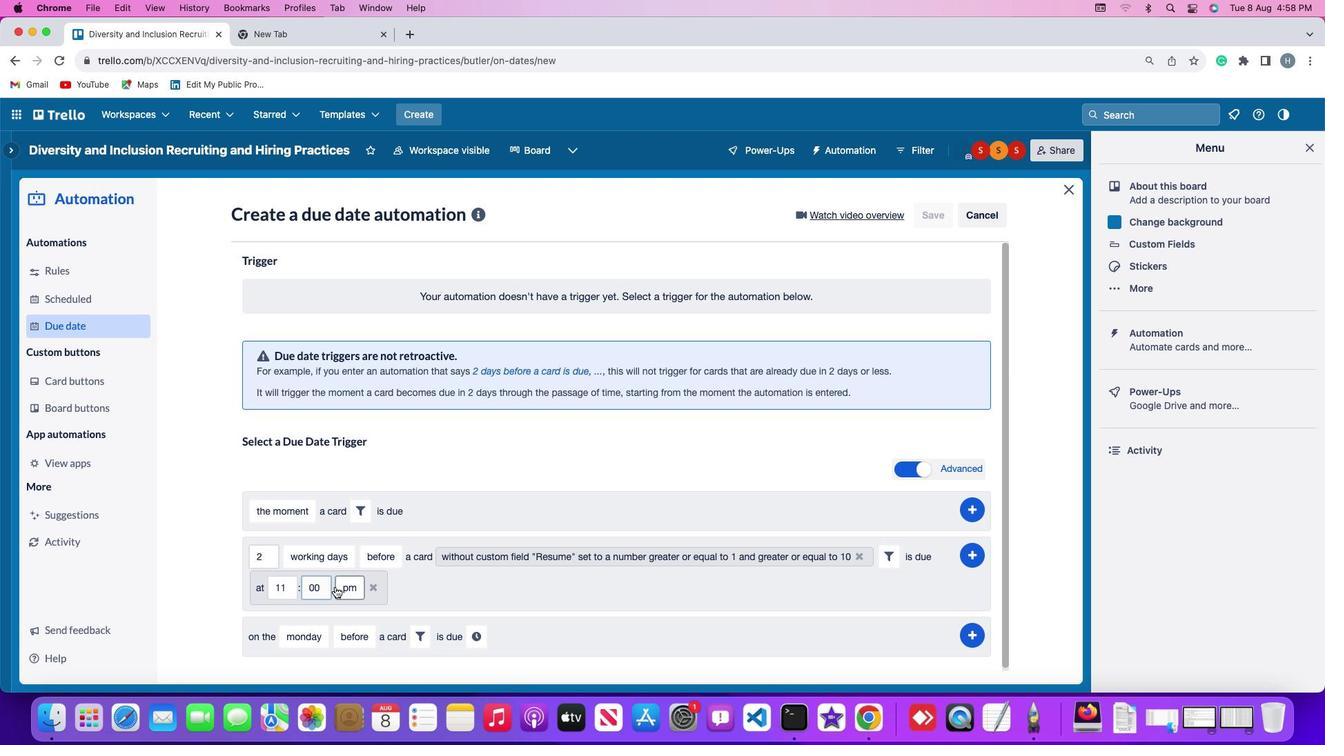
Action: Mouse moved to (351, 611)
Screenshot: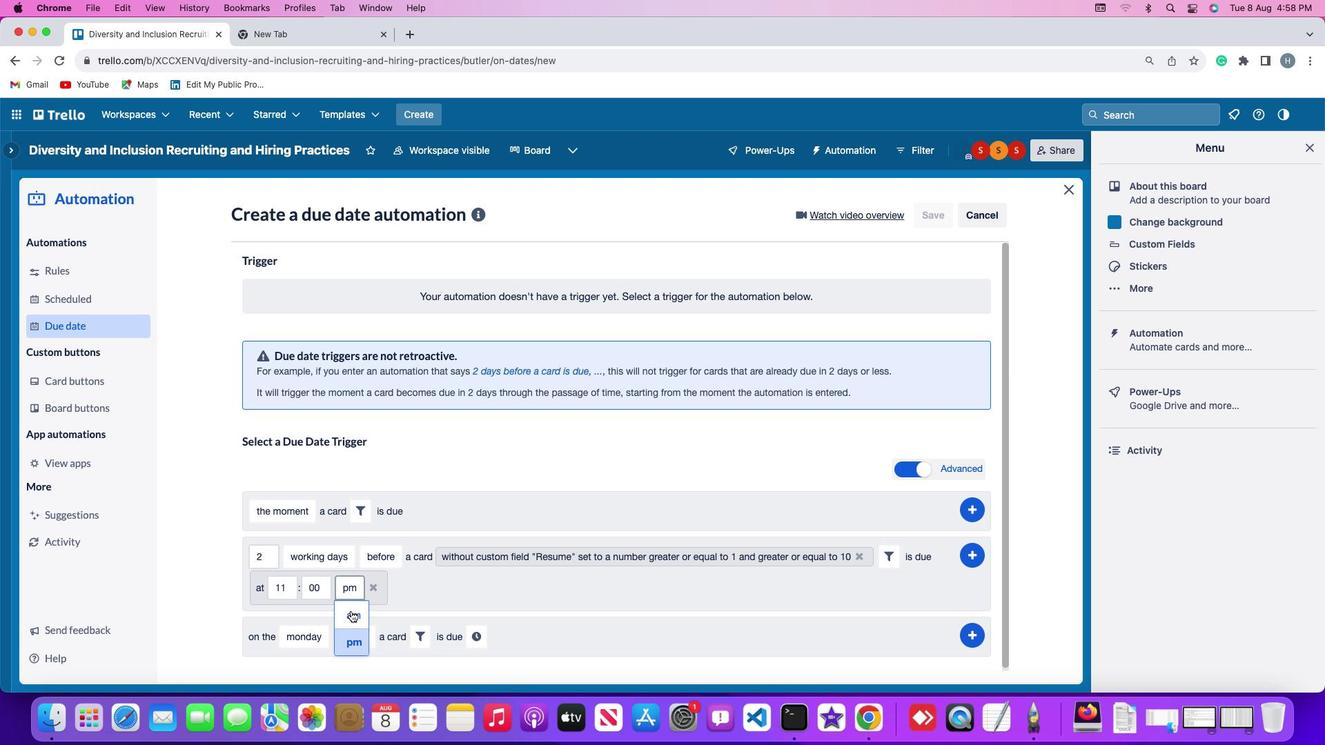 
Action: Mouse pressed left at (351, 611)
Screenshot: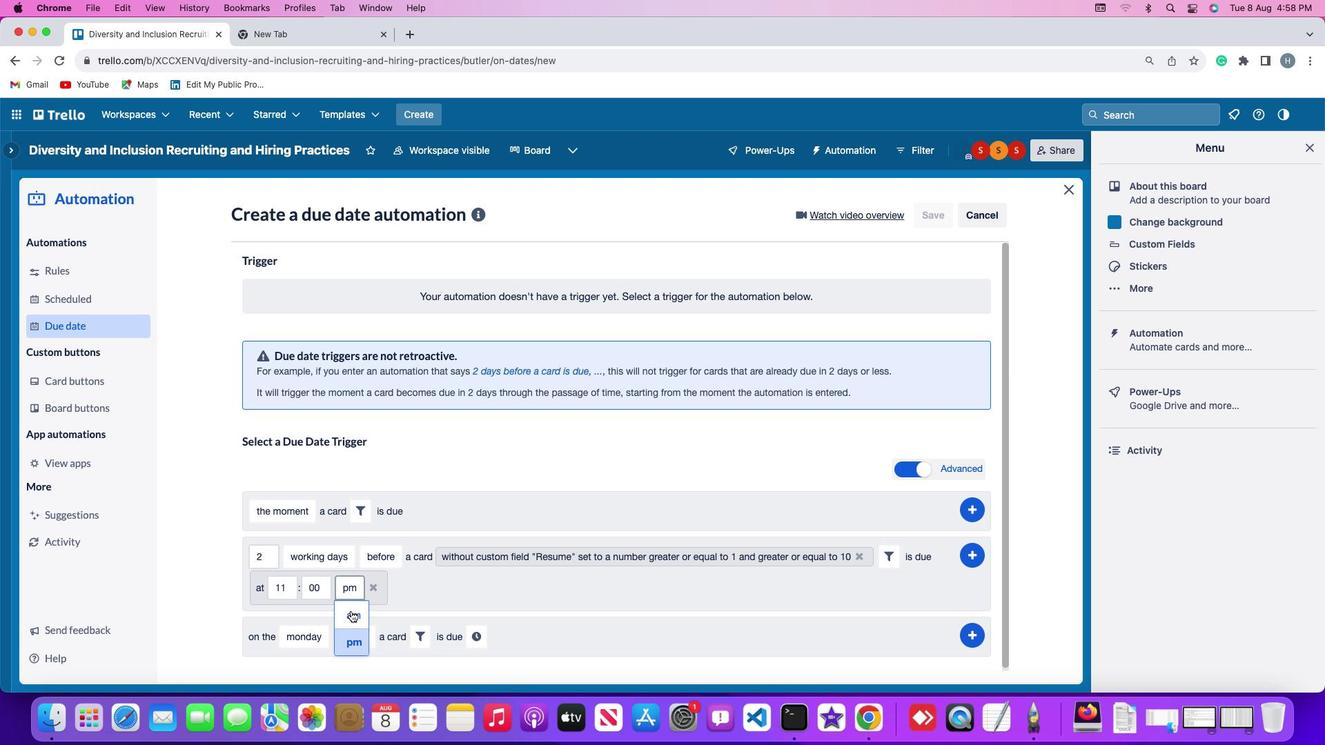 
Action: Mouse moved to (970, 555)
Screenshot: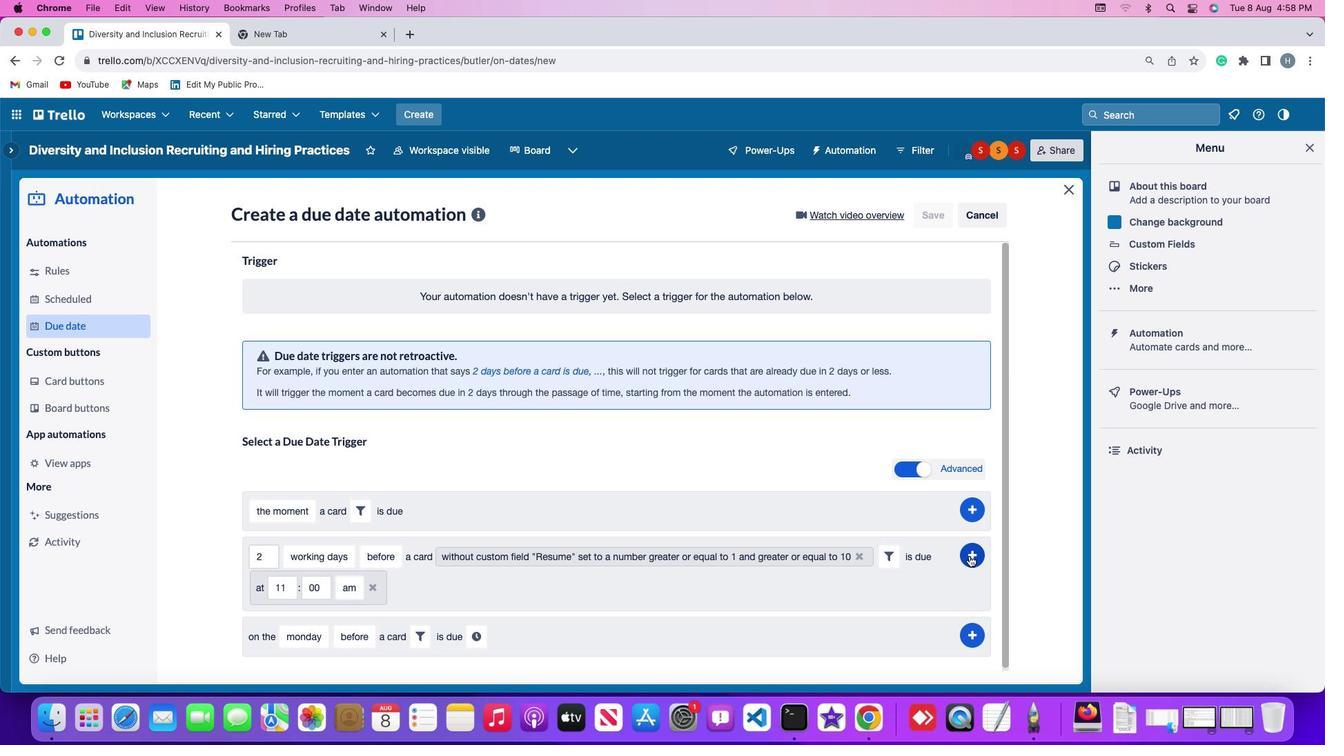 
Action: Mouse pressed left at (970, 555)
Screenshot: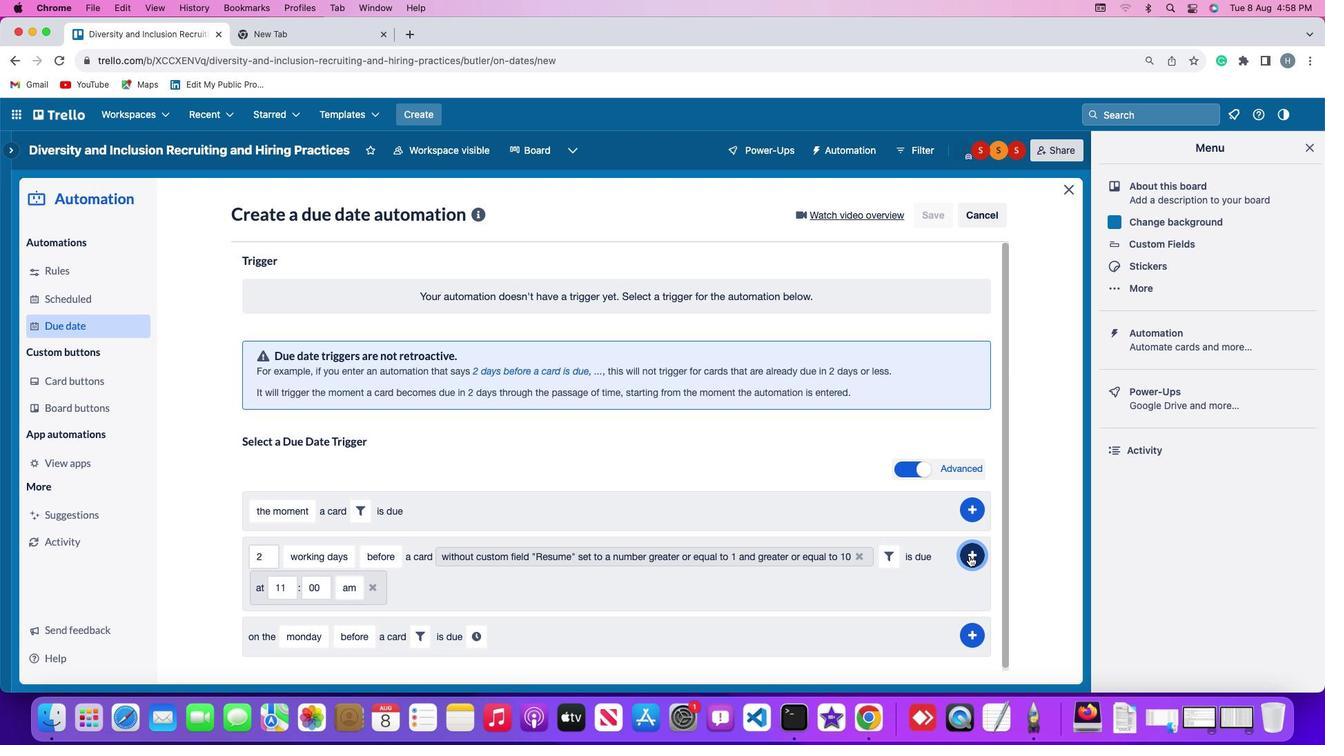 
Action: Mouse moved to (1016, 428)
Screenshot: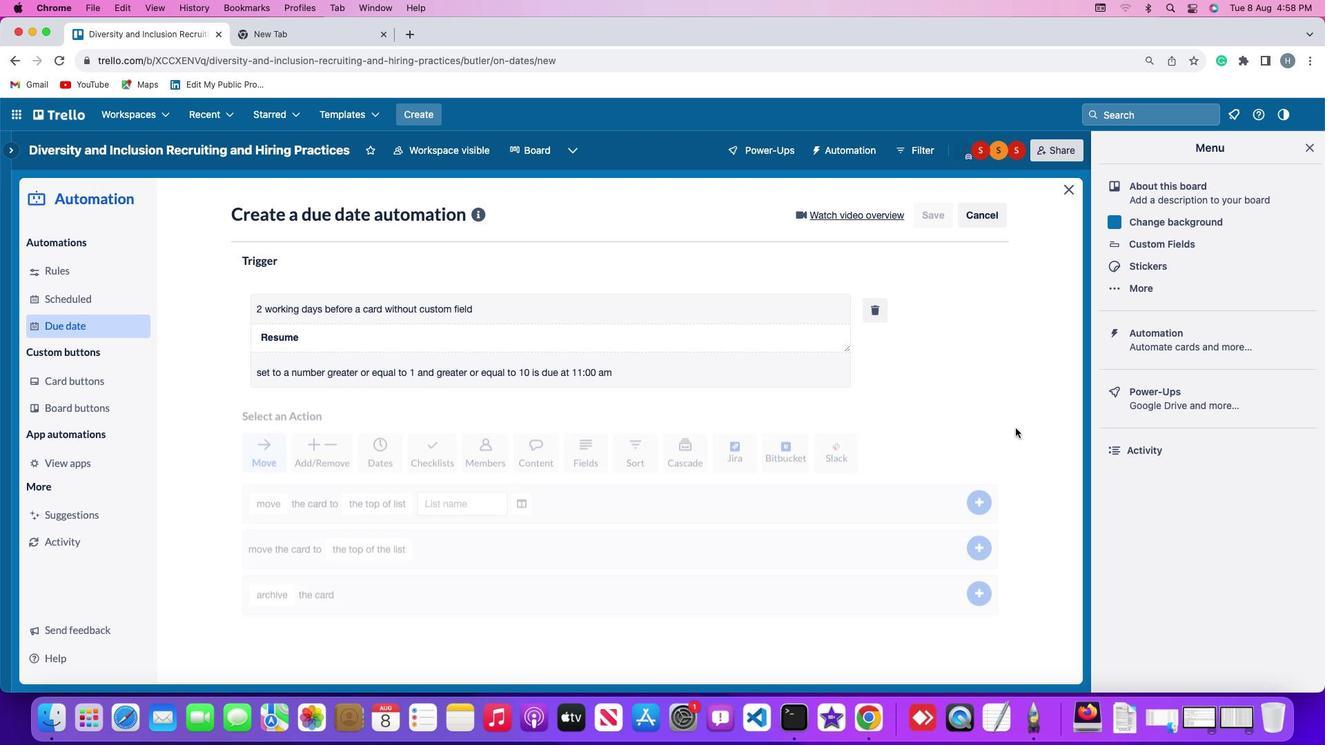 
